 Task: Find connections with filter location Mājalgaon with filter topic #lawschoolwith filter profile language Potuguese with filter current company Industry Research Co with filter school FIITJEE with filter industry Retail Appliances, Electrical, and Electronic Equipment with filter service category Life Coaching with filter keywords title Fast Food Worker
Action: Mouse moved to (710, 94)
Screenshot: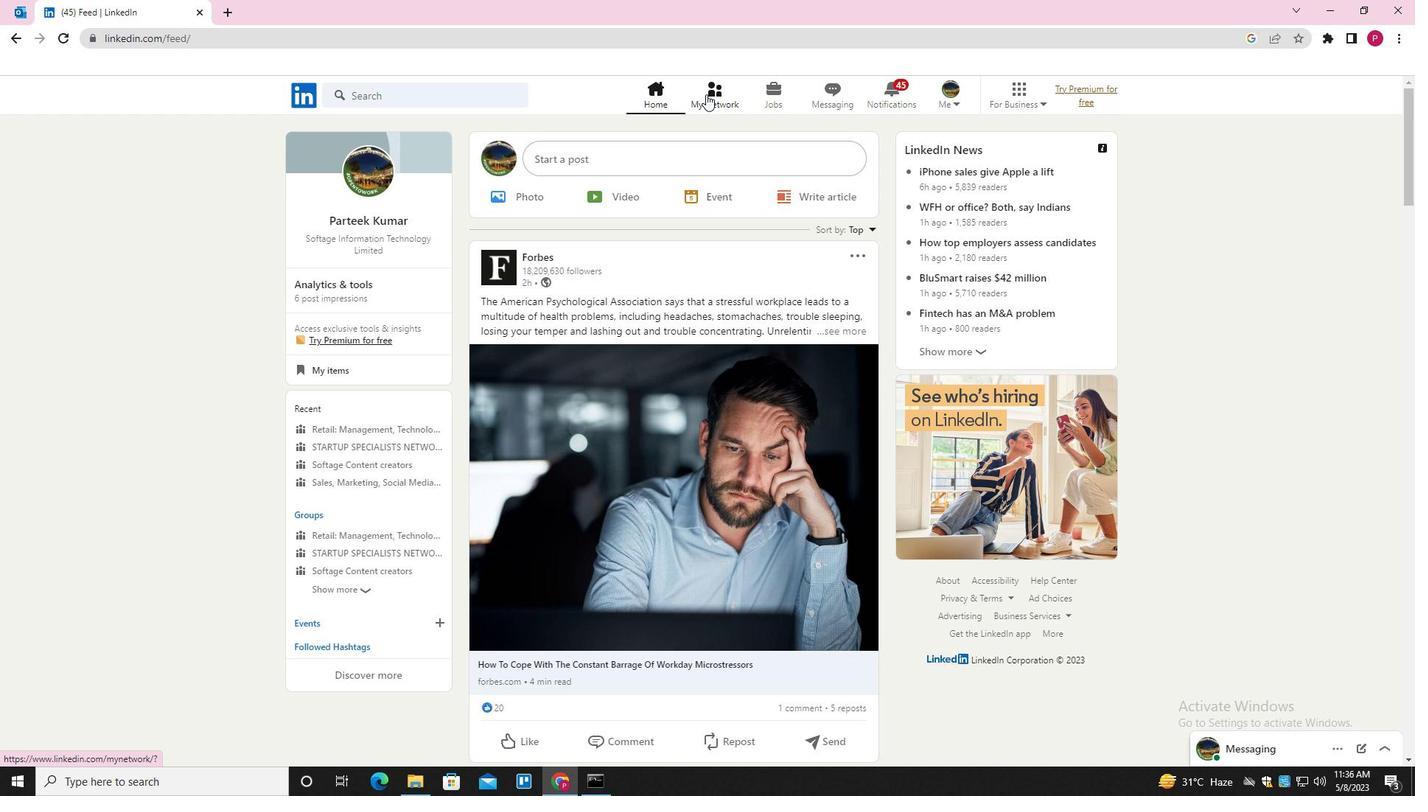 
Action: Mouse pressed left at (710, 94)
Screenshot: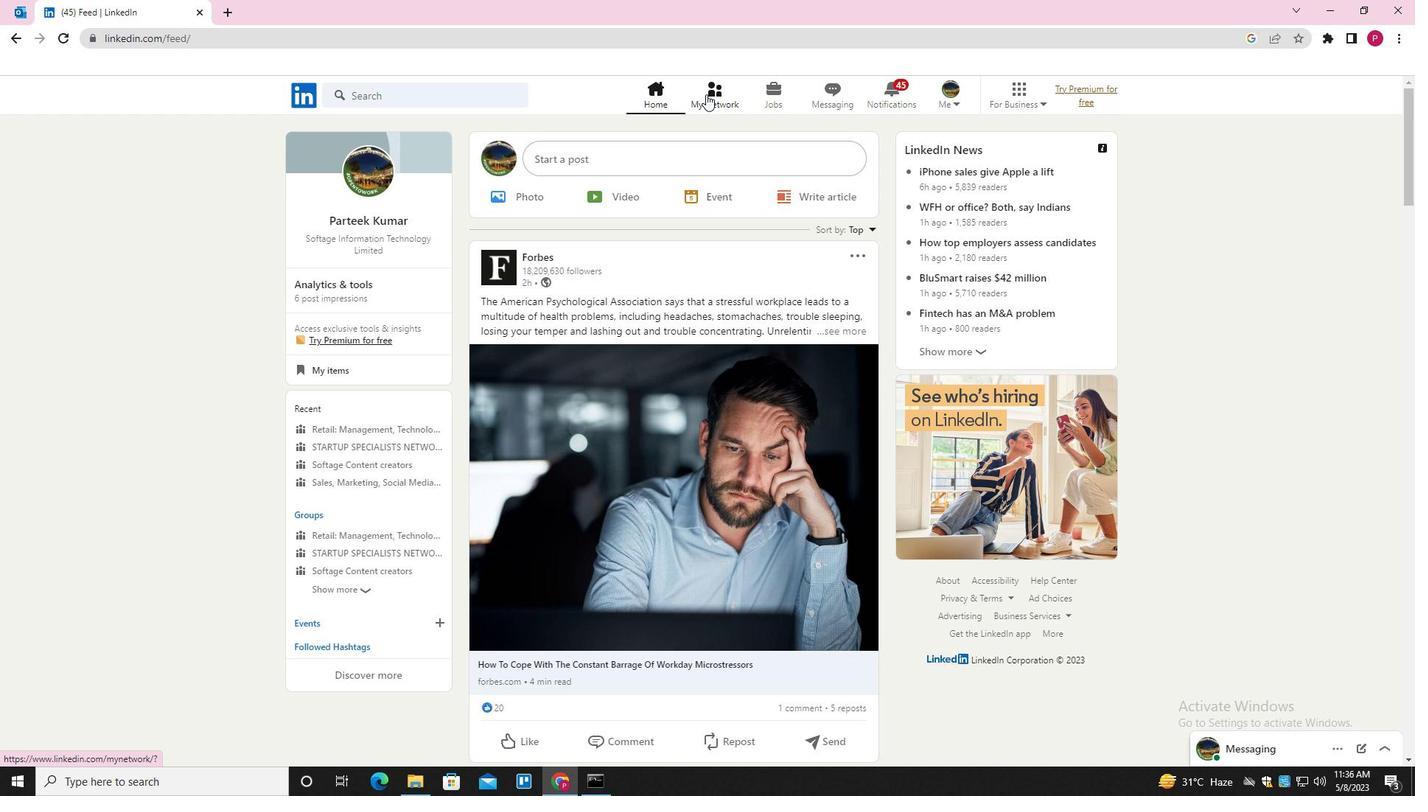 
Action: Mouse moved to (466, 176)
Screenshot: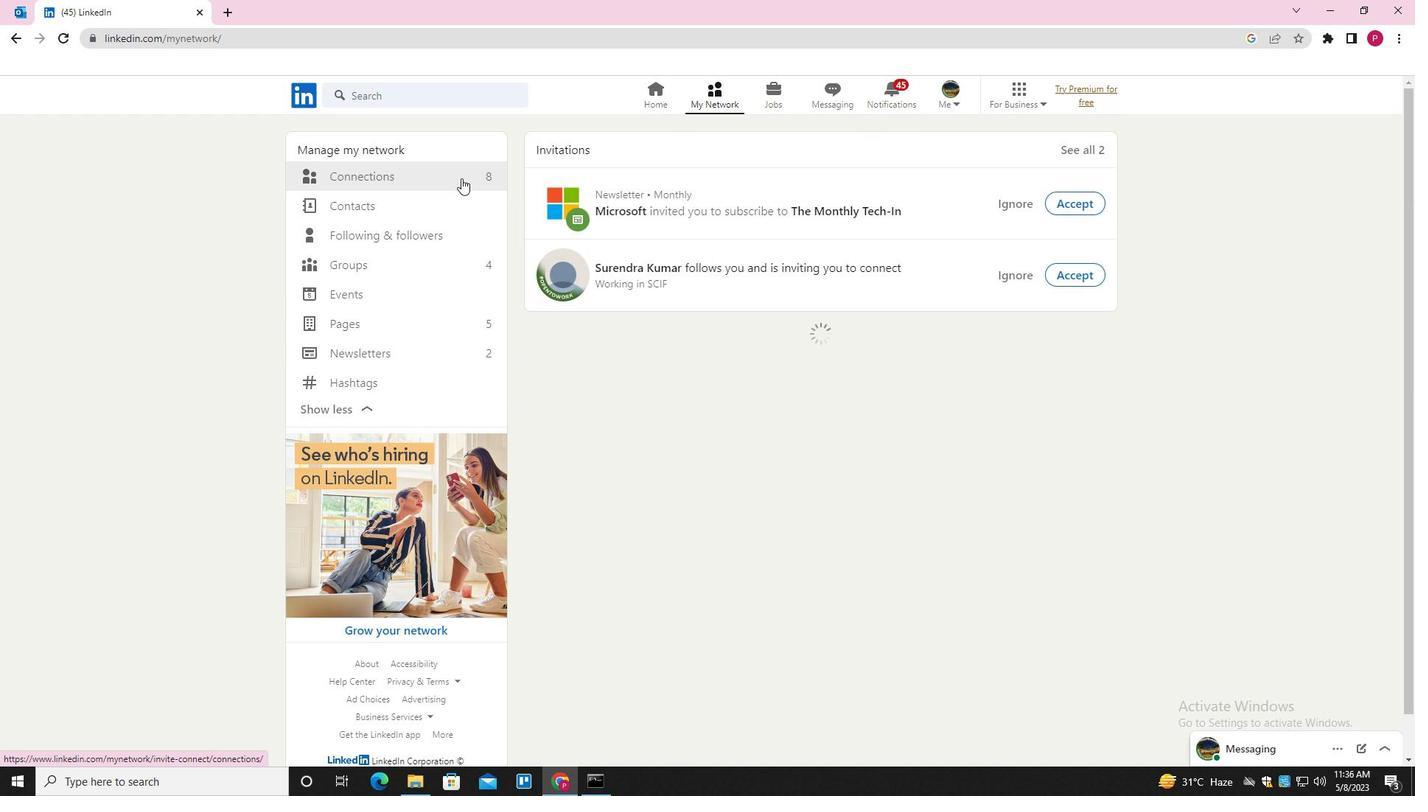 
Action: Mouse pressed left at (466, 176)
Screenshot: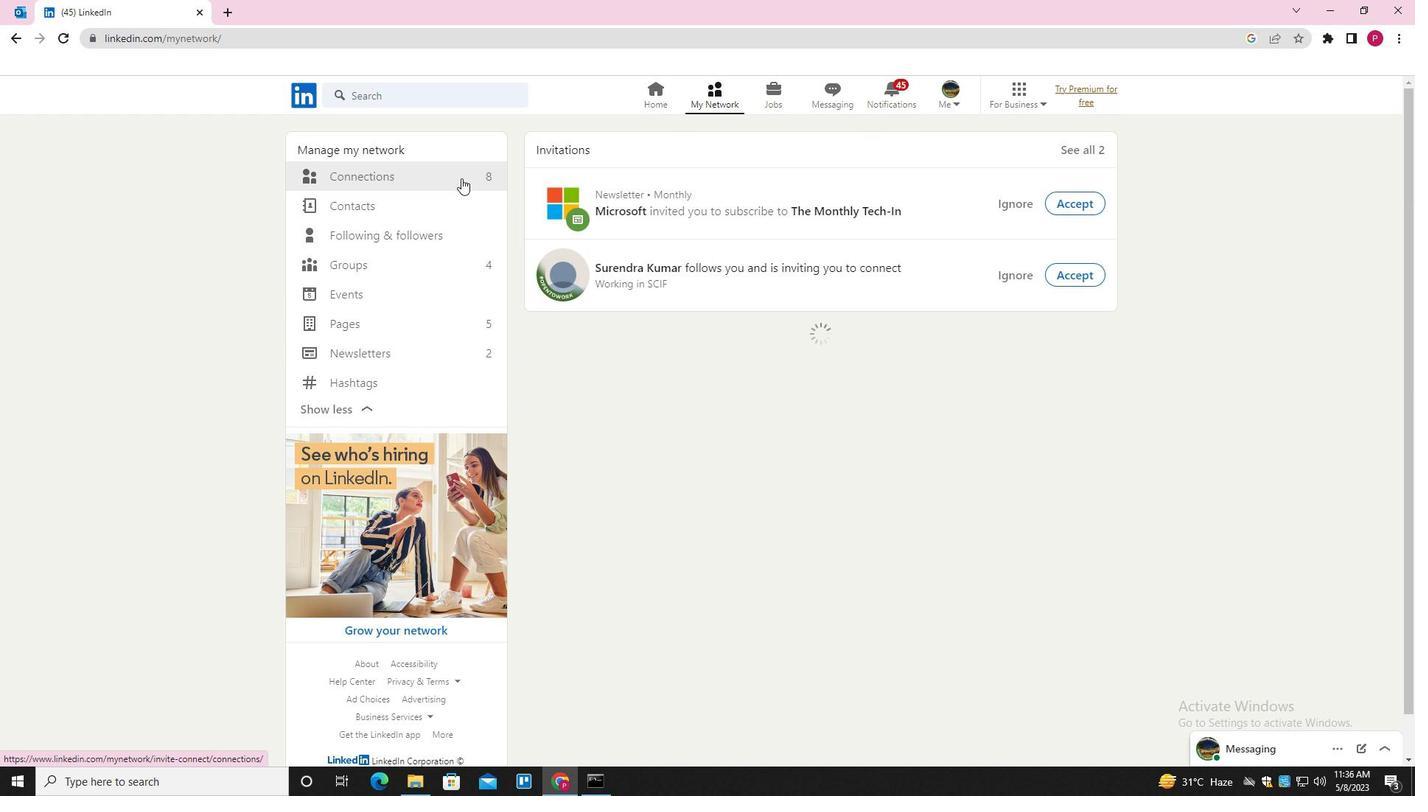 
Action: Mouse moved to (831, 176)
Screenshot: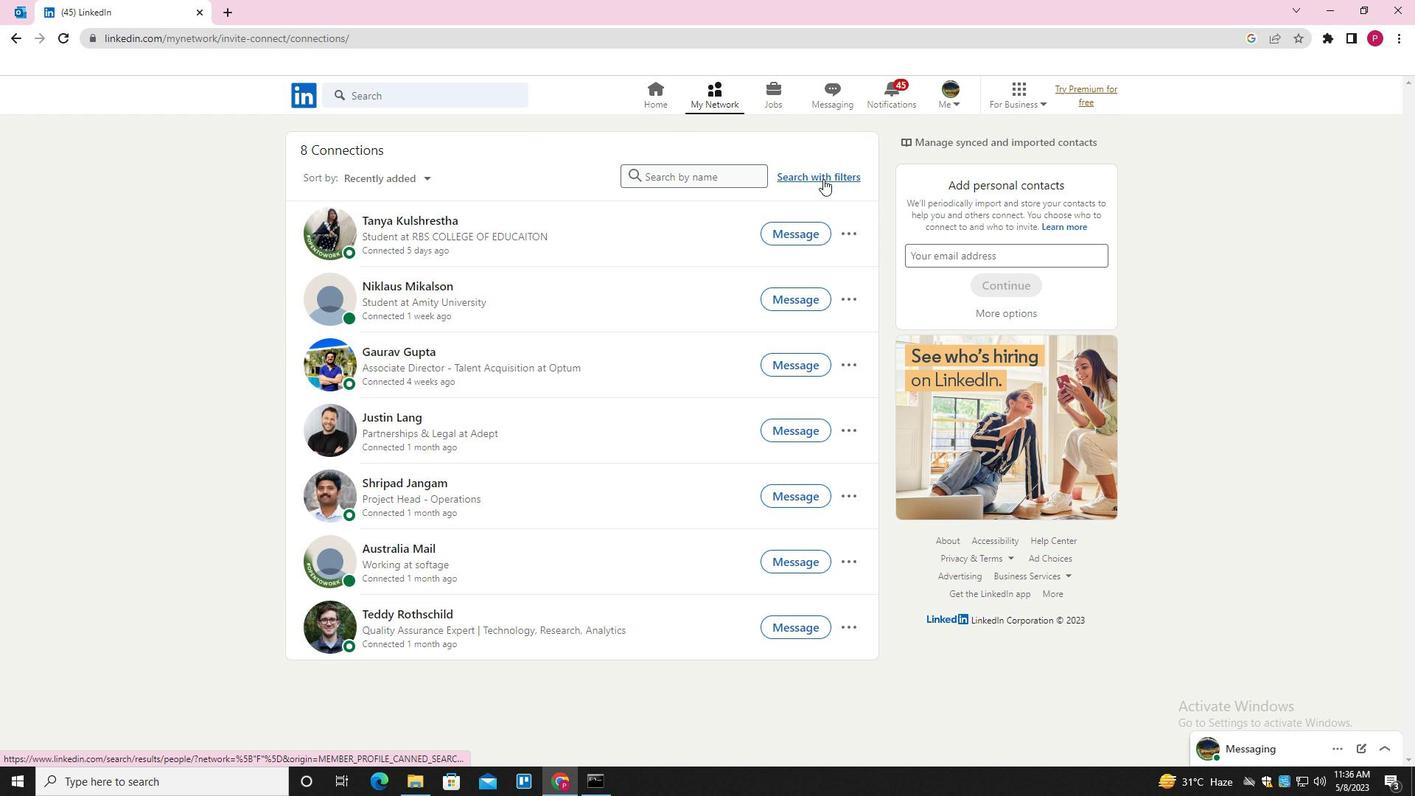 
Action: Mouse pressed left at (831, 176)
Screenshot: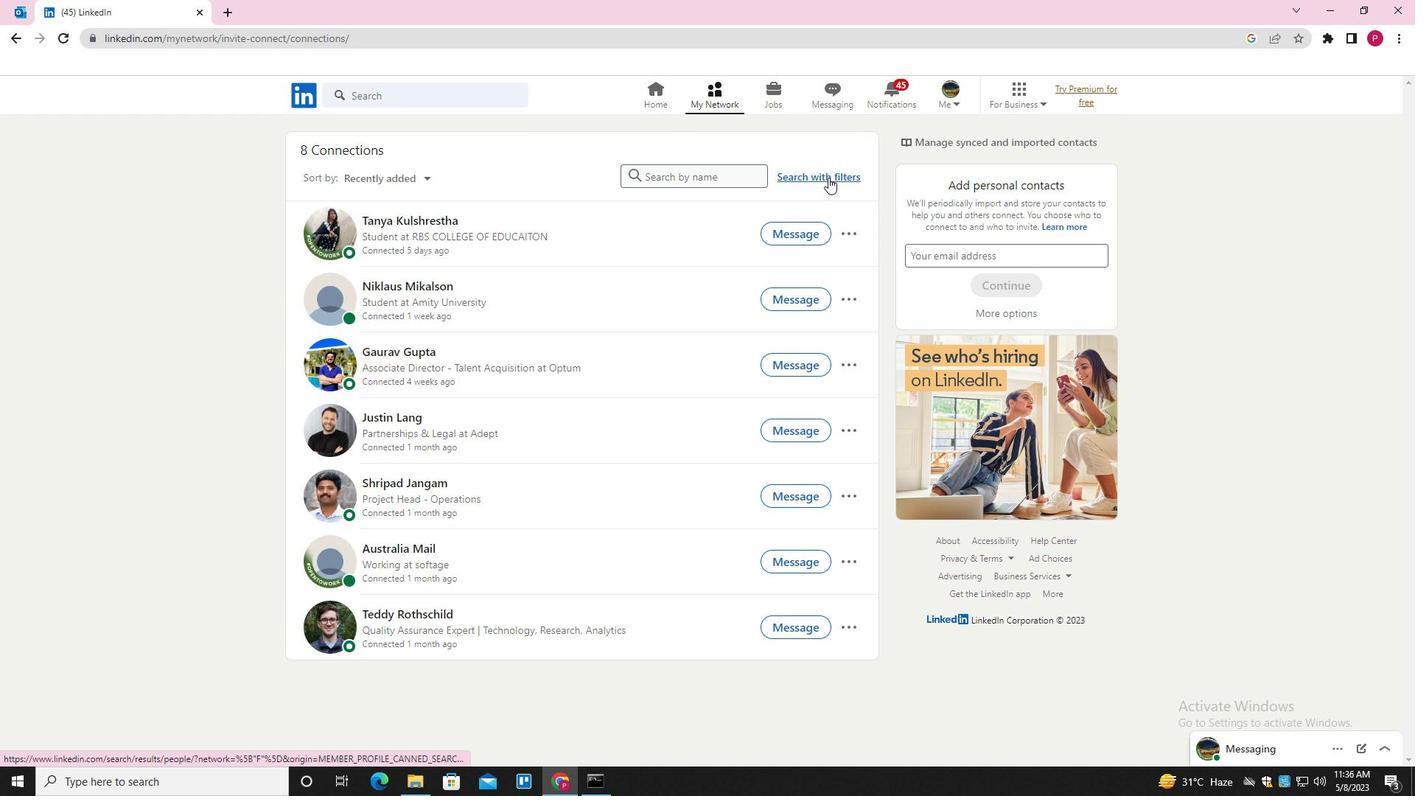 
Action: Mouse moved to (757, 136)
Screenshot: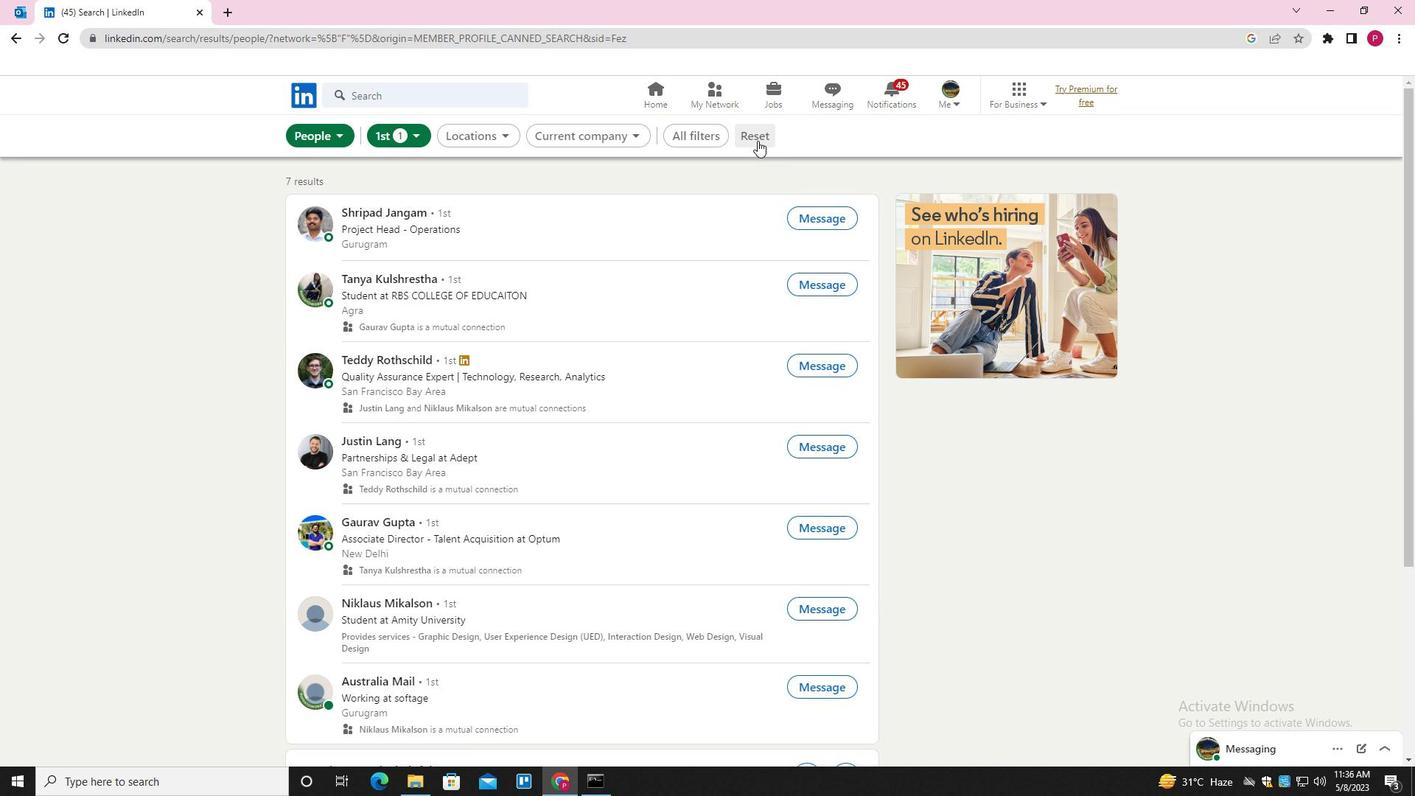 
Action: Mouse pressed left at (757, 136)
Screenshot: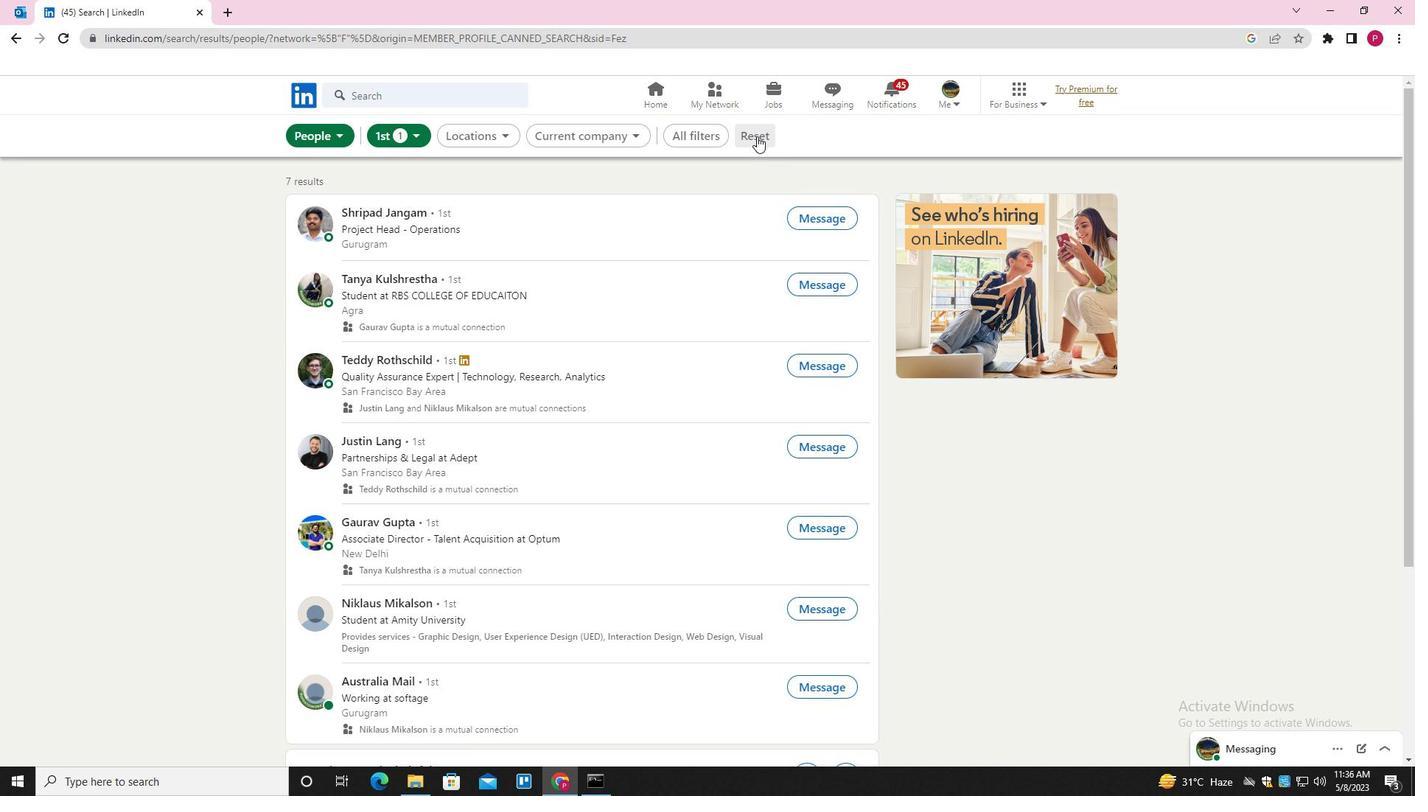 
Action: Mouse moved to (732, 137)
Screenshot: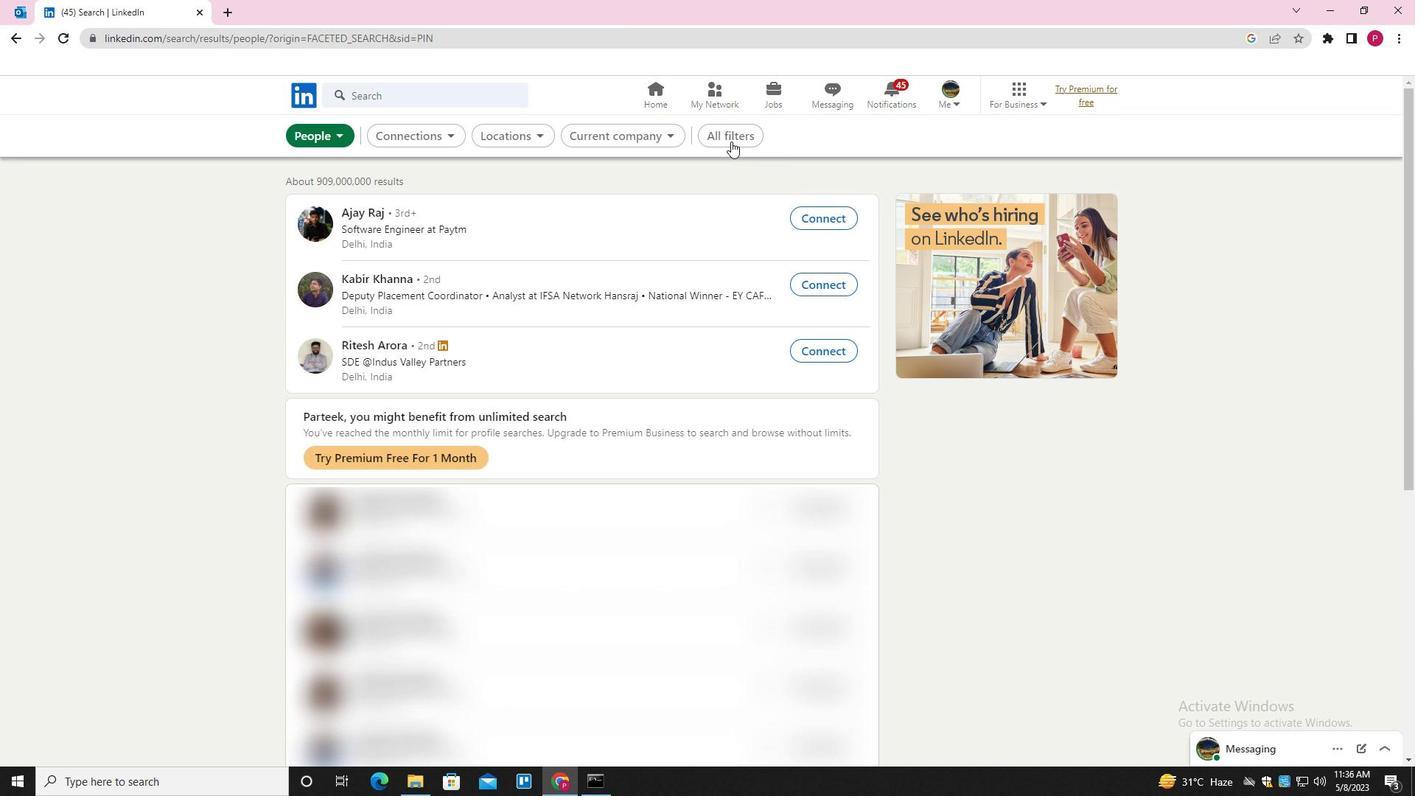 
Action: Mouse pressed left at (732, 137)
Screenshot: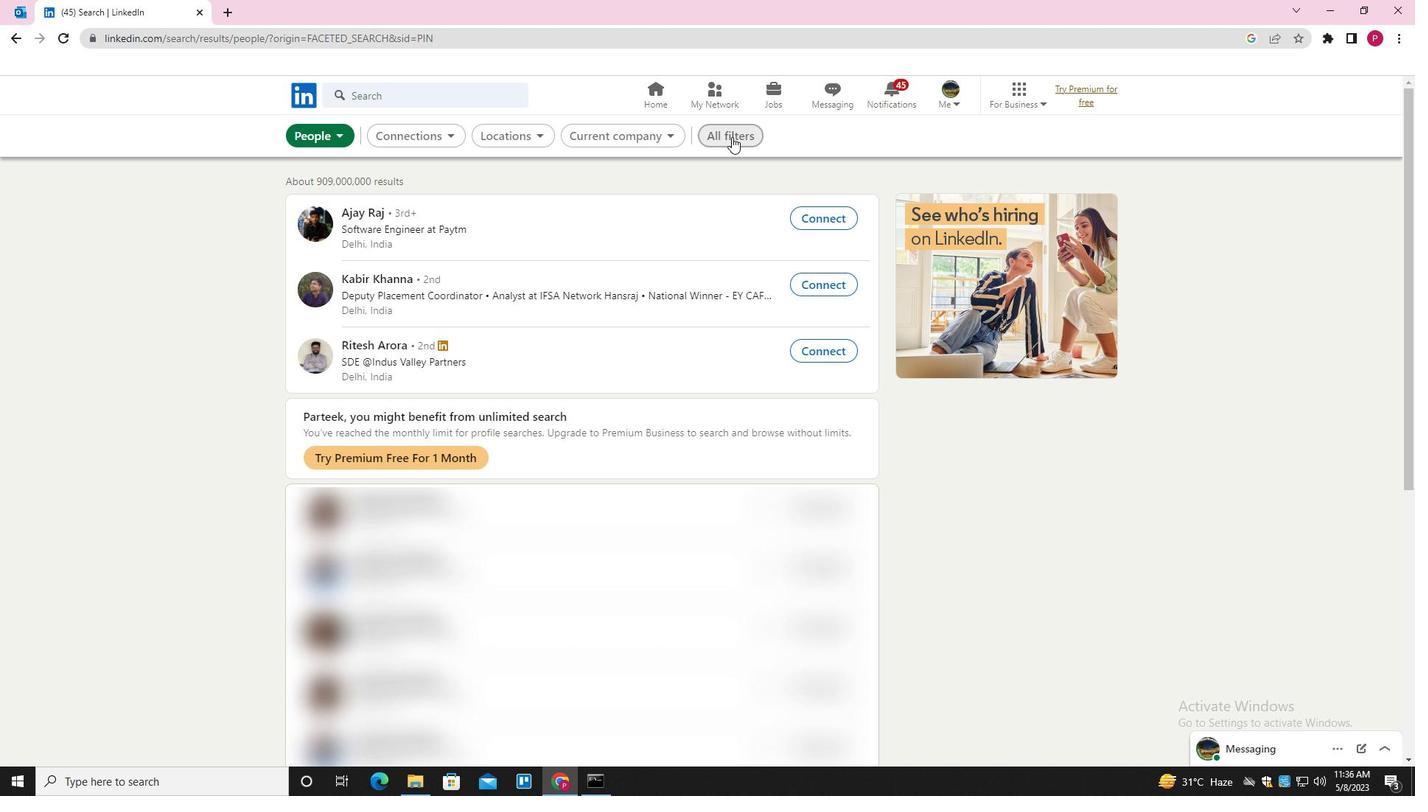 
Action: Mouse moved to (1127, 373)
Screenshot: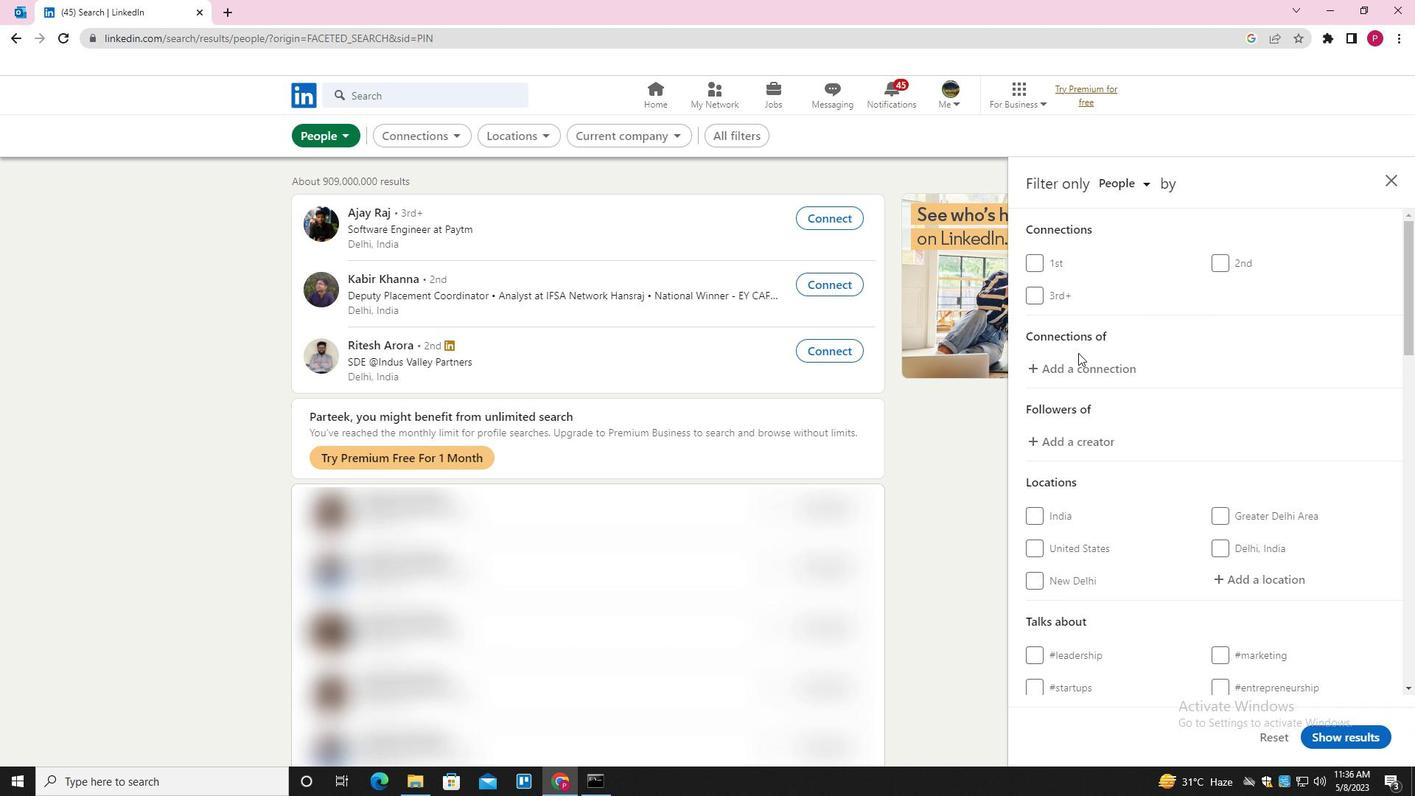 
Action: Mouse scrolled (1127, 373) with delta (0, 0)
Screenshot: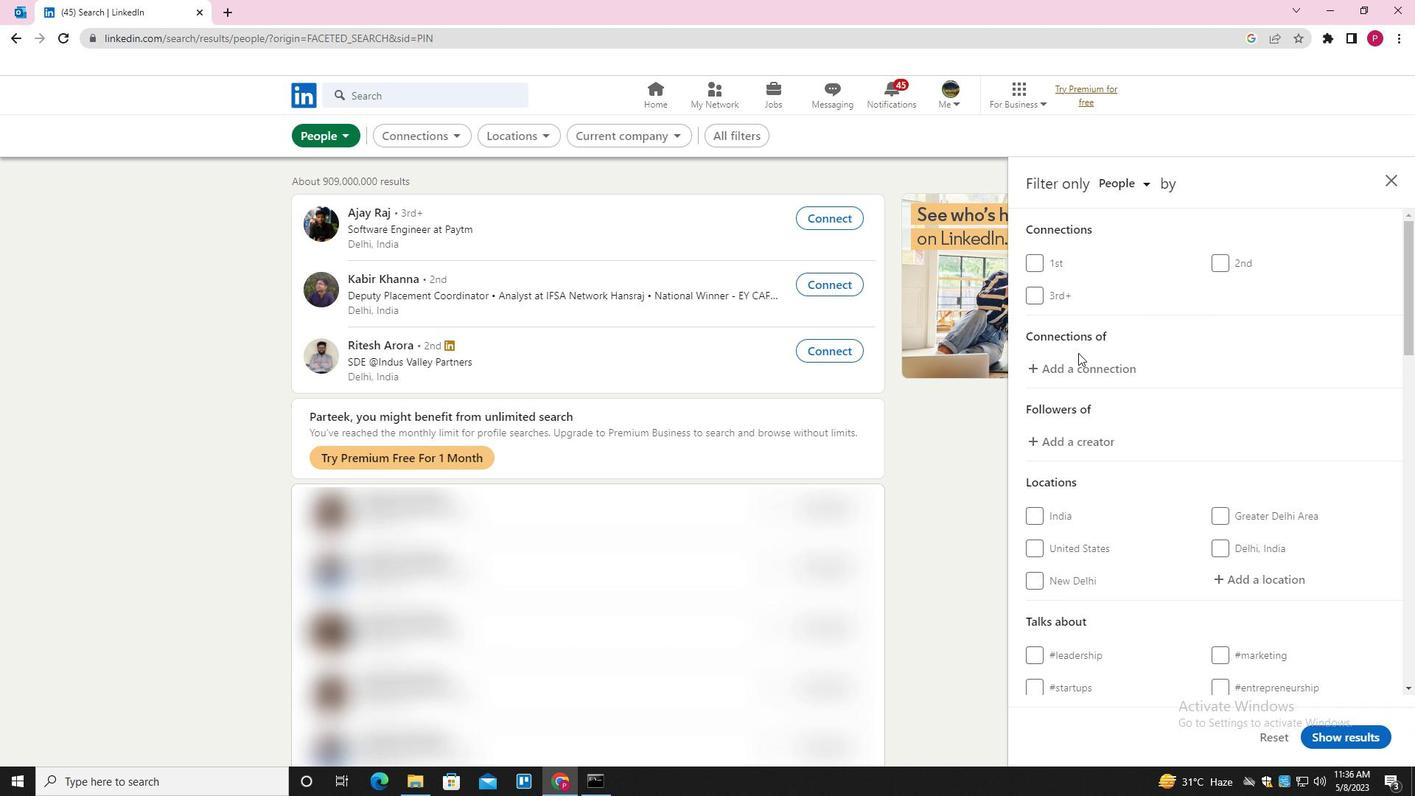 
Action: Mouse moved to (1130, 376)
Screenshot: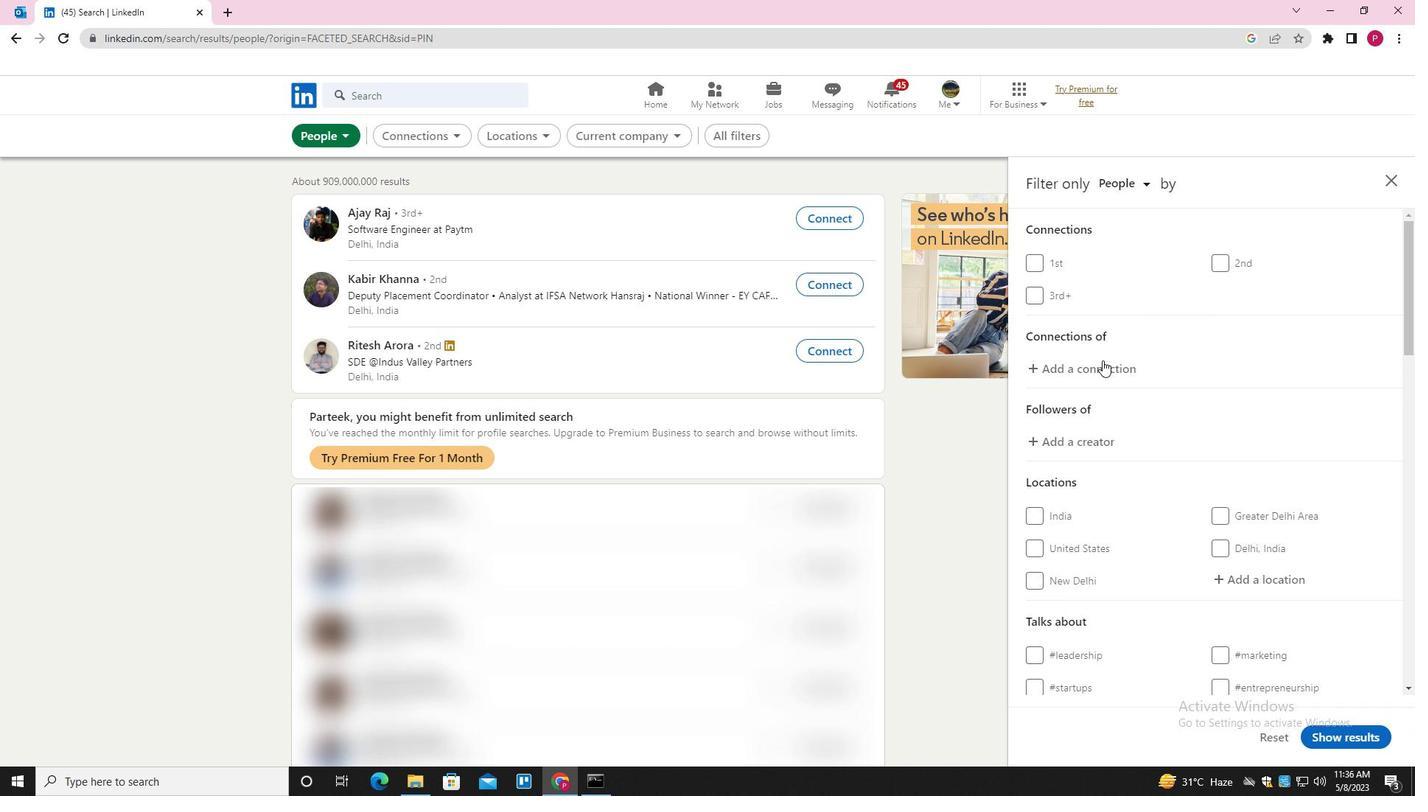 
Action: Mouse scrolled (1130, 375) with delta (0, 0)
Screenshot: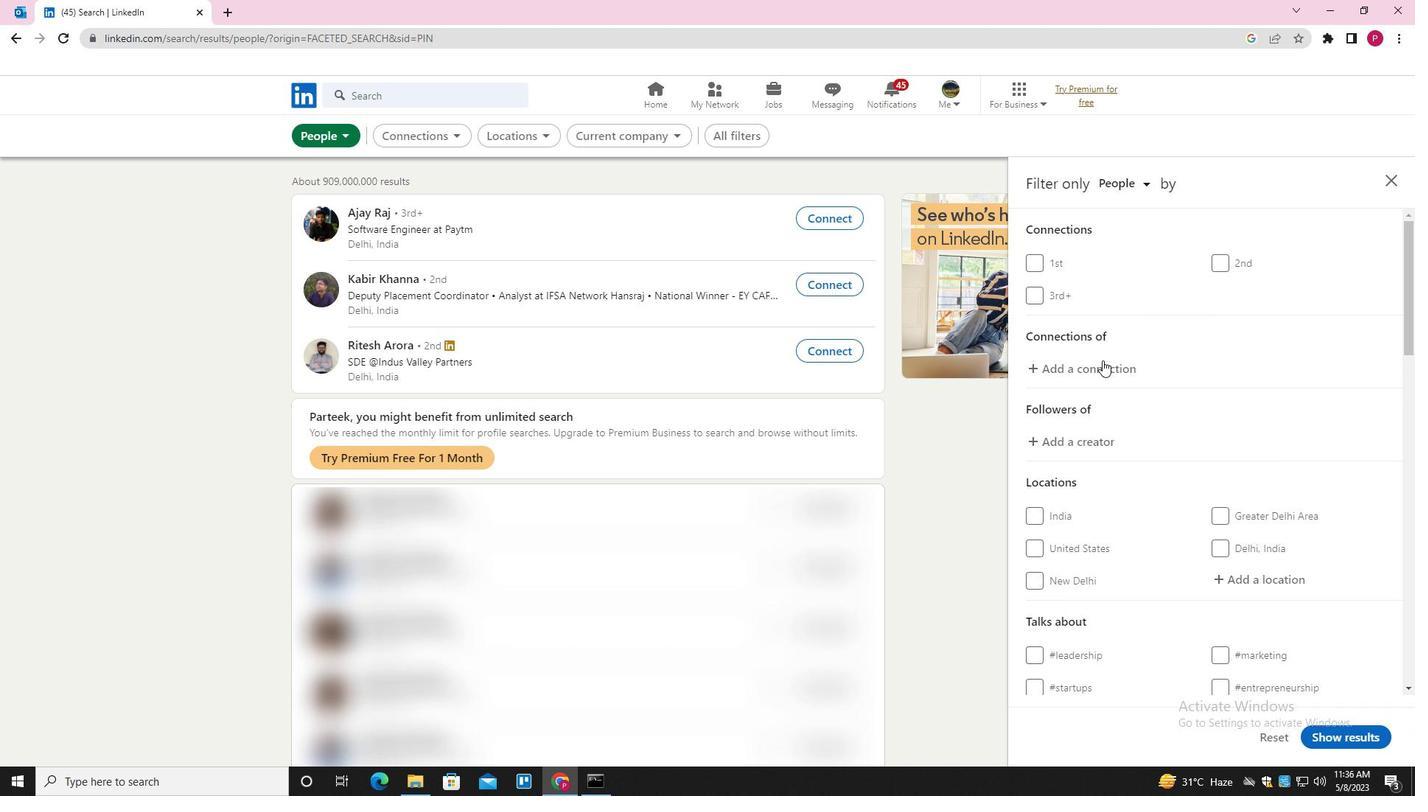 
Action: Mouse moved to (1135, 379)
Screenshot: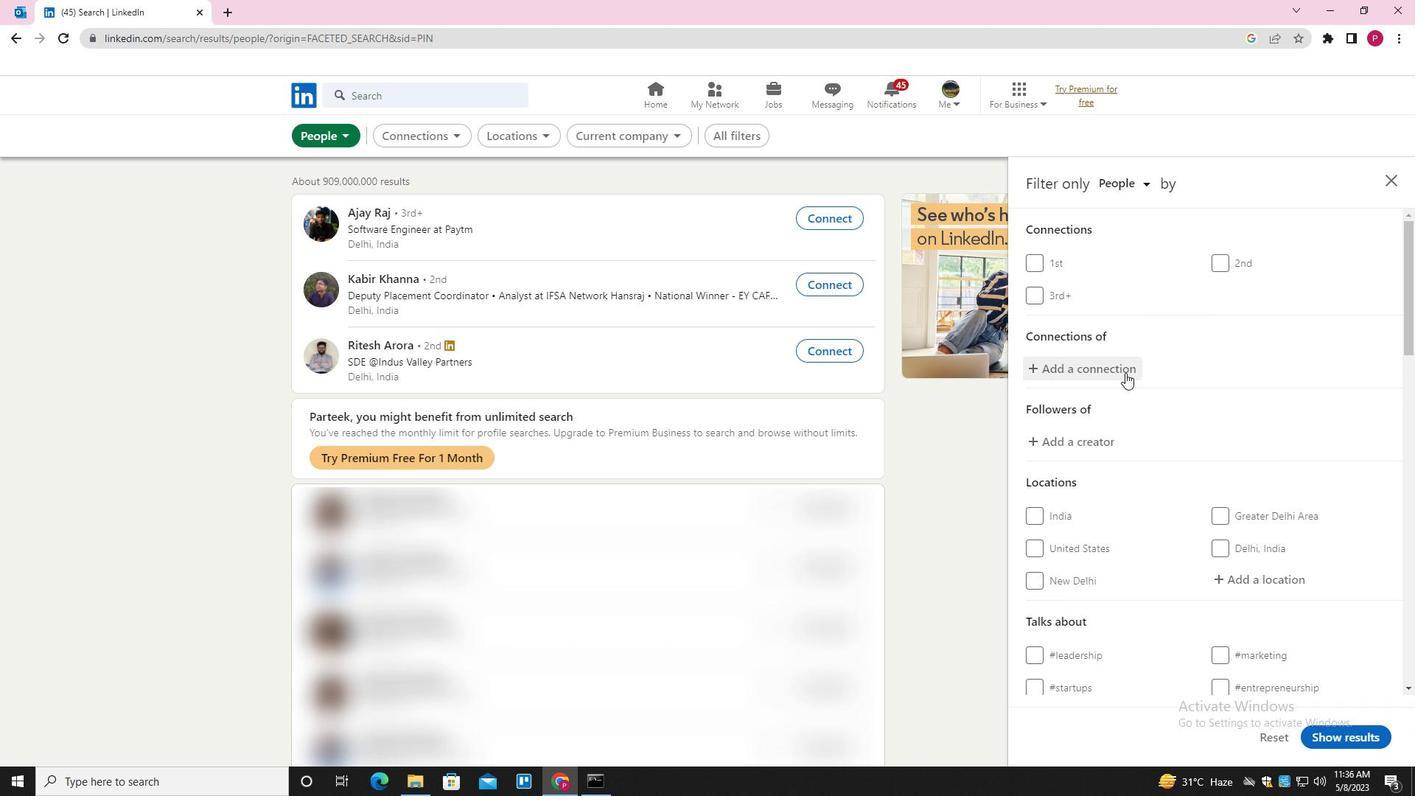 
Action: Mouse scrolled (1135, 378) with delta (0, 0)
Screenshot: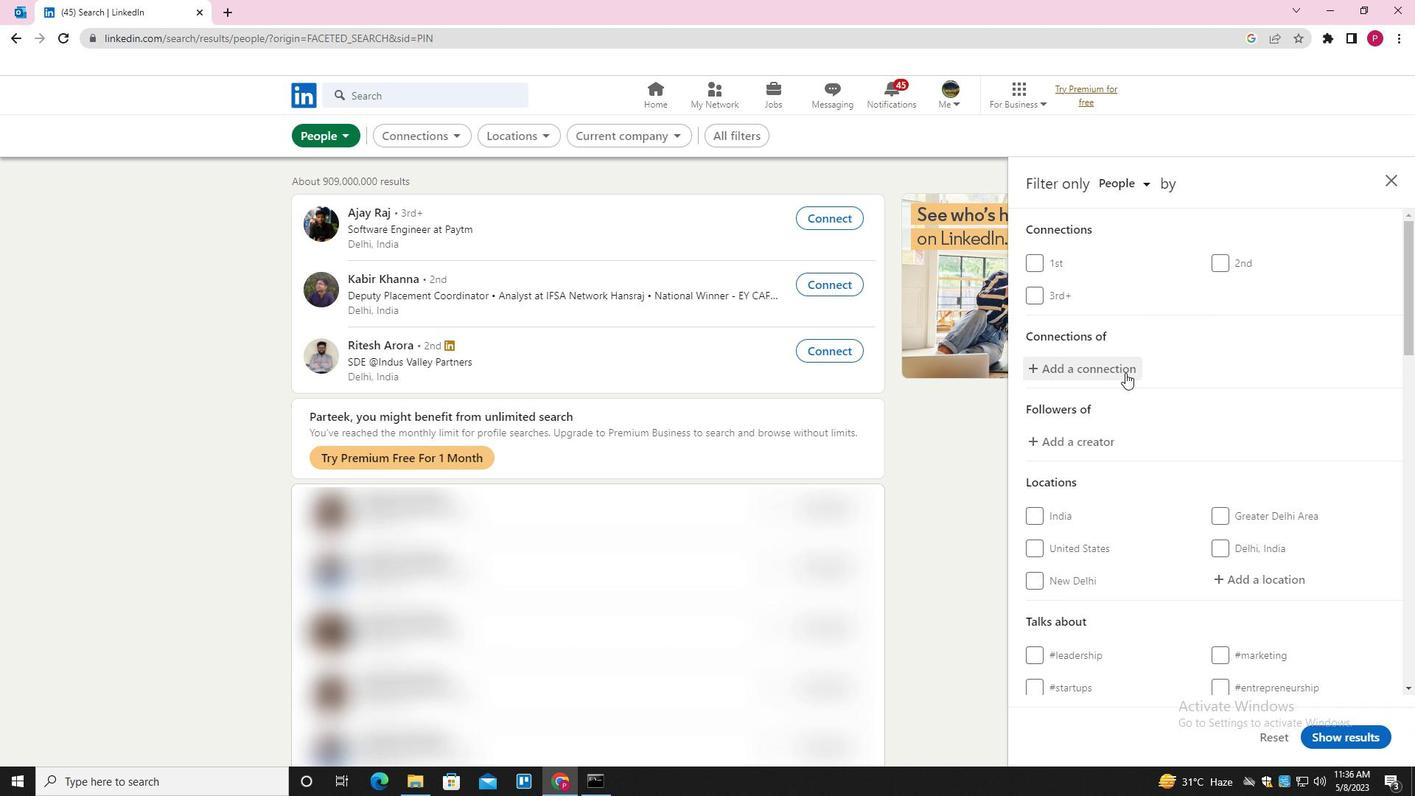 
Action: Mouse moved to (1271, 360)
Screenshot: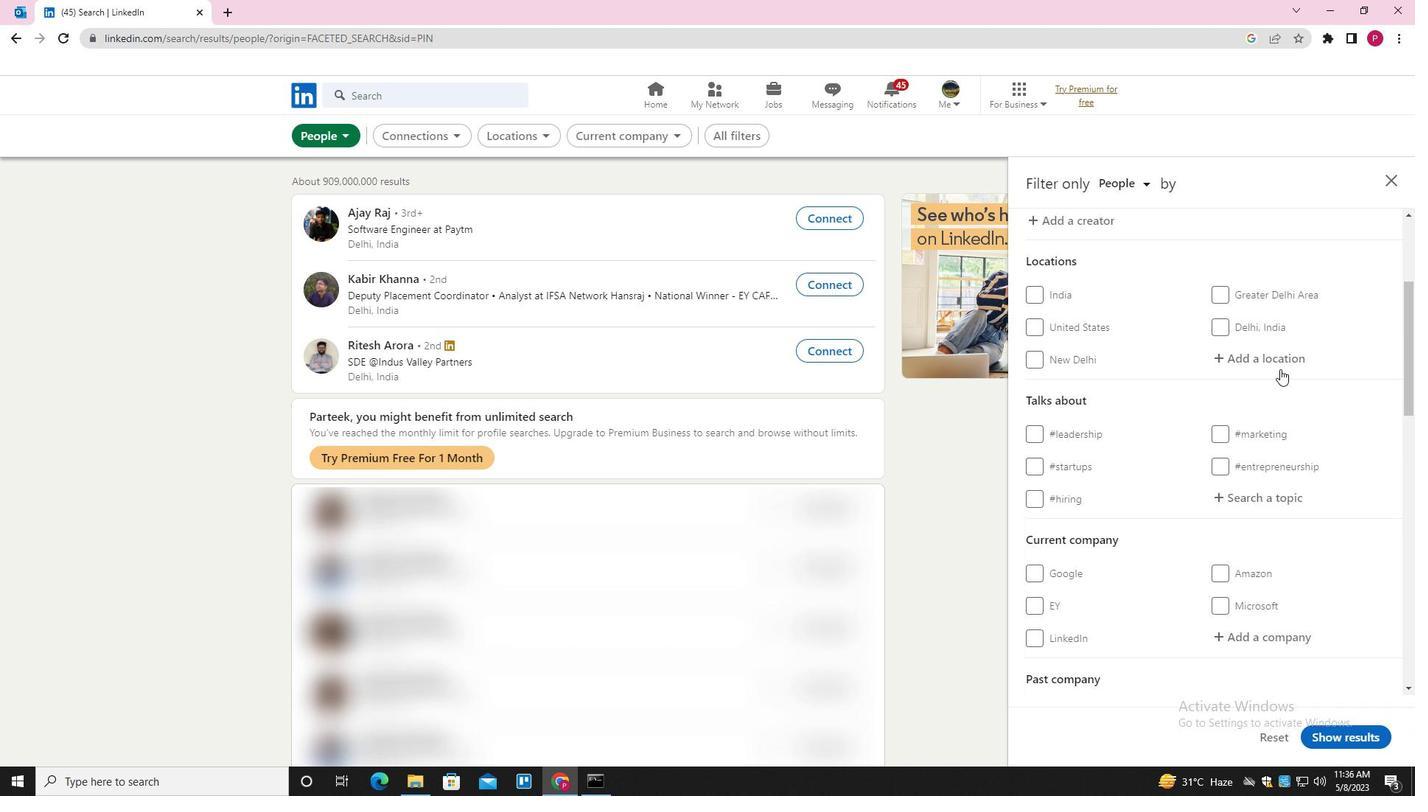 
Action: Mouse pressed left at (1271, 360)
Screenshot: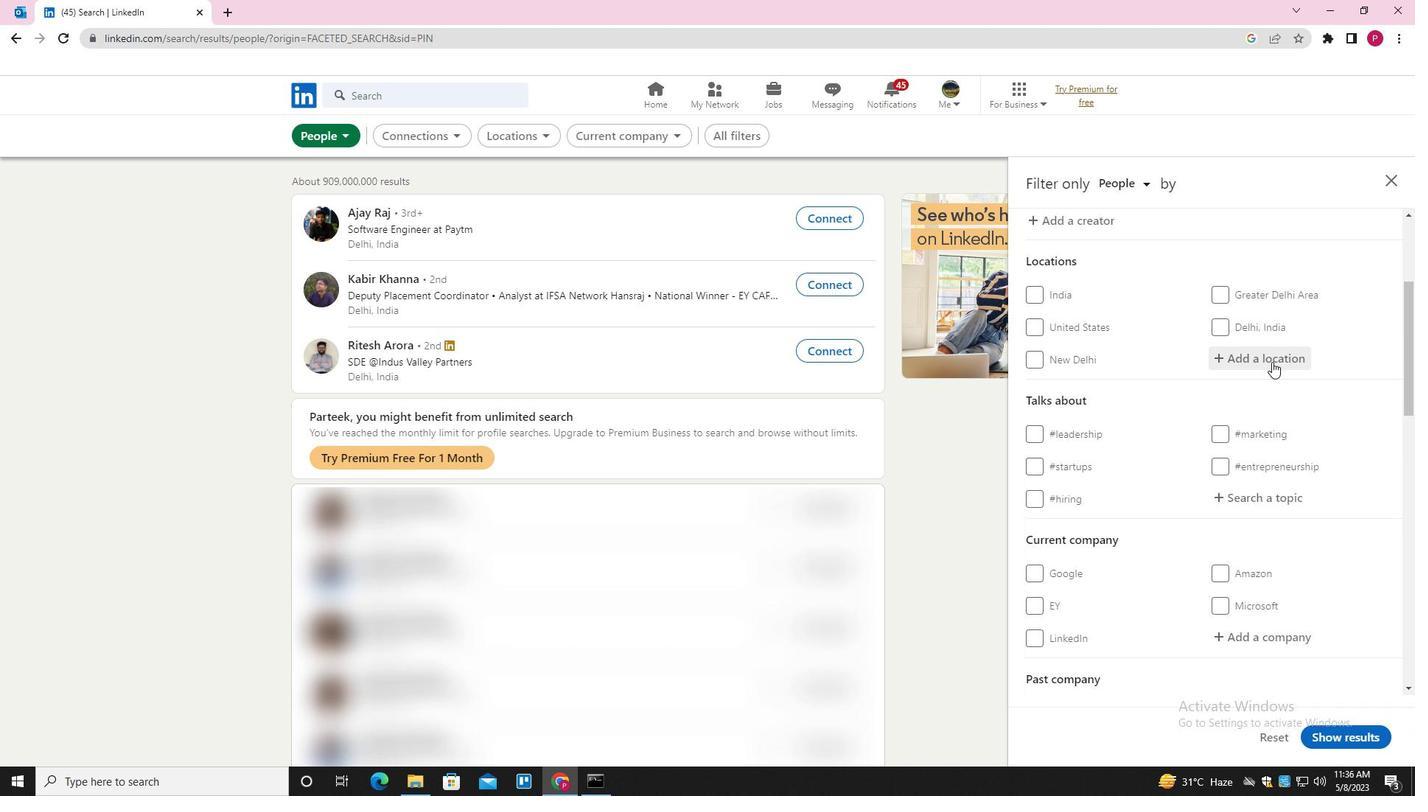 
Action: Key pressed <Key.shift>MAJA
Screenshot: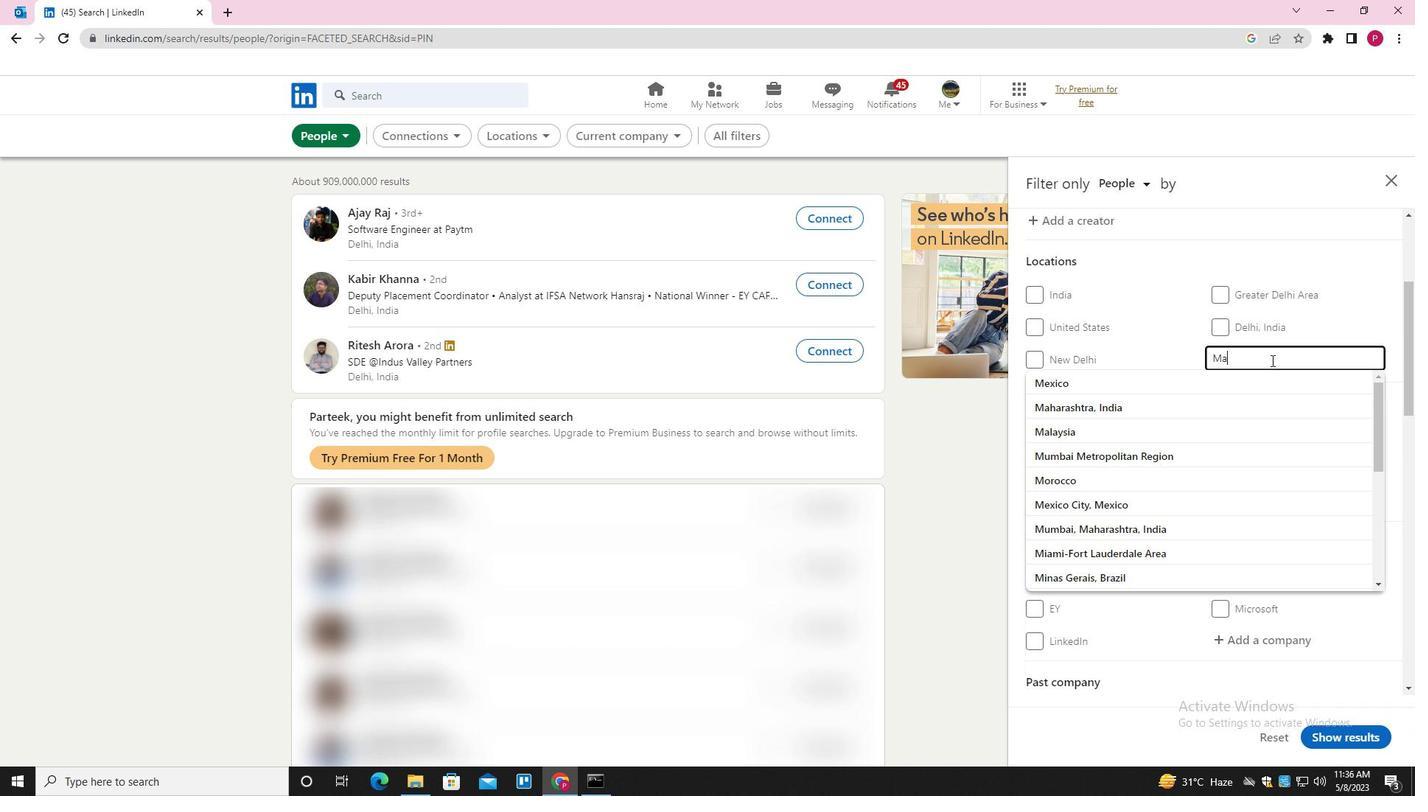 
Action: Mouse moved to (1271, 359)
Screenshot: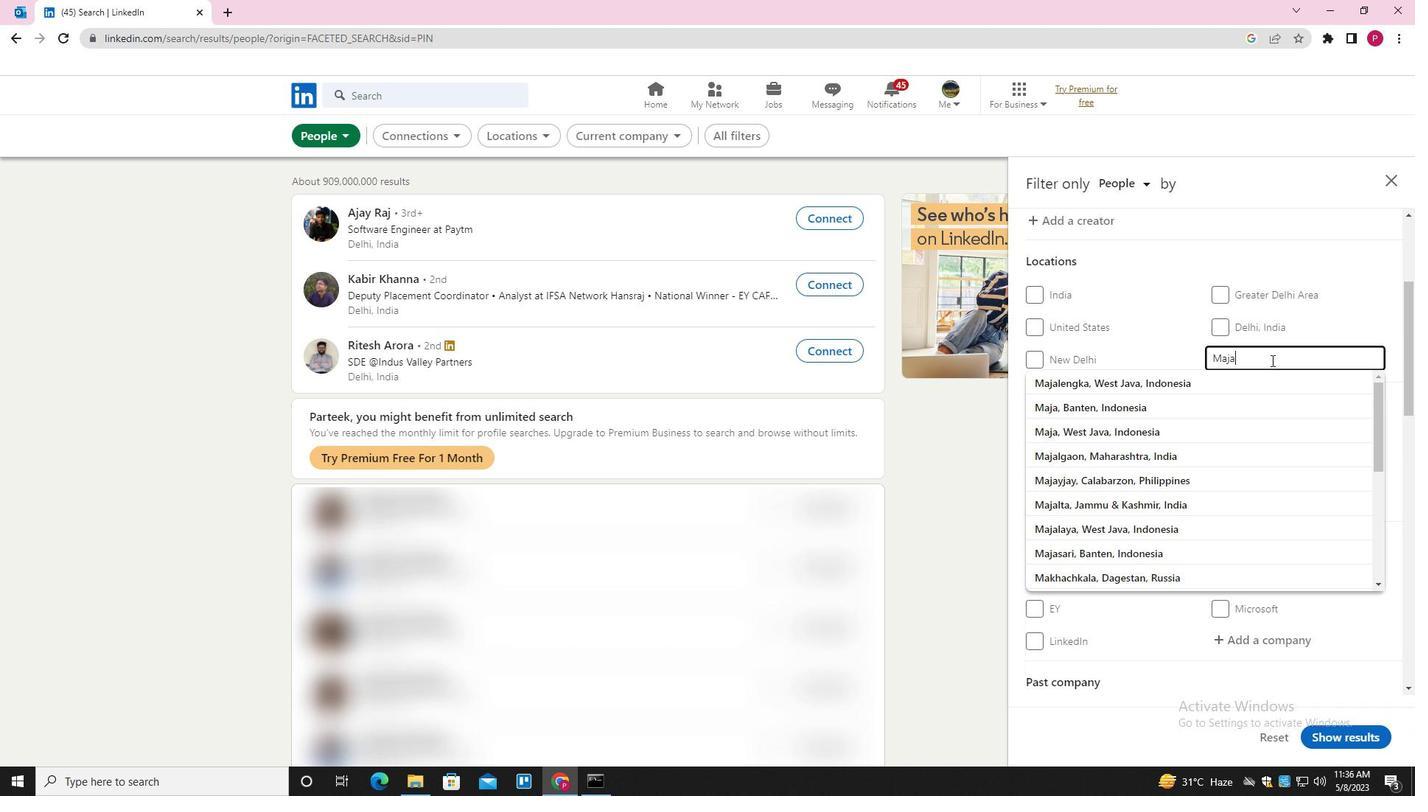 
Action: Key pressed LGAON<Key.down><Key.enter>
Screenshot: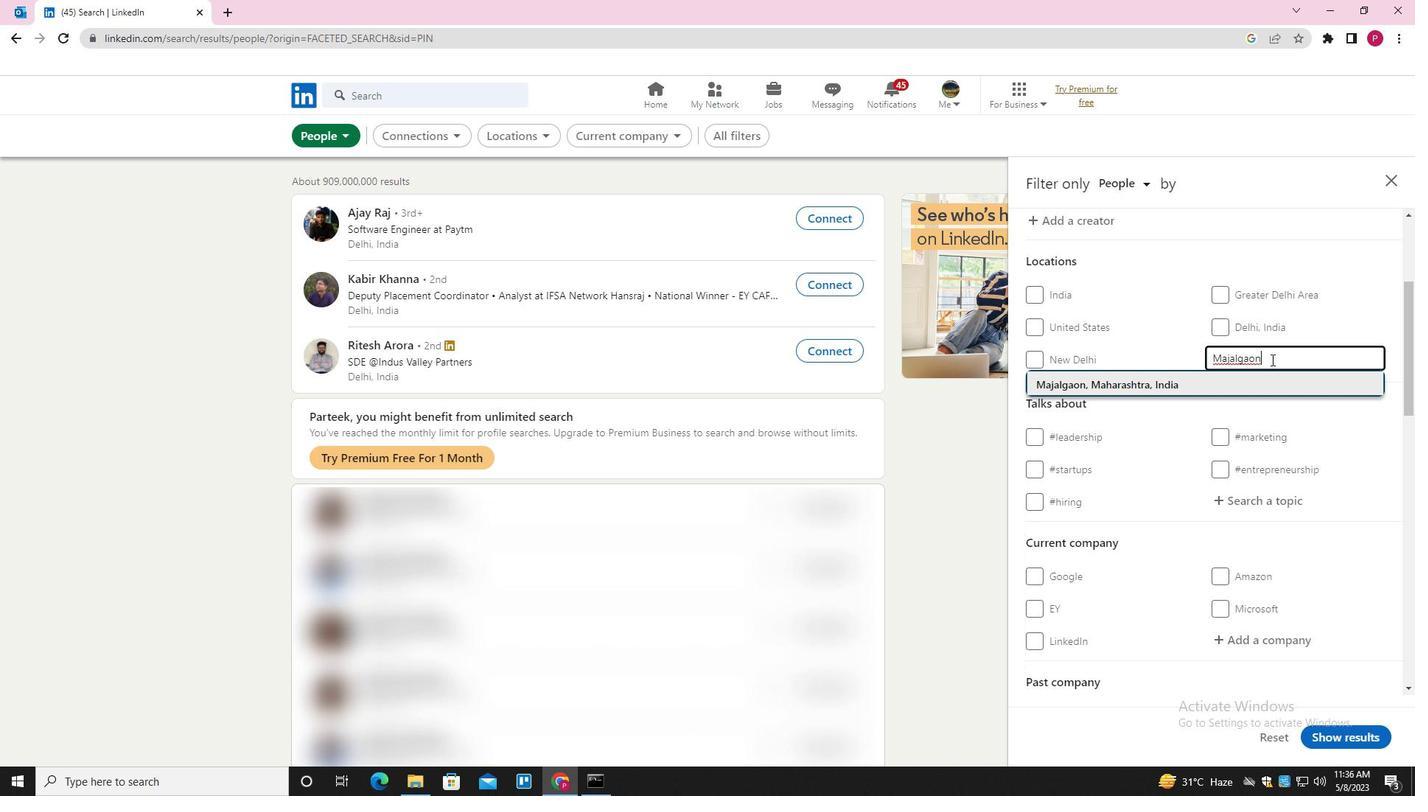 
Action: Mouse moved to (1188, 414)
Screenshot: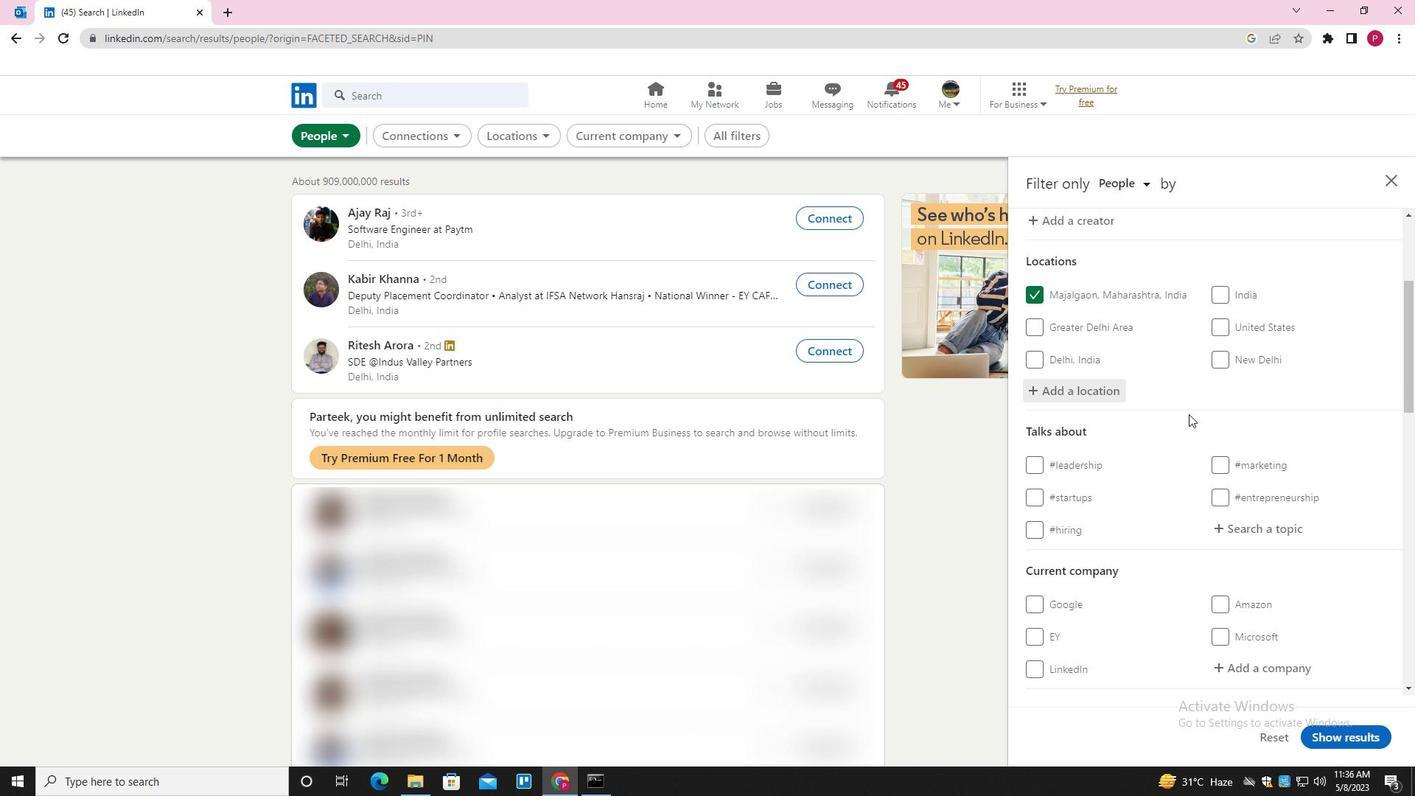 
Action: Mouse scrolled (1188, 413) with delta (0, 0)
Screenshot: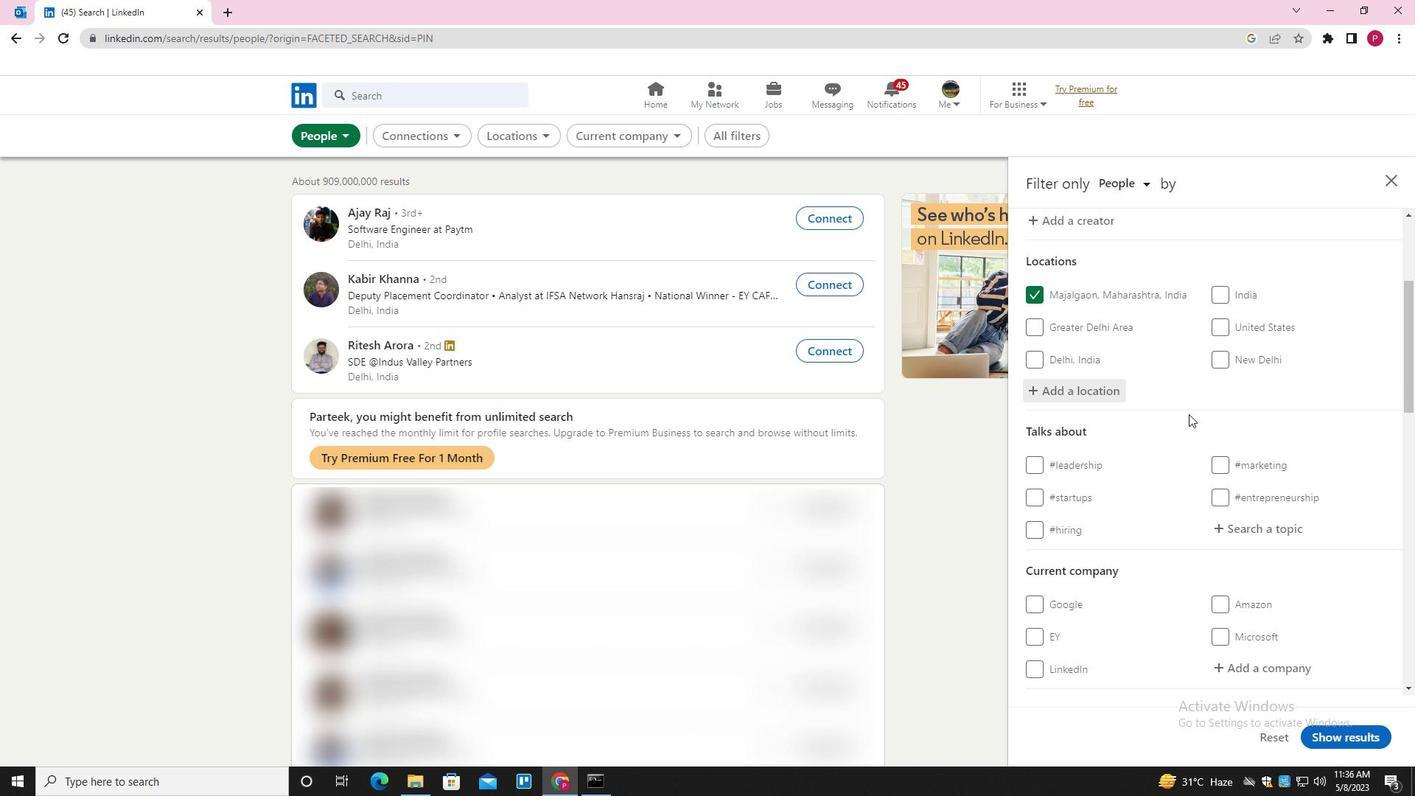 
Action: Mouse moved to (1188, 415)
Screenshot: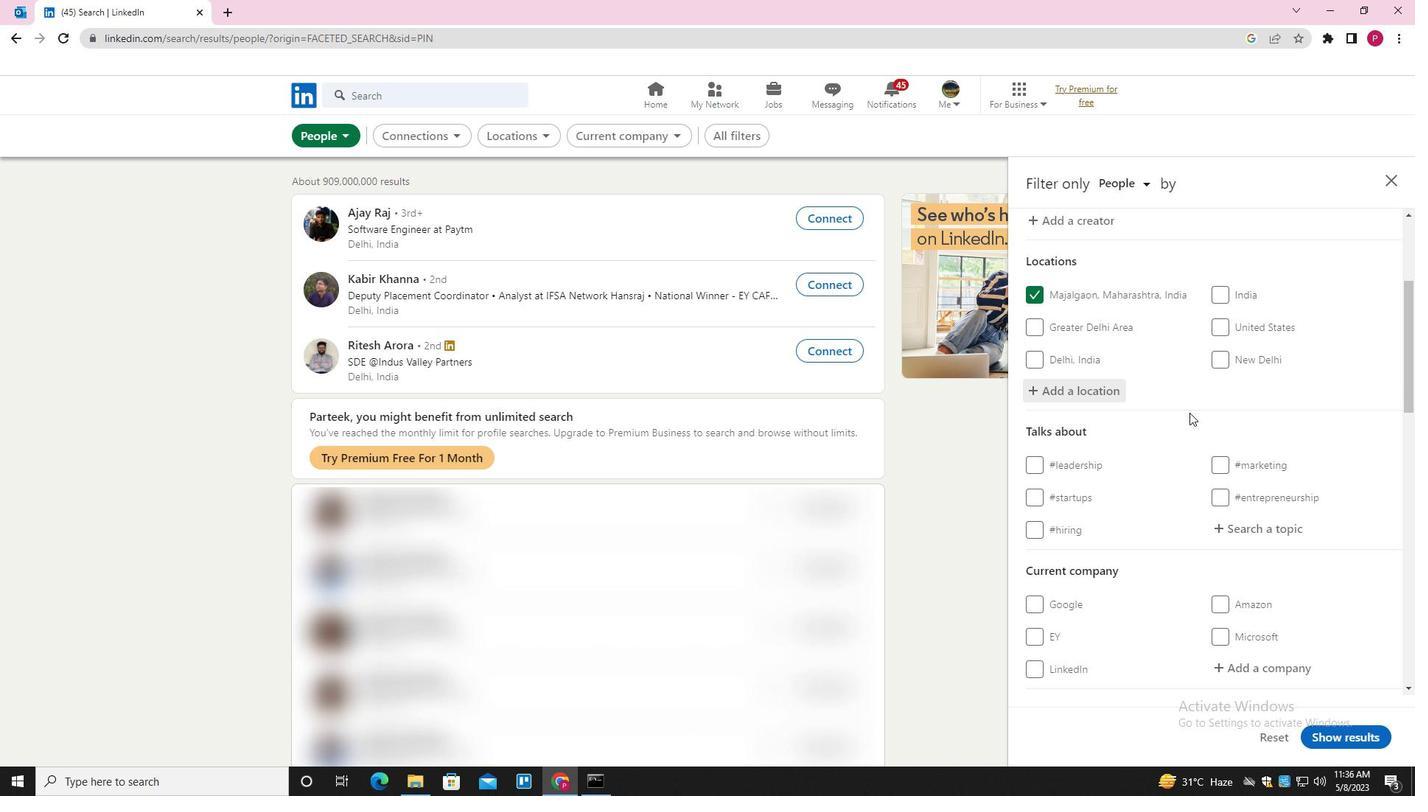 
Action: Mouse scrolled (1188, 414) with delta (0, 0)
Screenshot: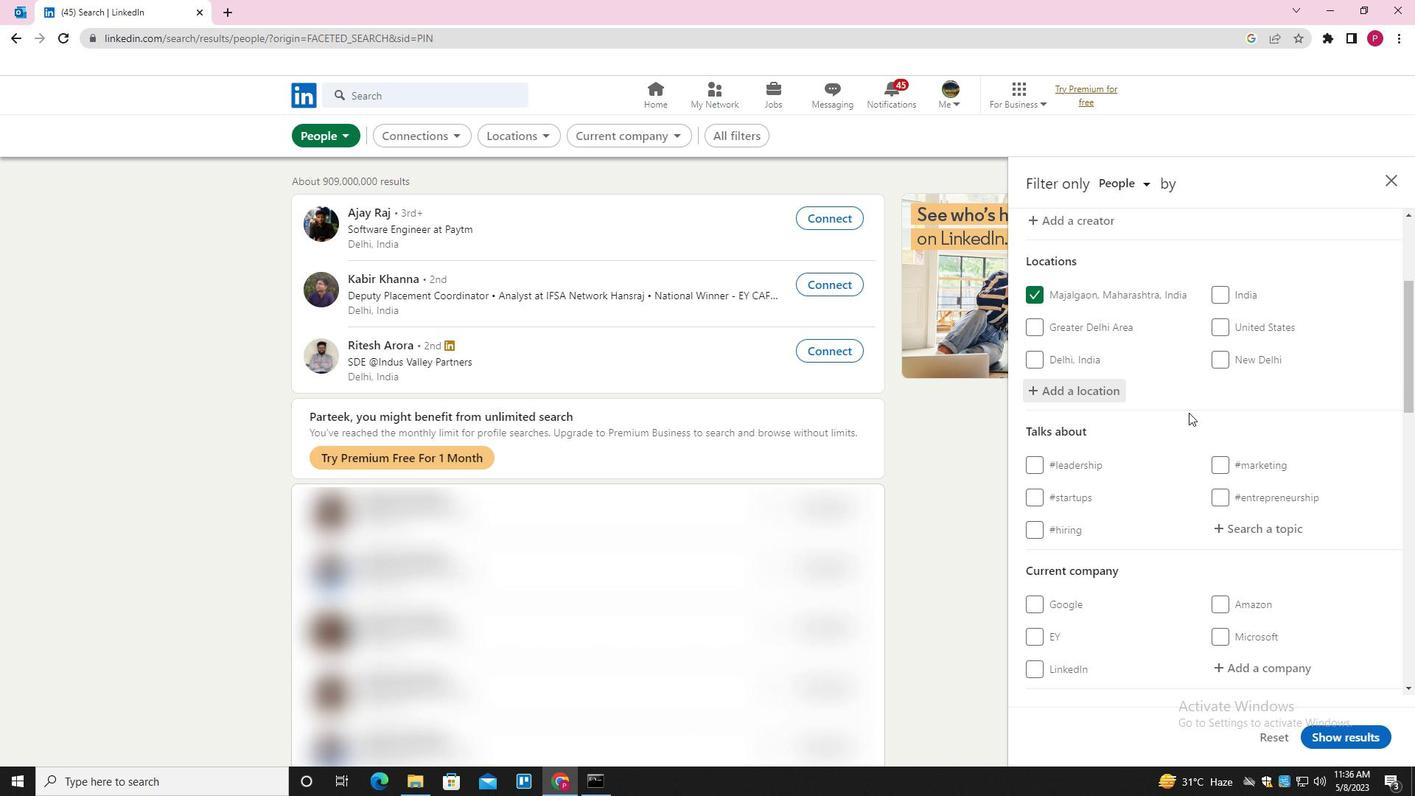 
Action: Mouse moved to (1188, 416)
Screenshot: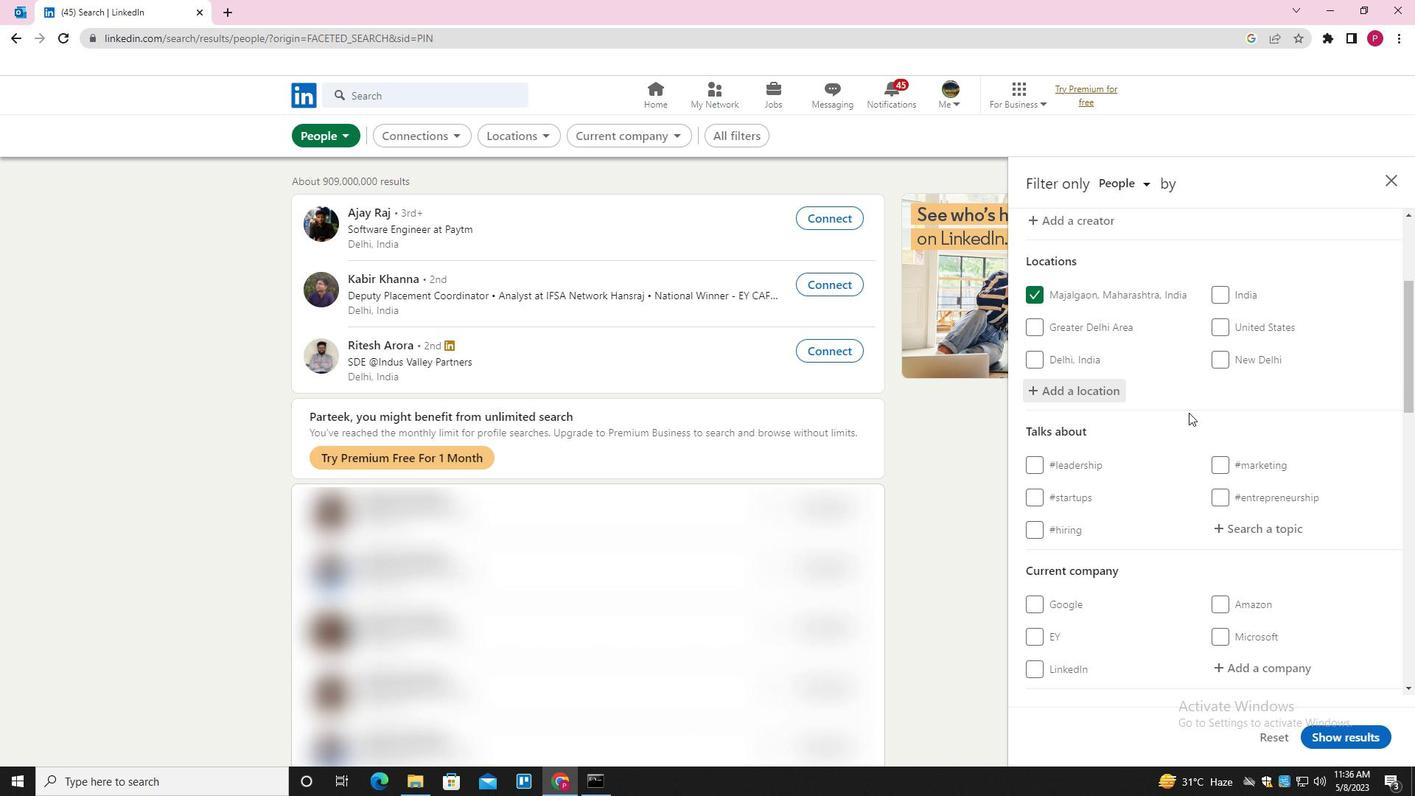 
Action: Mouse scrolled (1188, 415) with delta (0, 0)
Screenshot: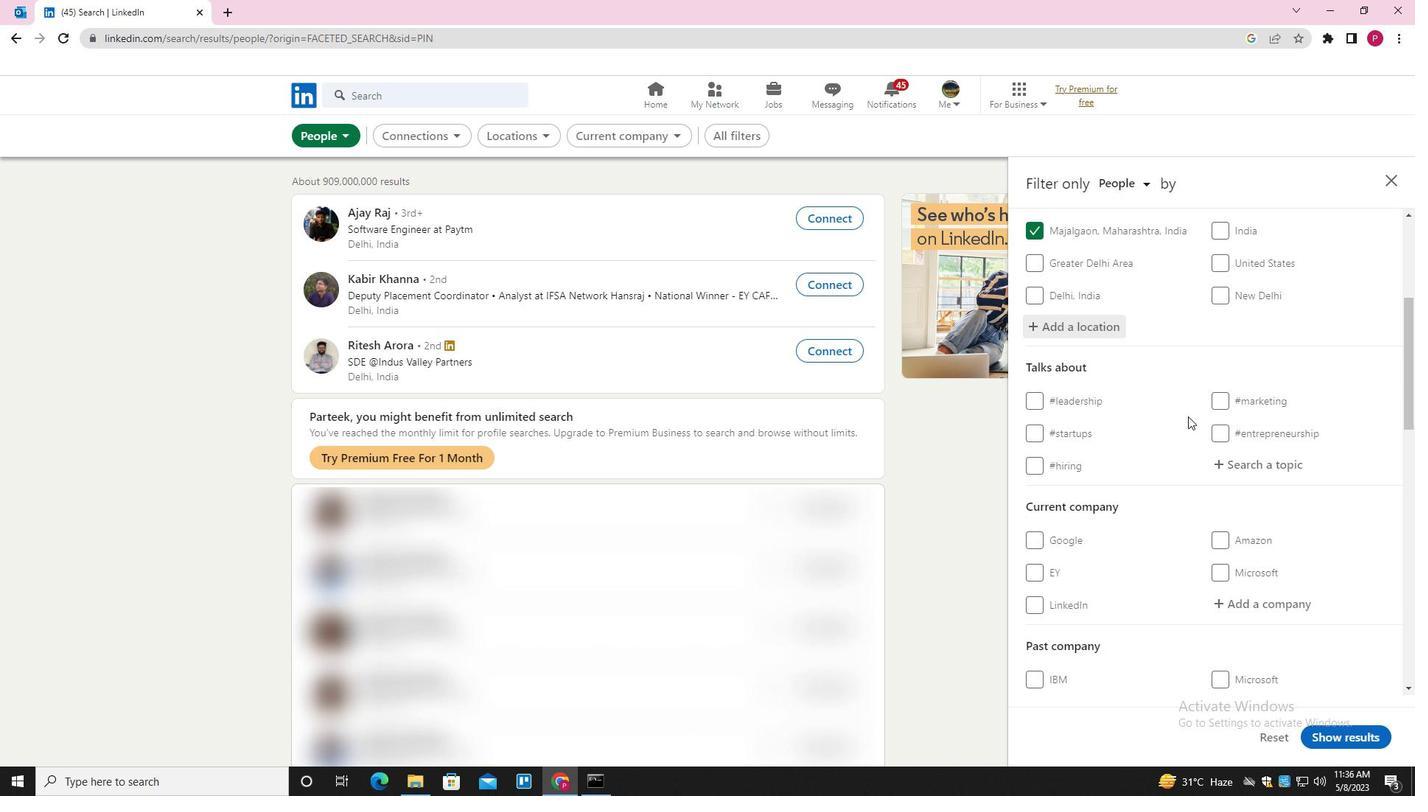 
Action: Mouse moved to (1252, 308)
Screenshot: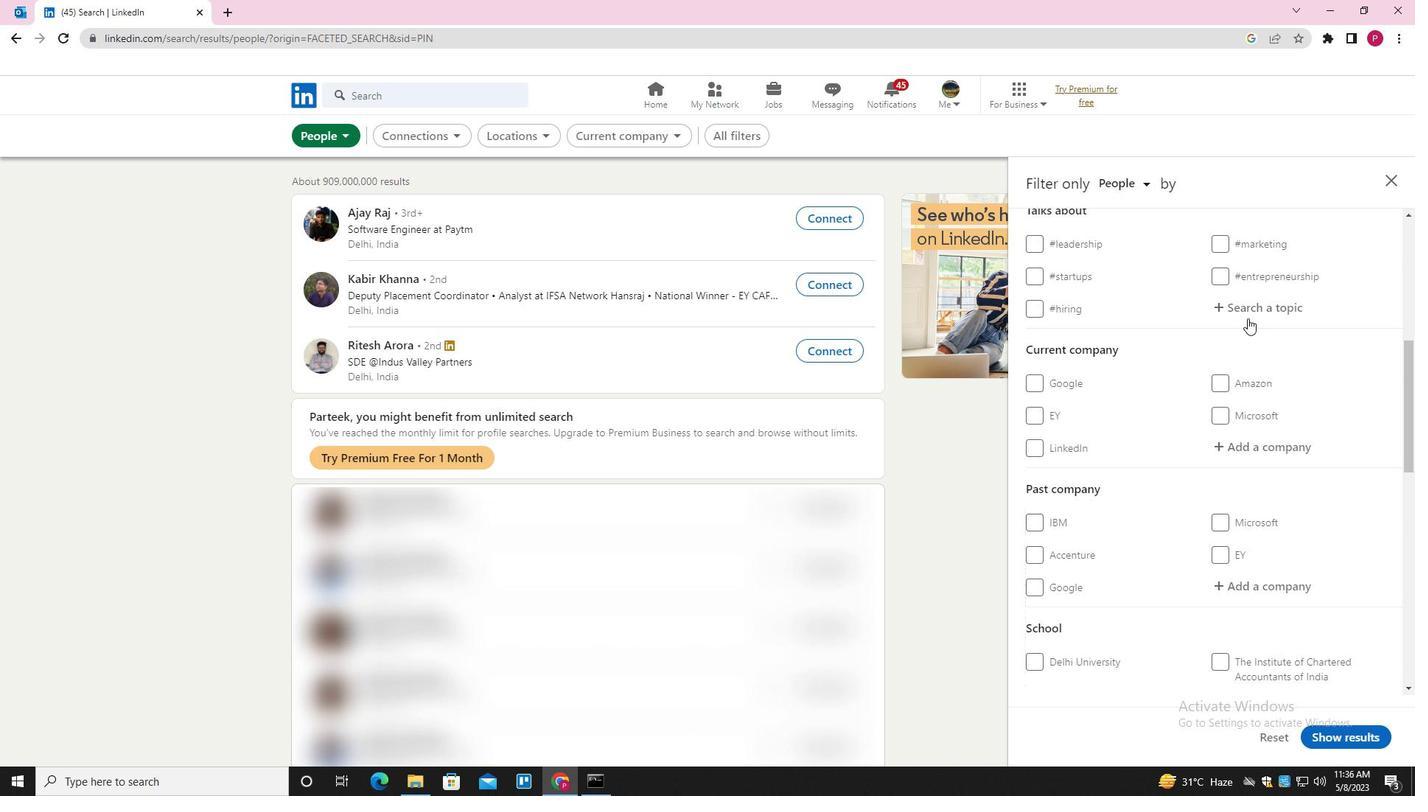
Action: Mouse pressed left at (1252, 308)
Screenshot: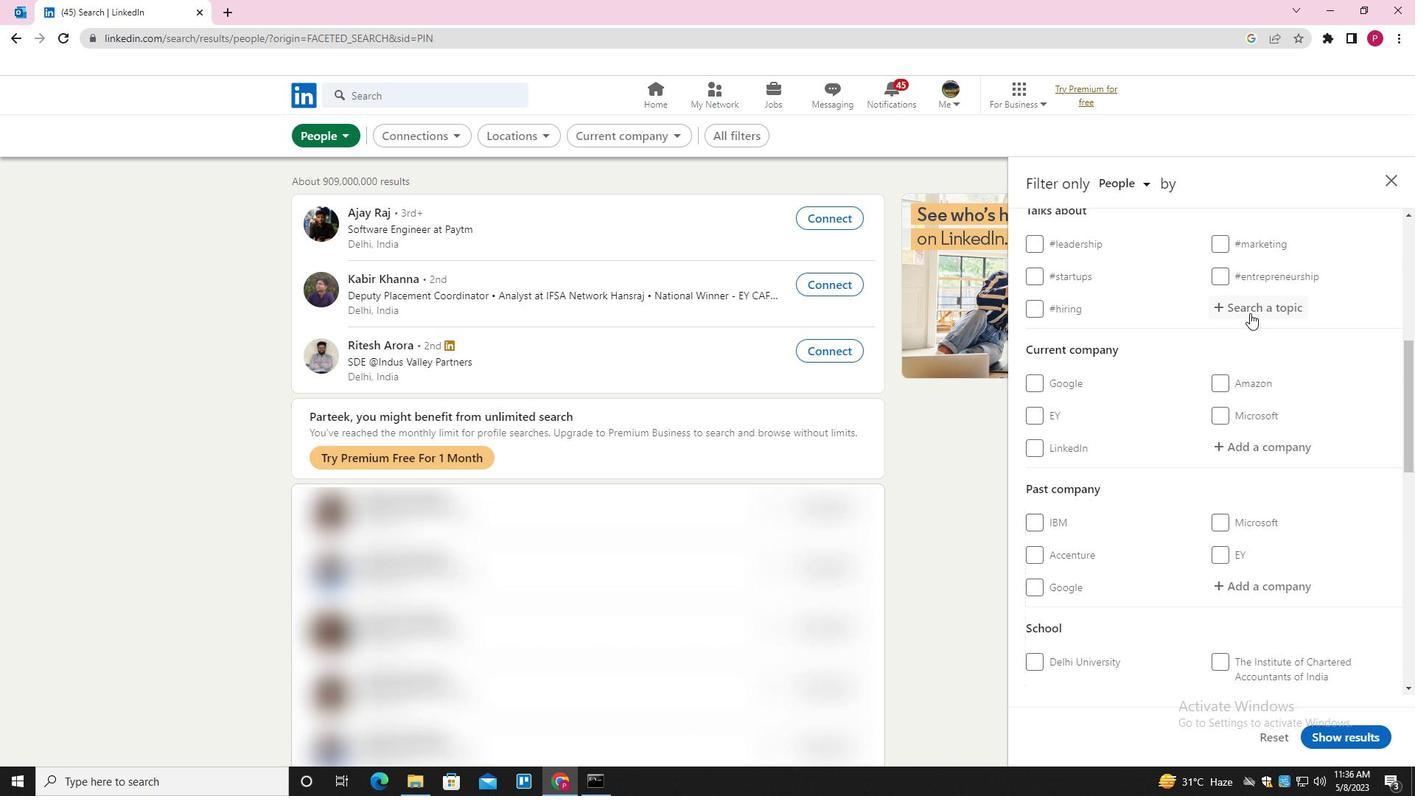 
Action: Mouse moved to (1252, 308)
Screenshot: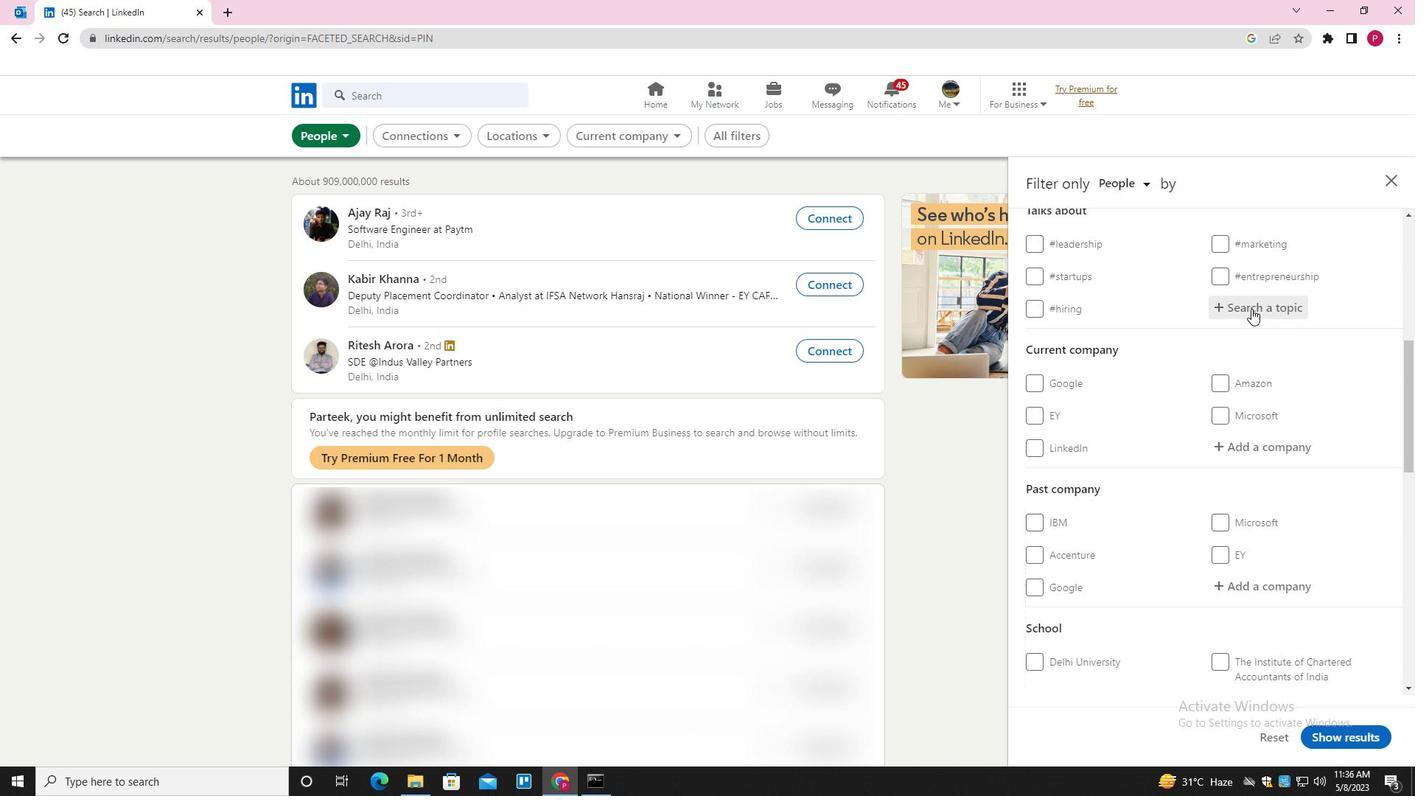 
Action: Key pressed LAWSCHOOL<Key.down><Key.enter>
Screenshot: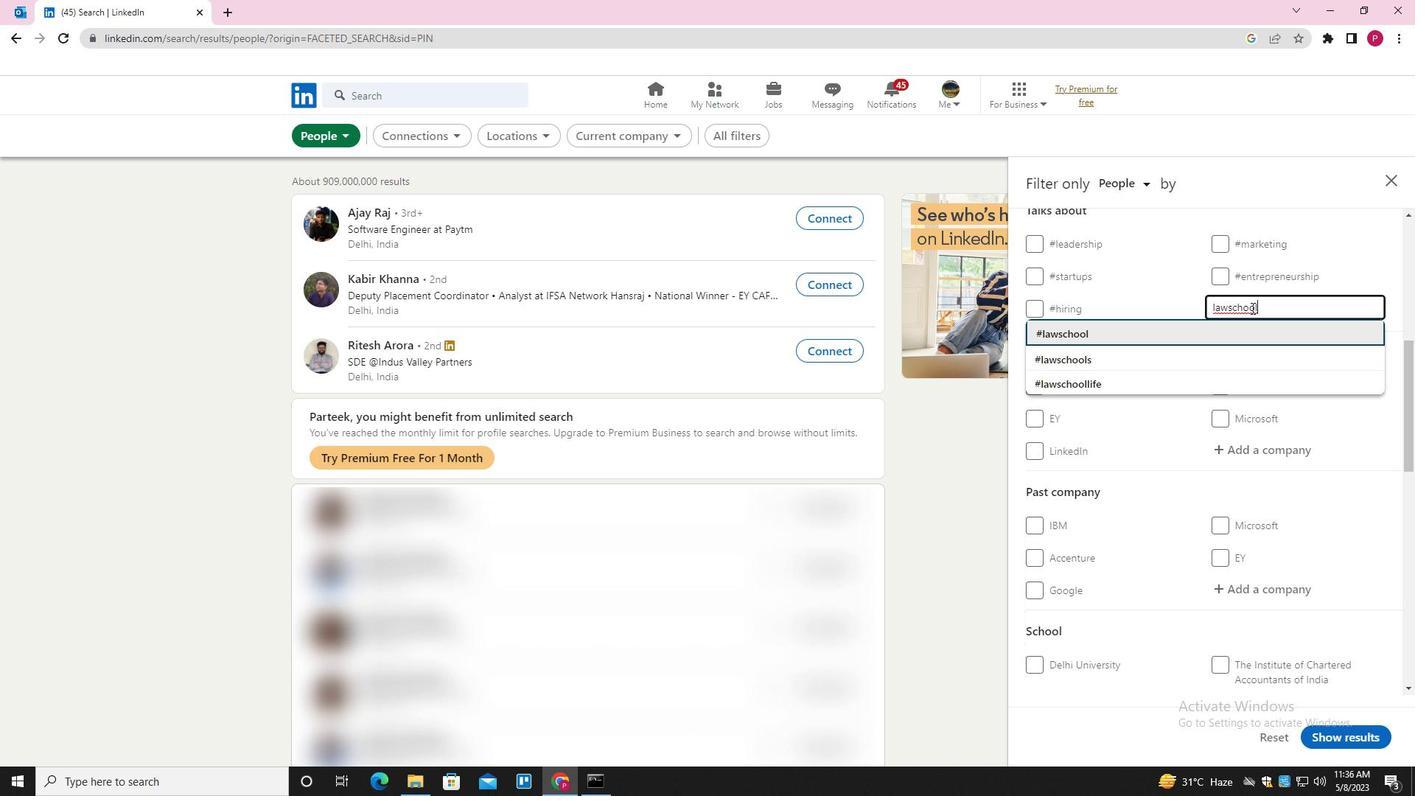 
Action: Mouse moved to (1097, 436)
Screenshot: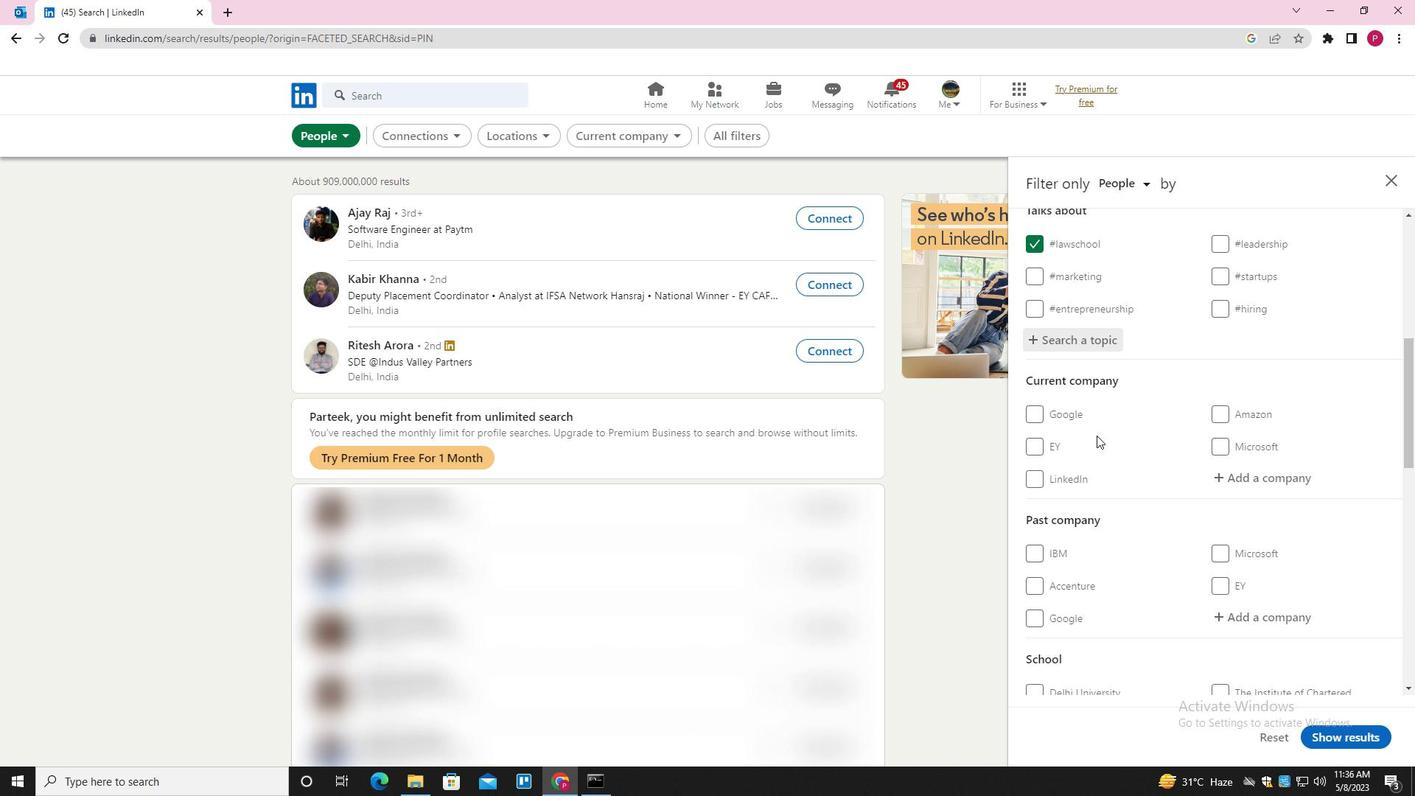 
Action: Mouse scrolled (1097, 435) with delta (0, 0)
Screenshot: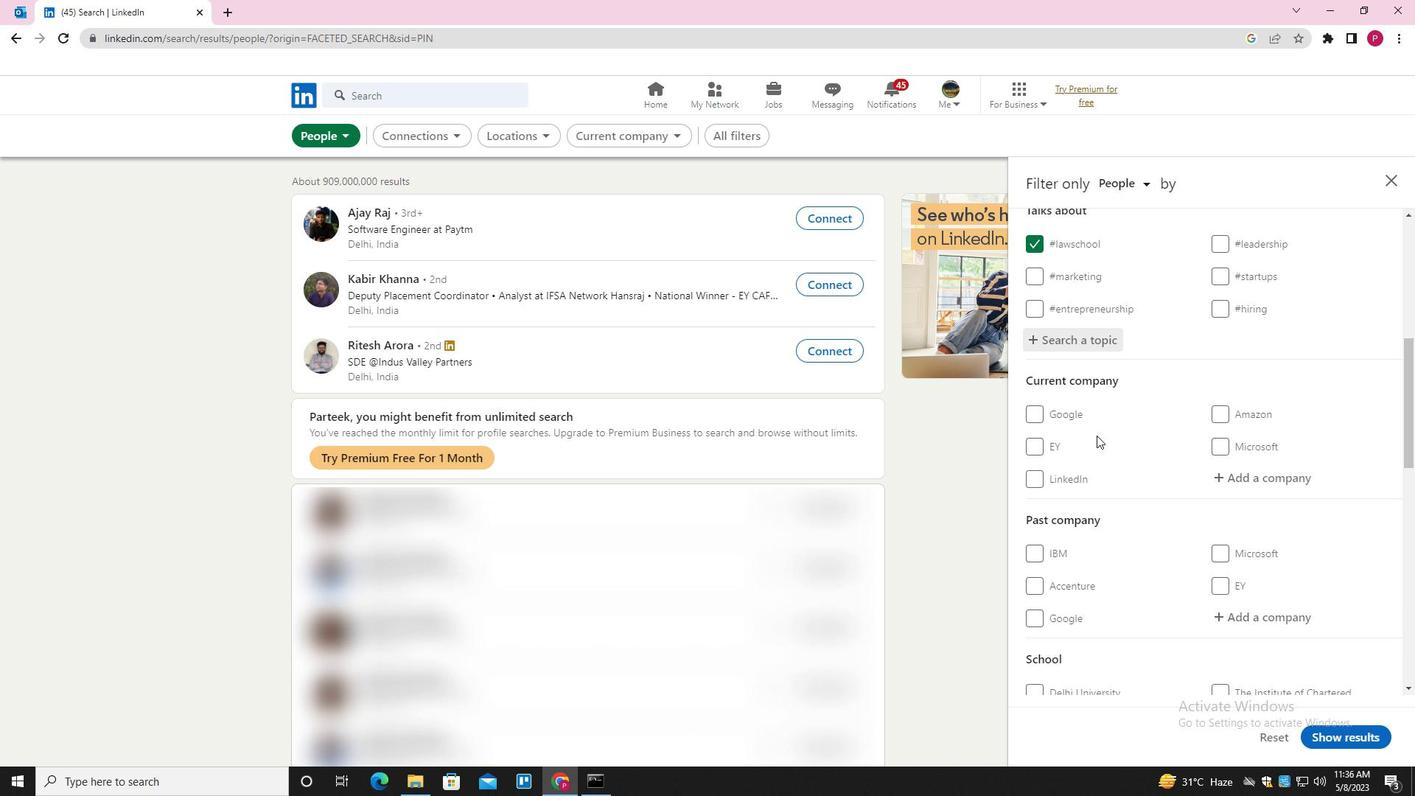 
Action: Mouse scrolled (1097, 435) with delta (0, 0)
Screenshot: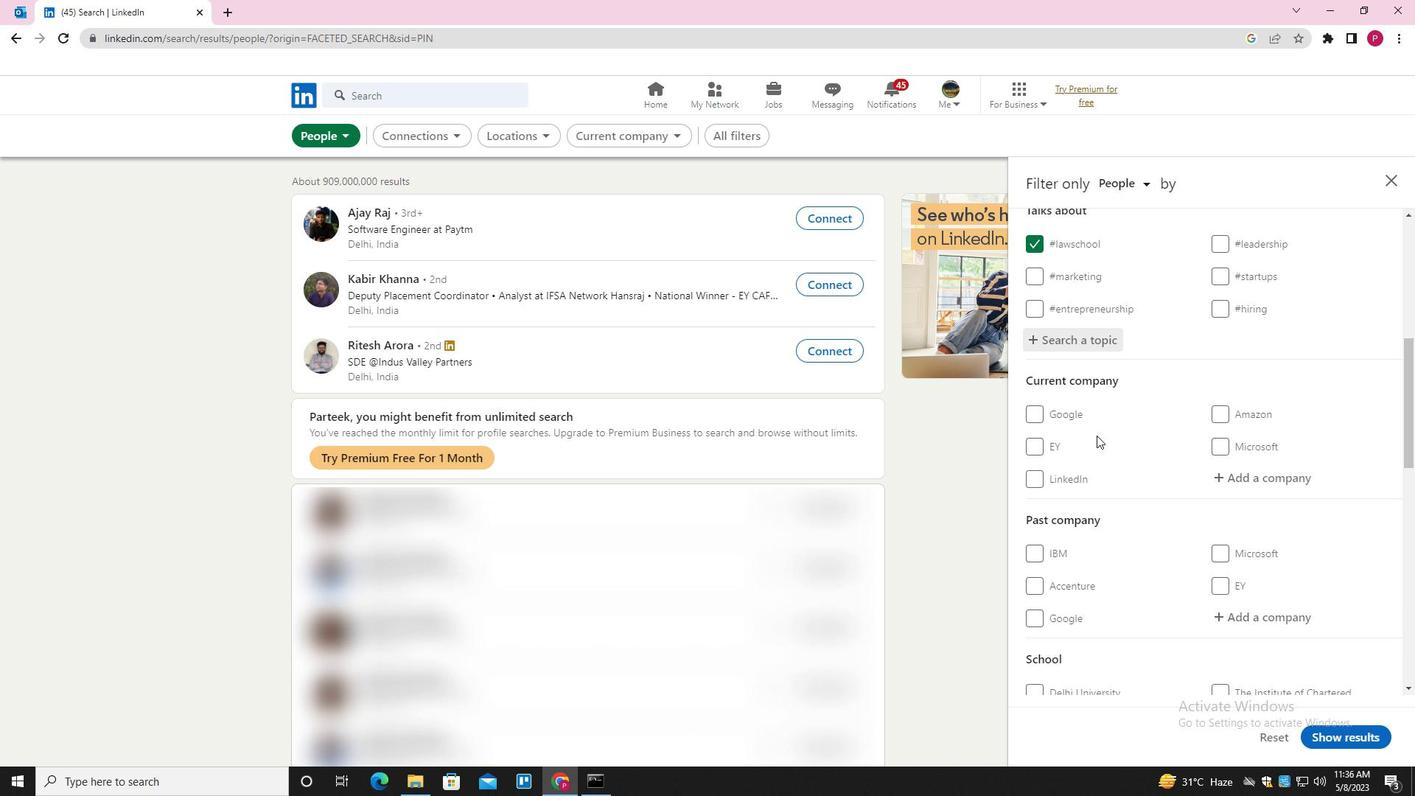 
Action: Mouse scrolled (1097, 435) with delta (0, 0)
Screenshot: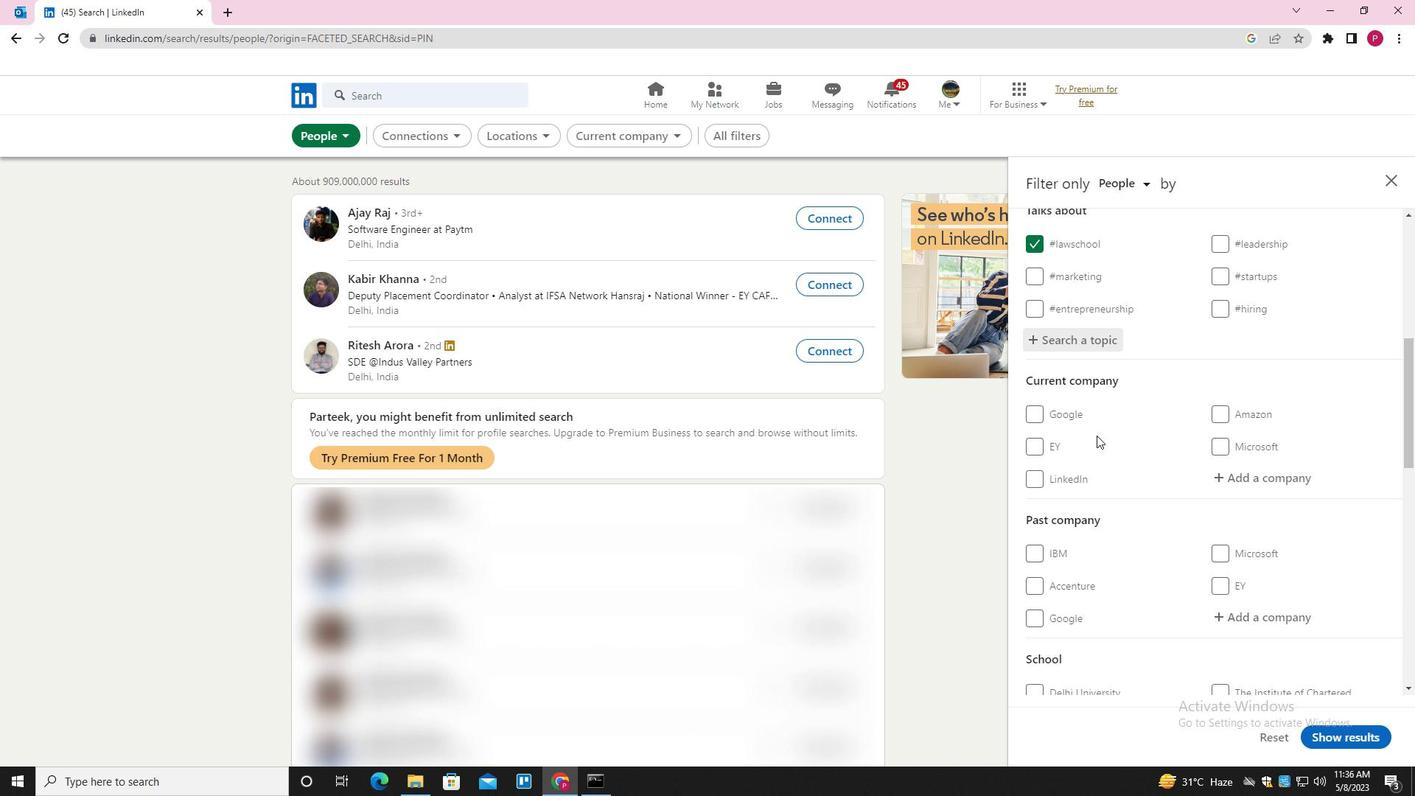 
Action: Mouse moved to (1097, 437)
Screenshot: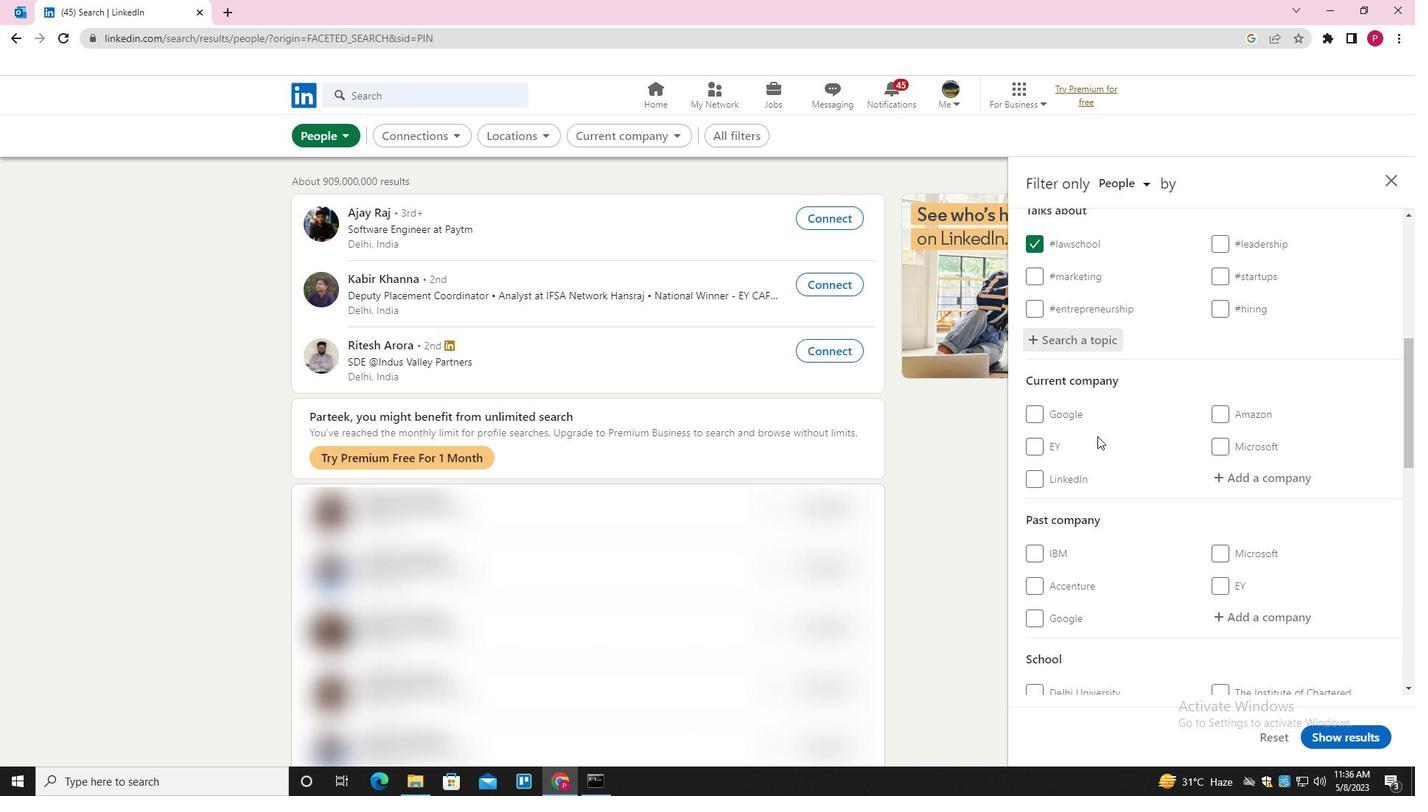 
Action: Mouse scrolled (1097, 436) with delta (0, 0)
Screenshot: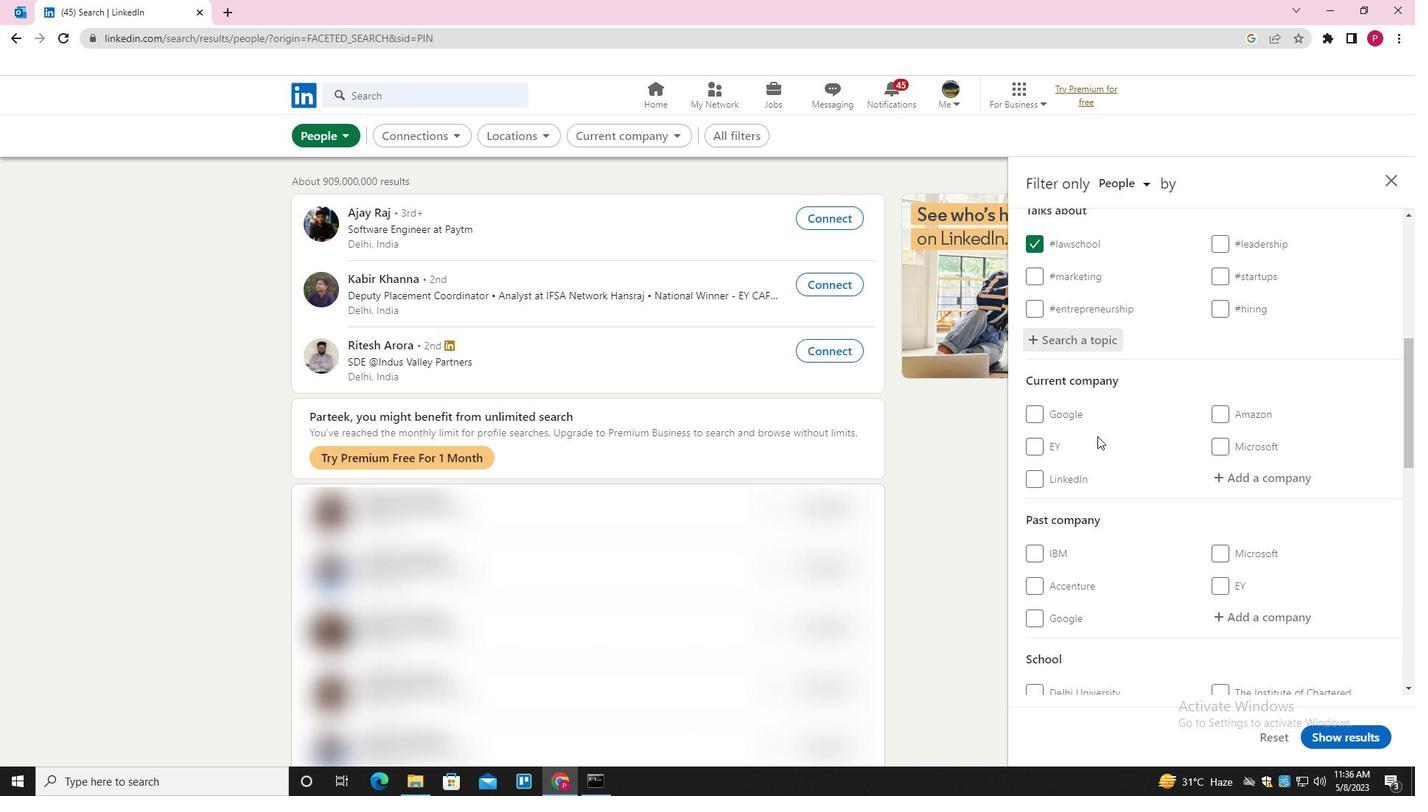 
Action: Mouse scrolled (1097, 436) with delta (0, 0)
Screenshot: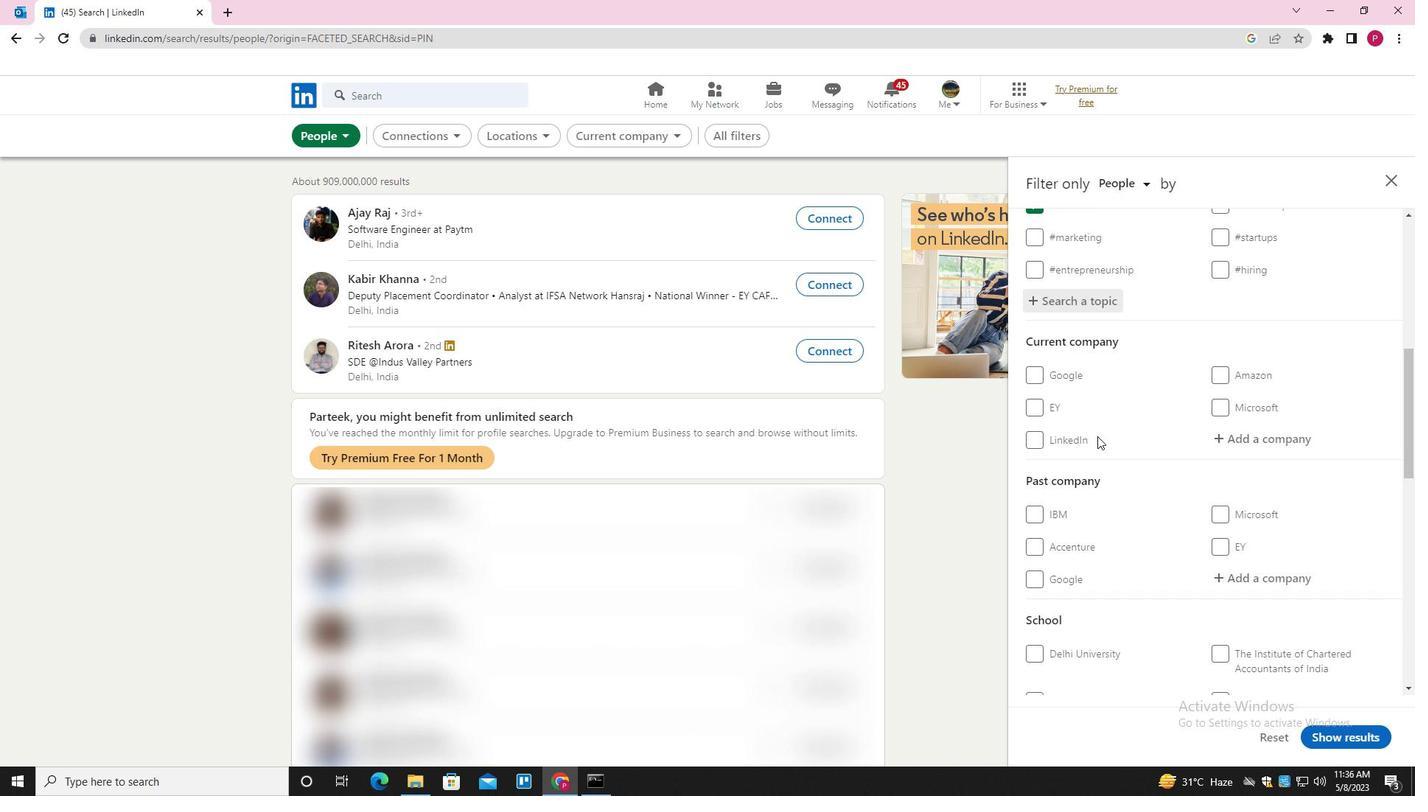
Action: Mouse moved to (1123, 444)
Screenshot: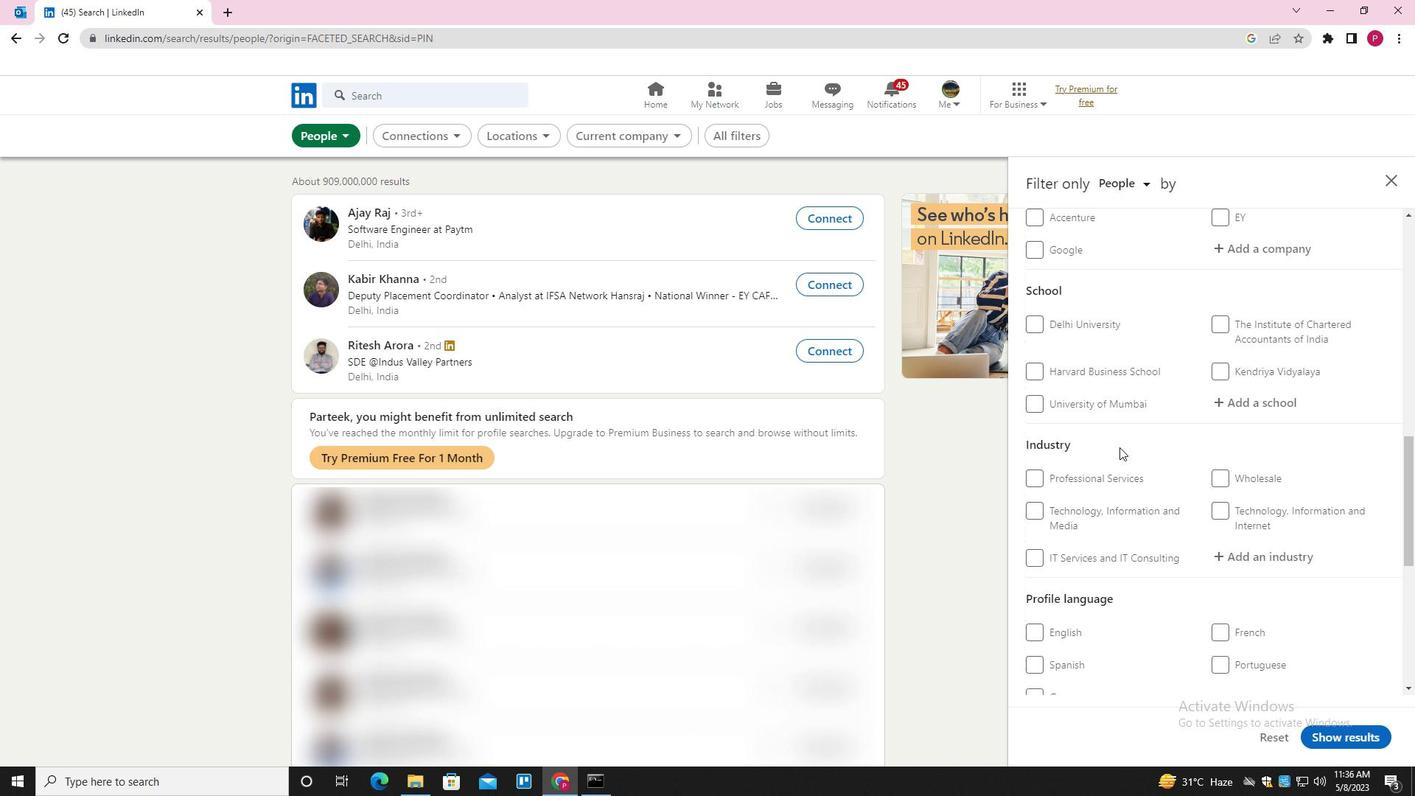 
Action: Mouse scrolled (1123, 443) with delta (0, 0)
Screenshot: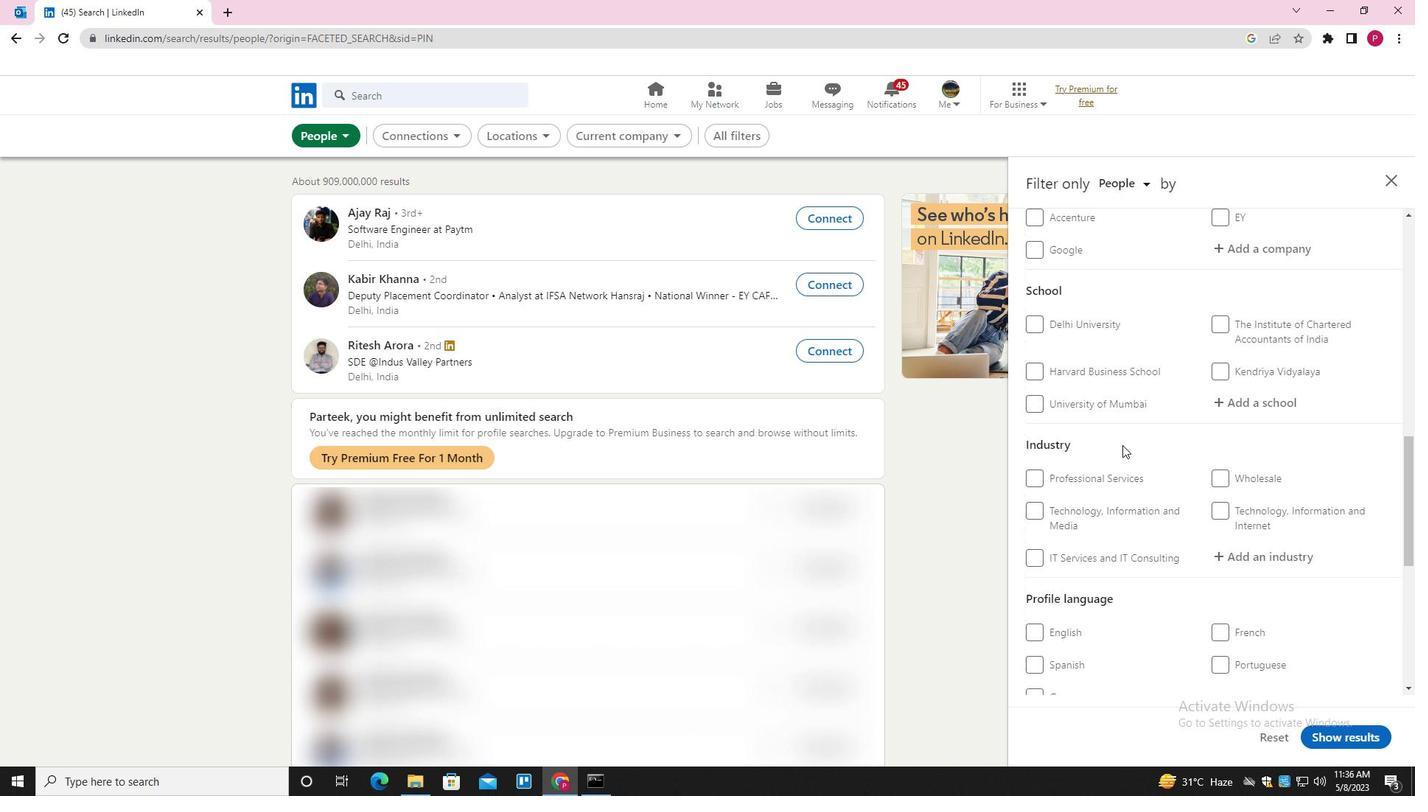 
Action: Mouse scrolled (1123, 443) with delta (0, 0)
Screenshot: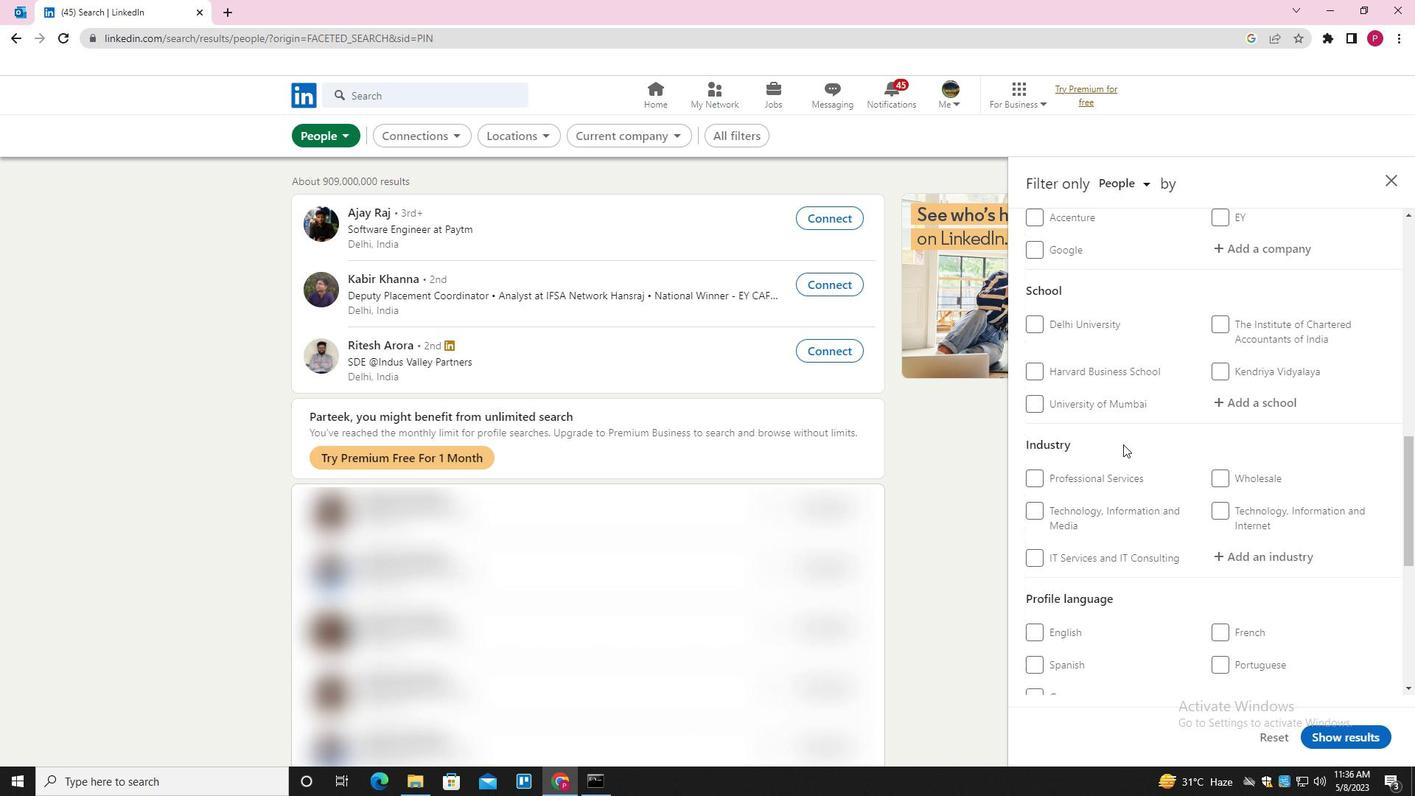 
Action: Mouse scrolled (1123, 443) with delta (0, 0)
Screenshot: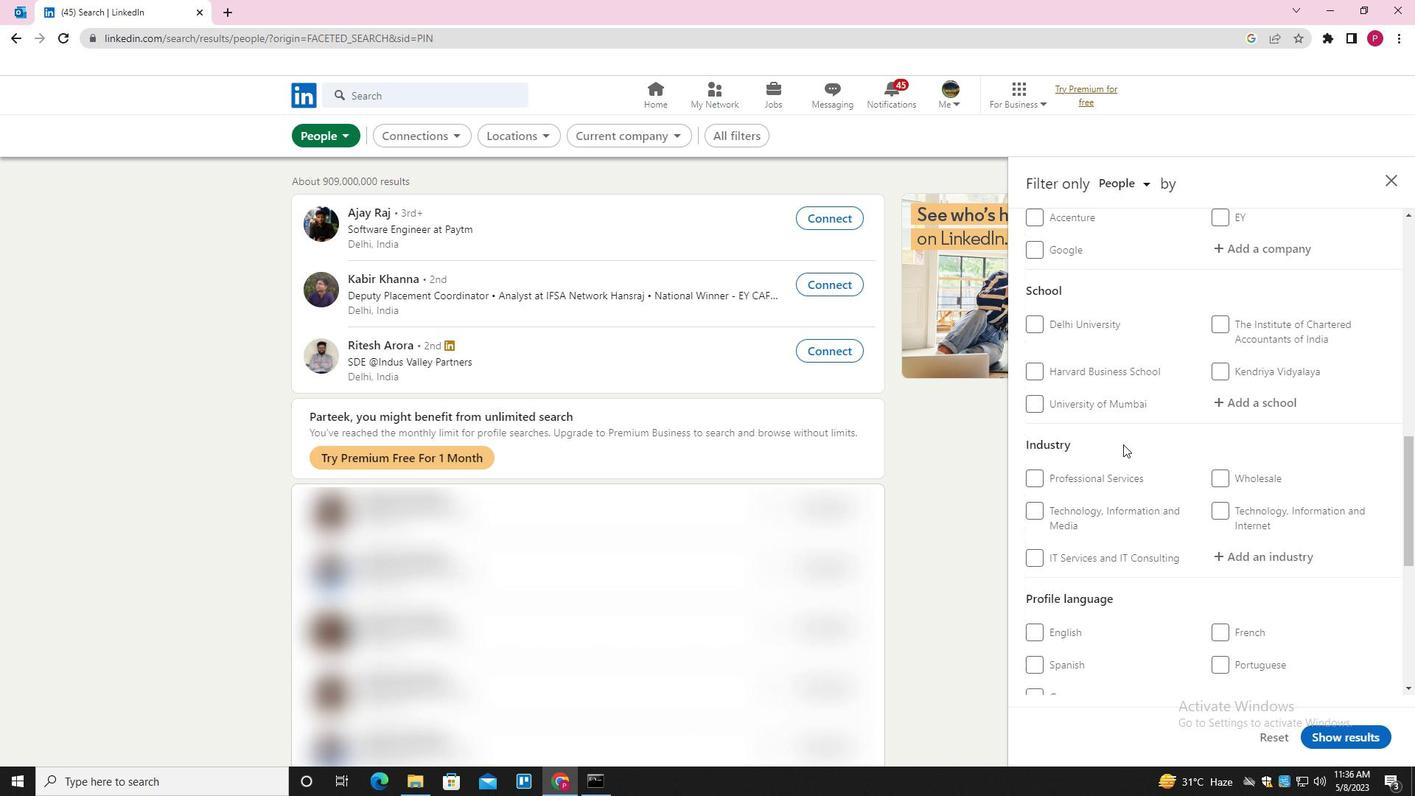 
Action: Mouse moved to (1221, 440)
Screenshot: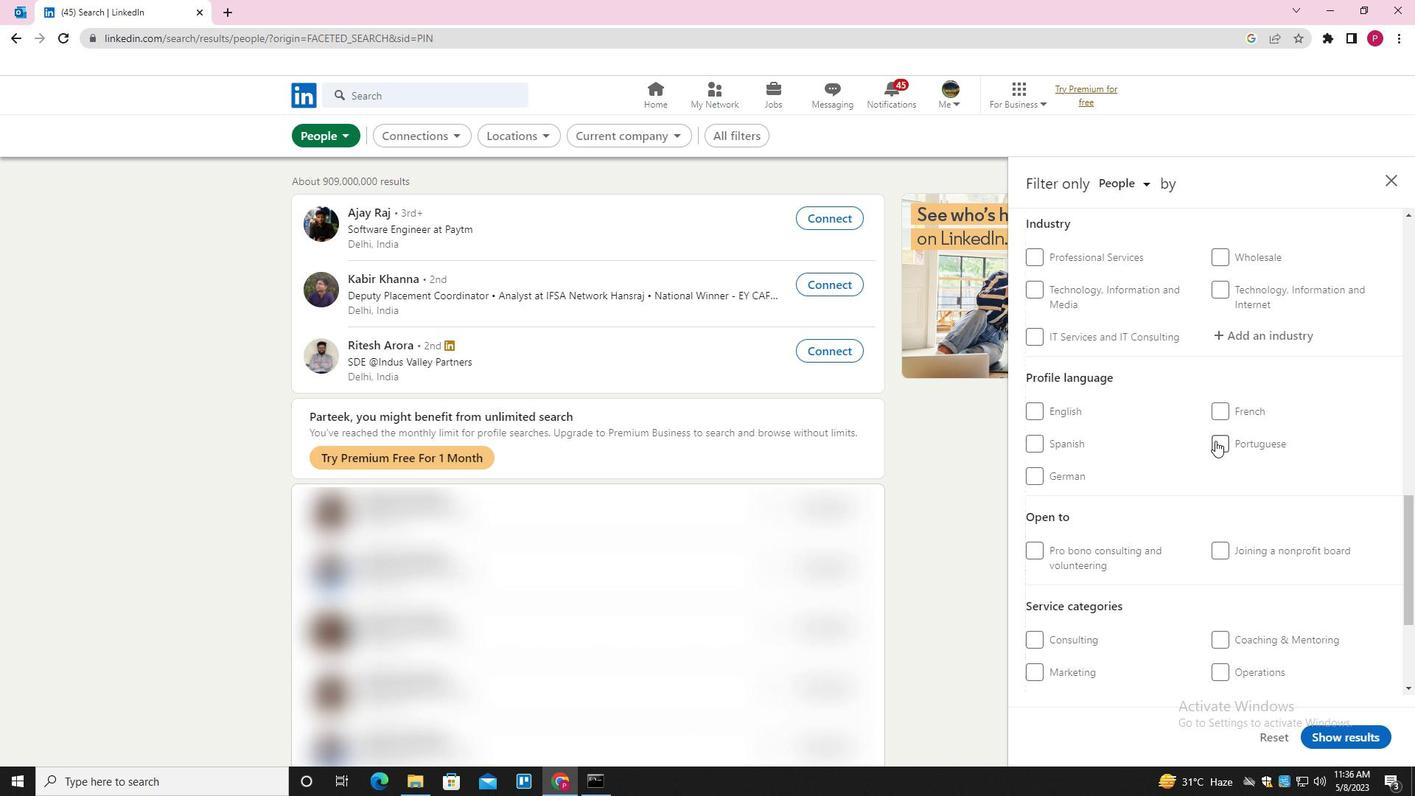 
Action: Mouse pressed left at (1221, 440)
Screenshot: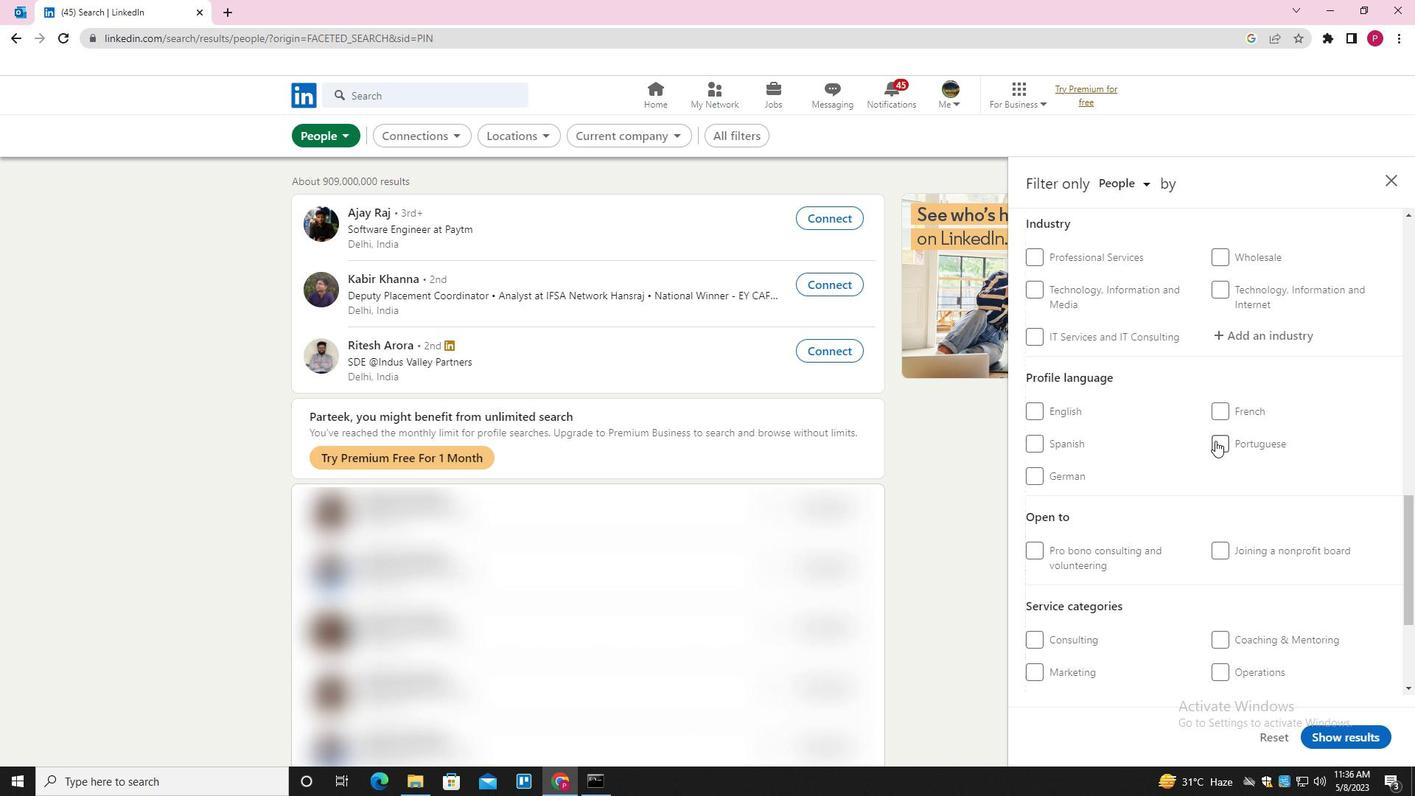 
Action: Mouse moved to (1111, 500)
Screenshot: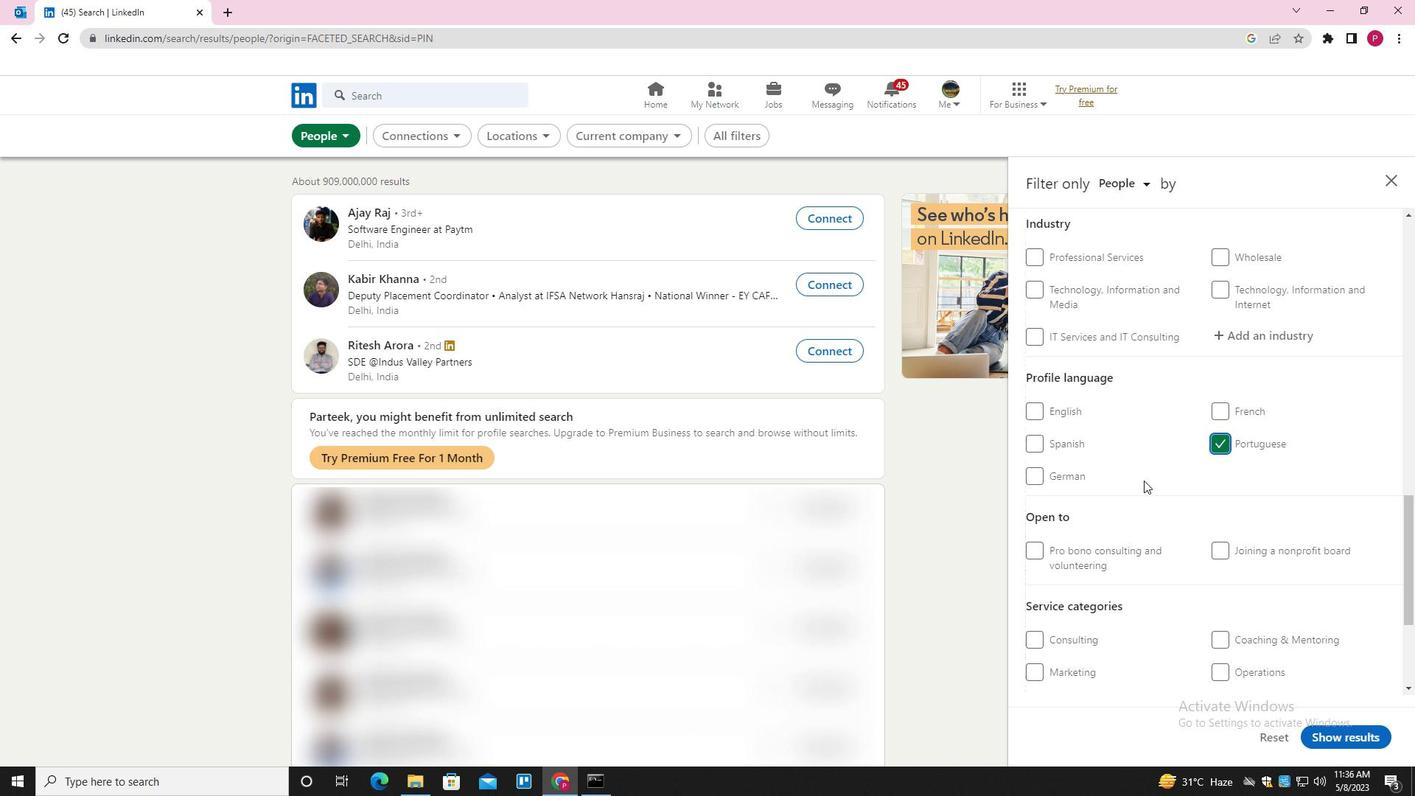 
Action: Mouse scrolled (1111, 501) with delta (0, 0)
Screenshot: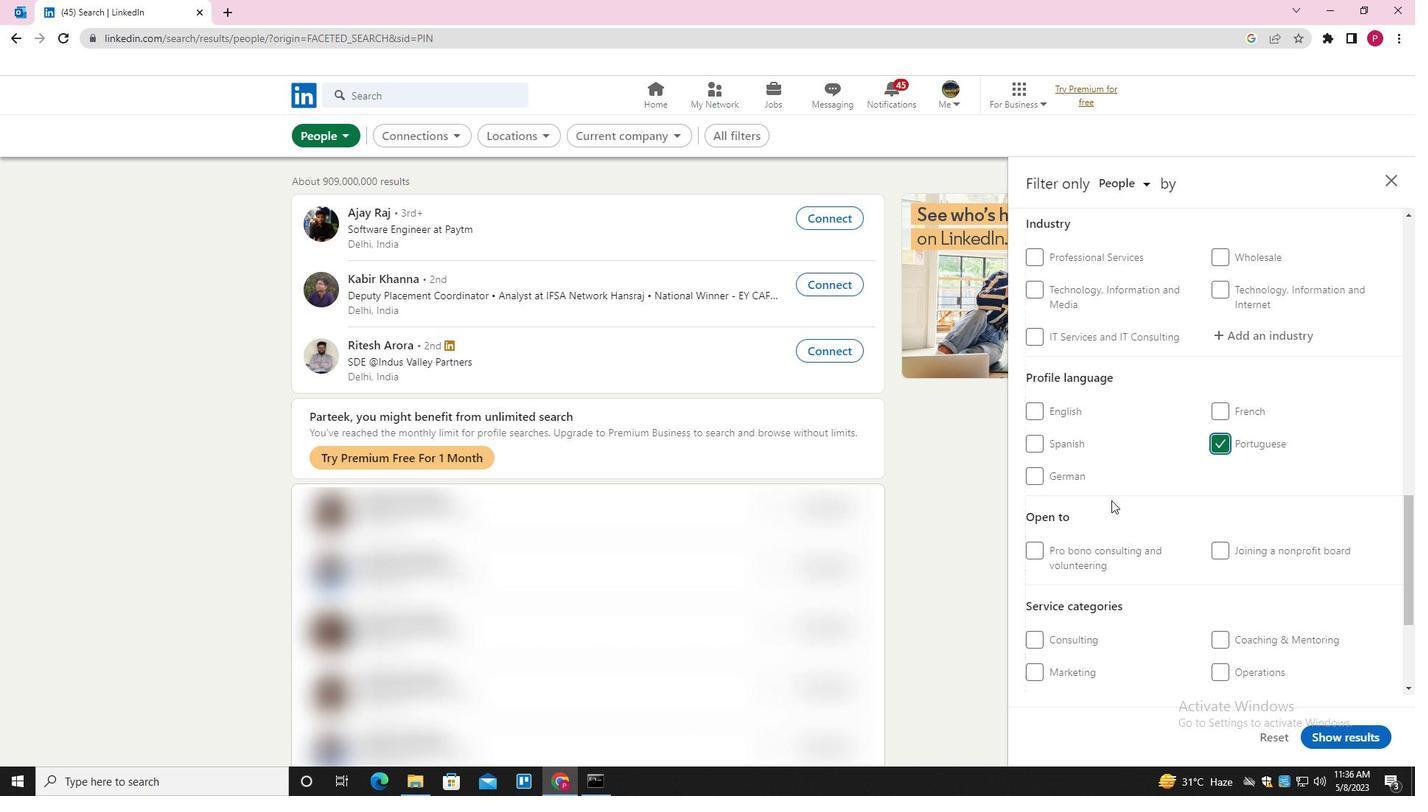 
Action: Mouse scrolled (1111, 501) with delta (0, 0)
Screenshot: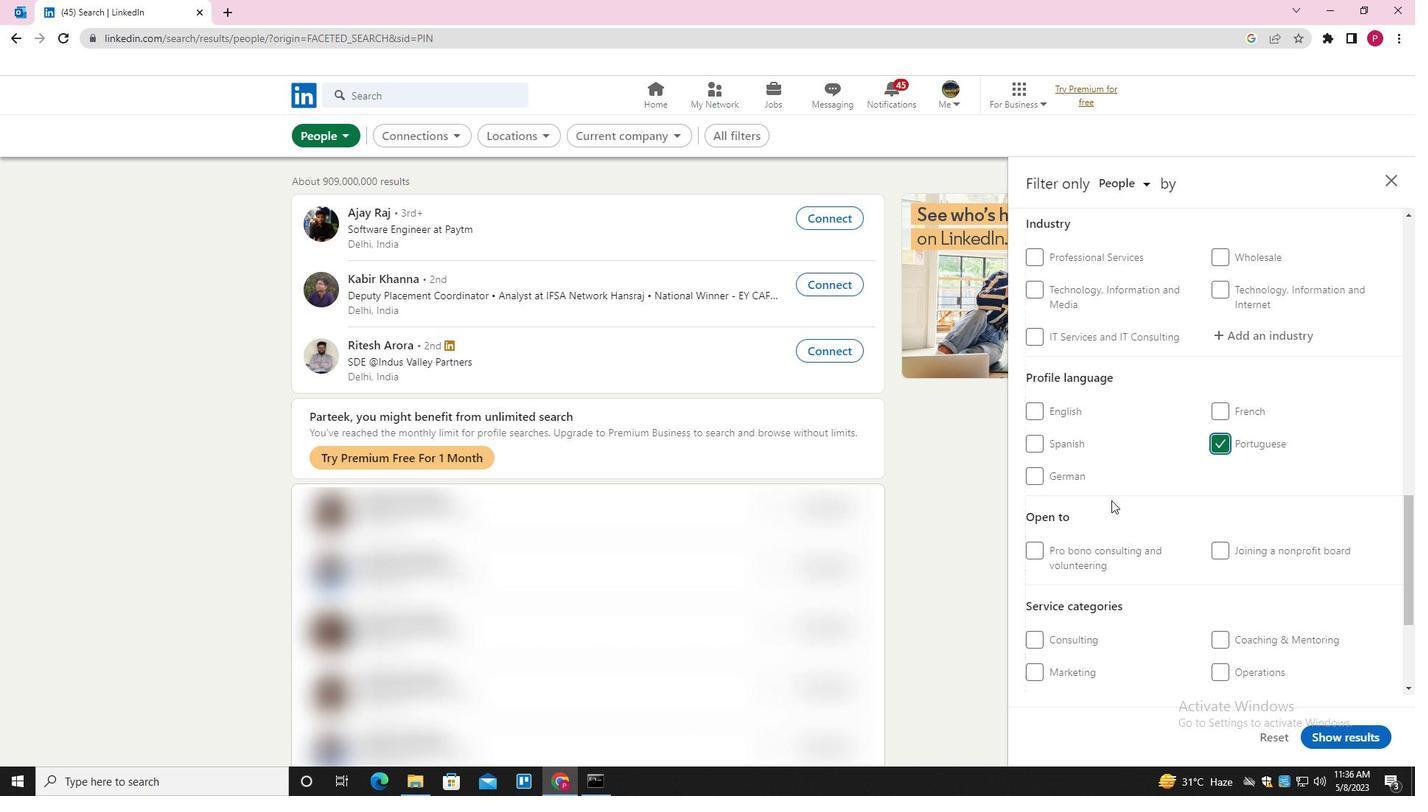 
Action: Mouse scrolled (1111, 501) with delta (0, 0)
Screenshot: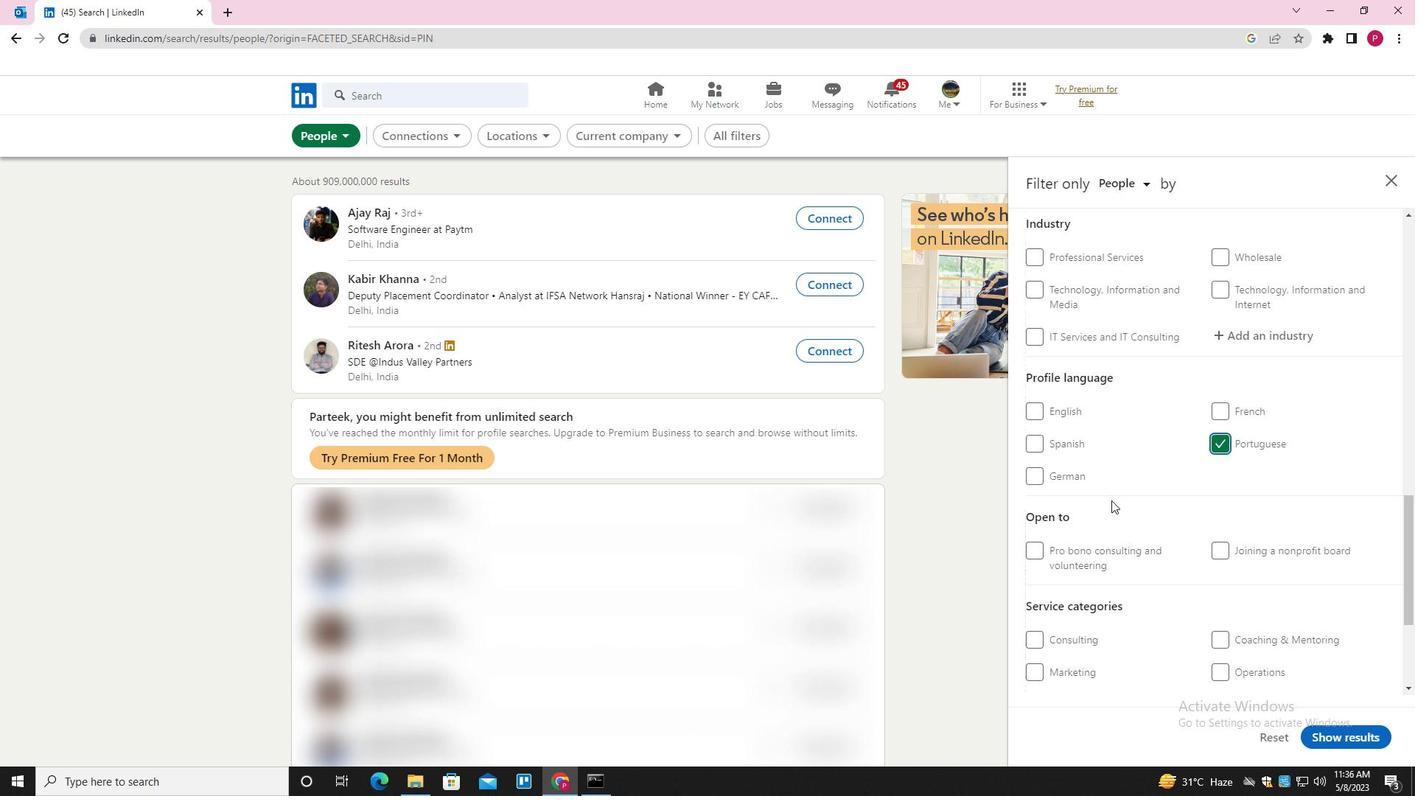 
Action: Mouse scrolled (1111, 501) with delta (0, 0)
Screenshot: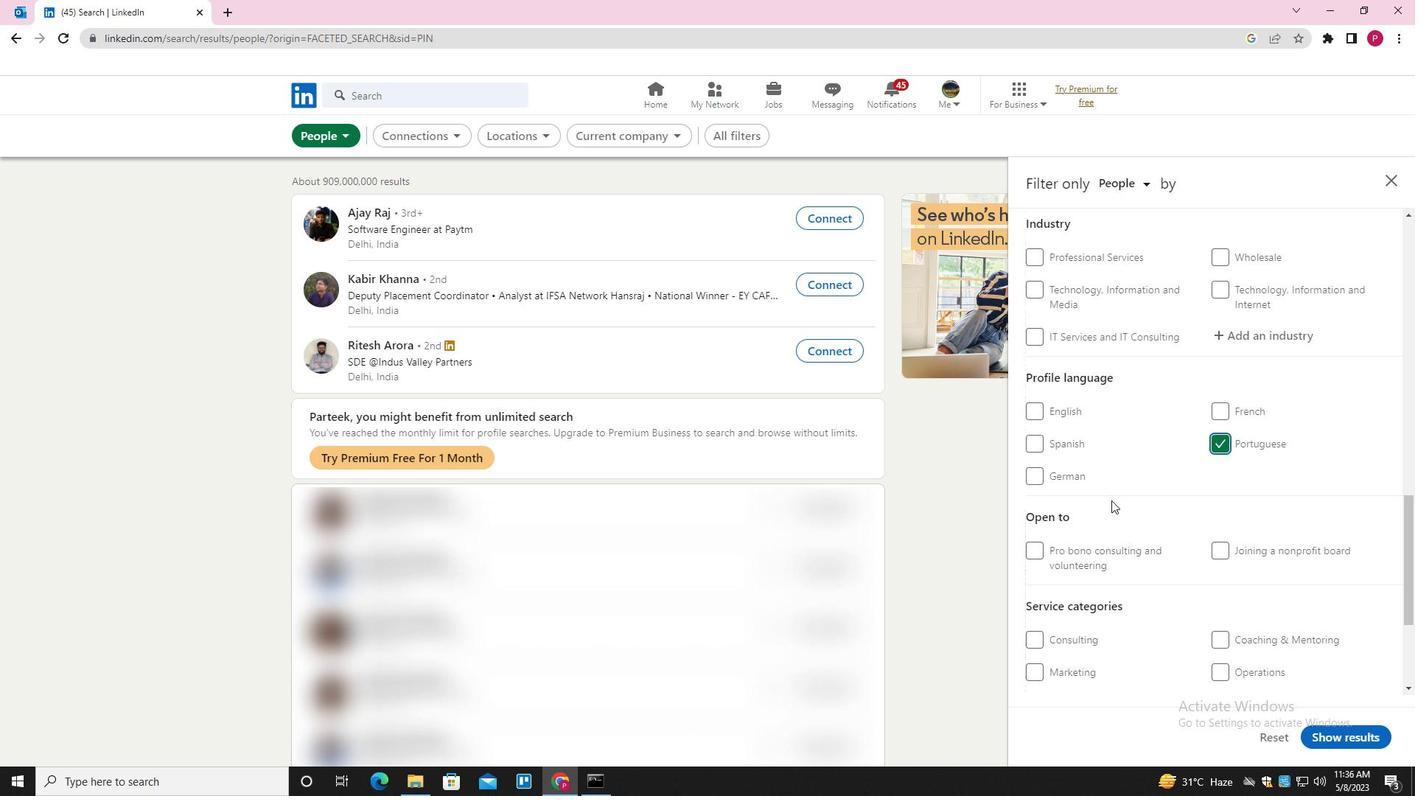 
Action: Mouse moved to (1109, 502)
Screenshot: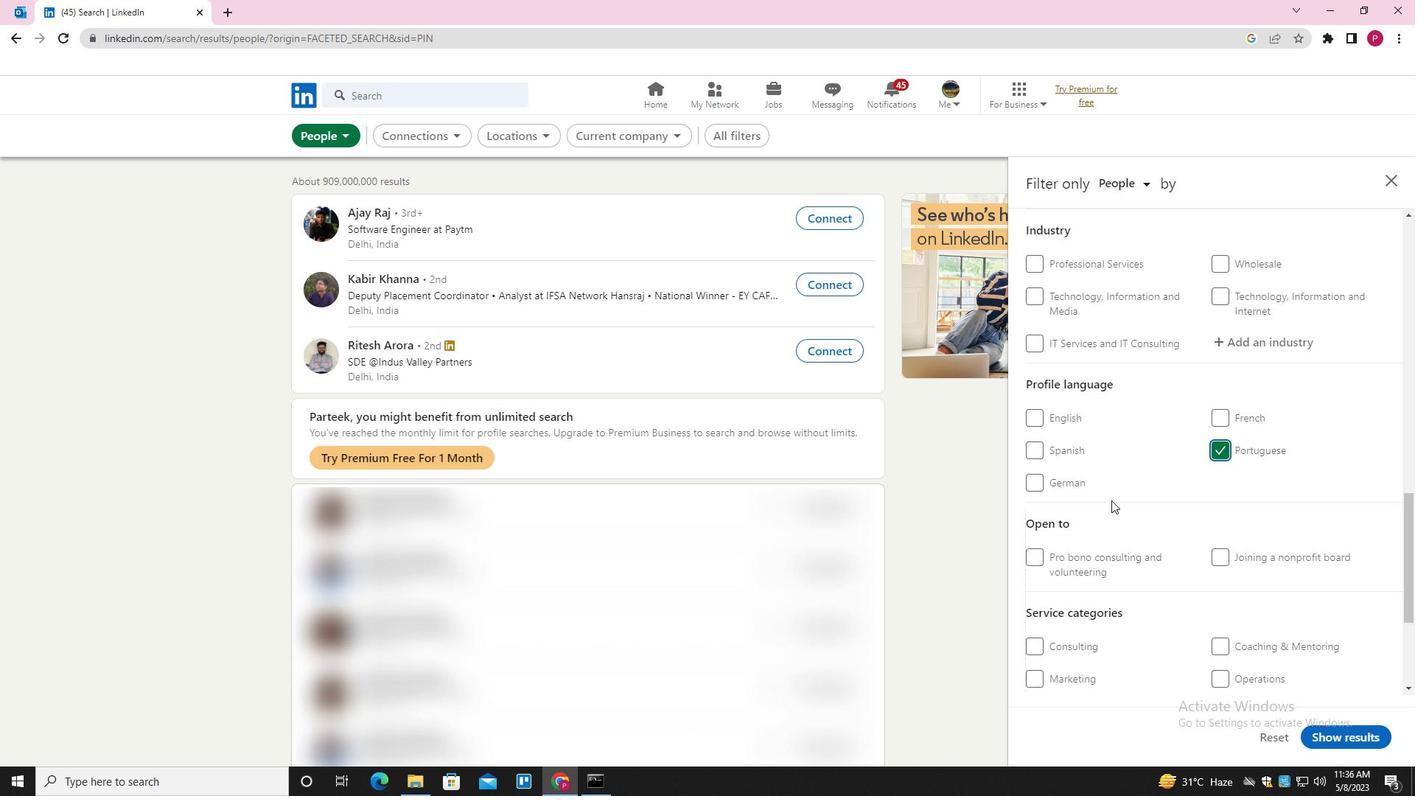 
Action: Mouse scrolled (1109, 502) with delta (0, 0)
Screenshot: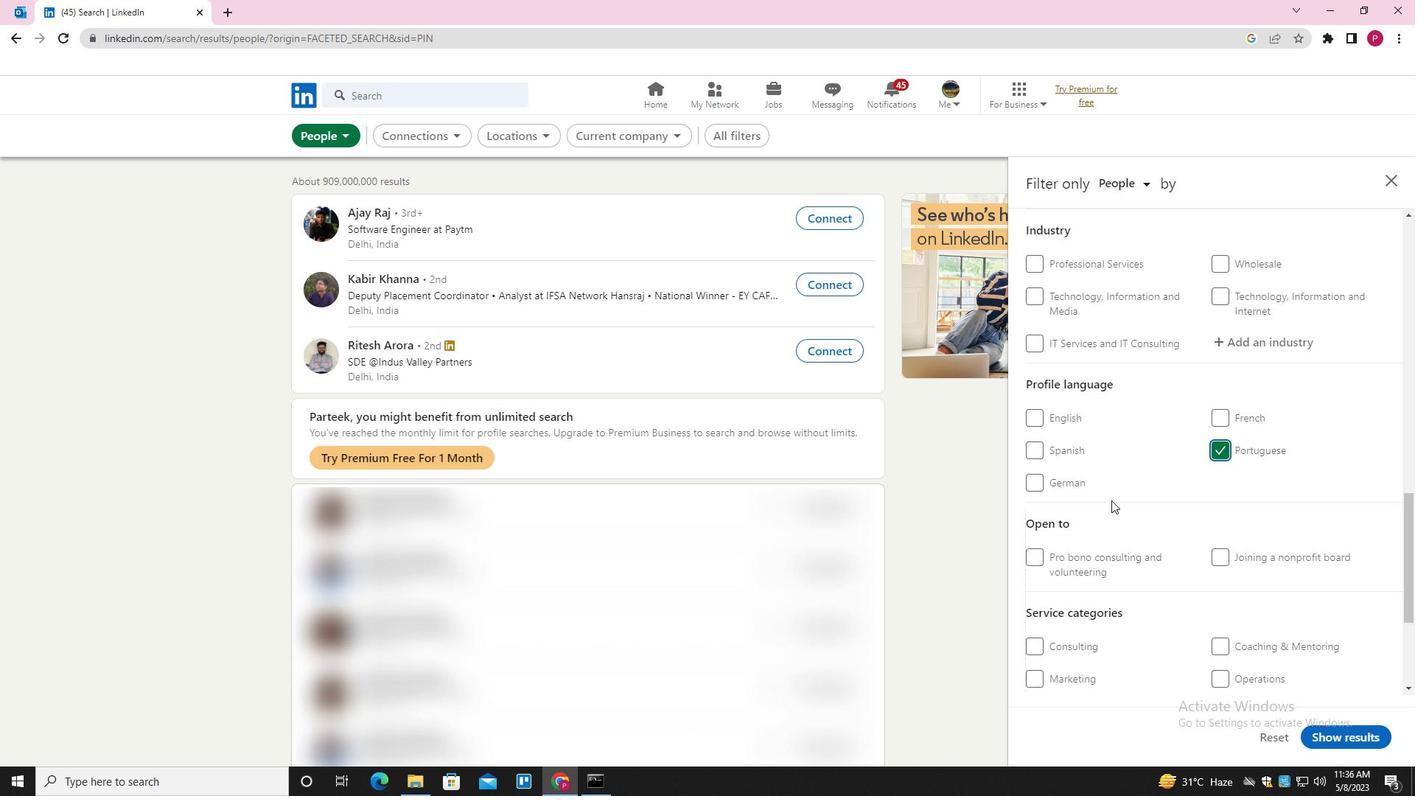 
Action: Mouse moved to (1160, 469)
Screenshot: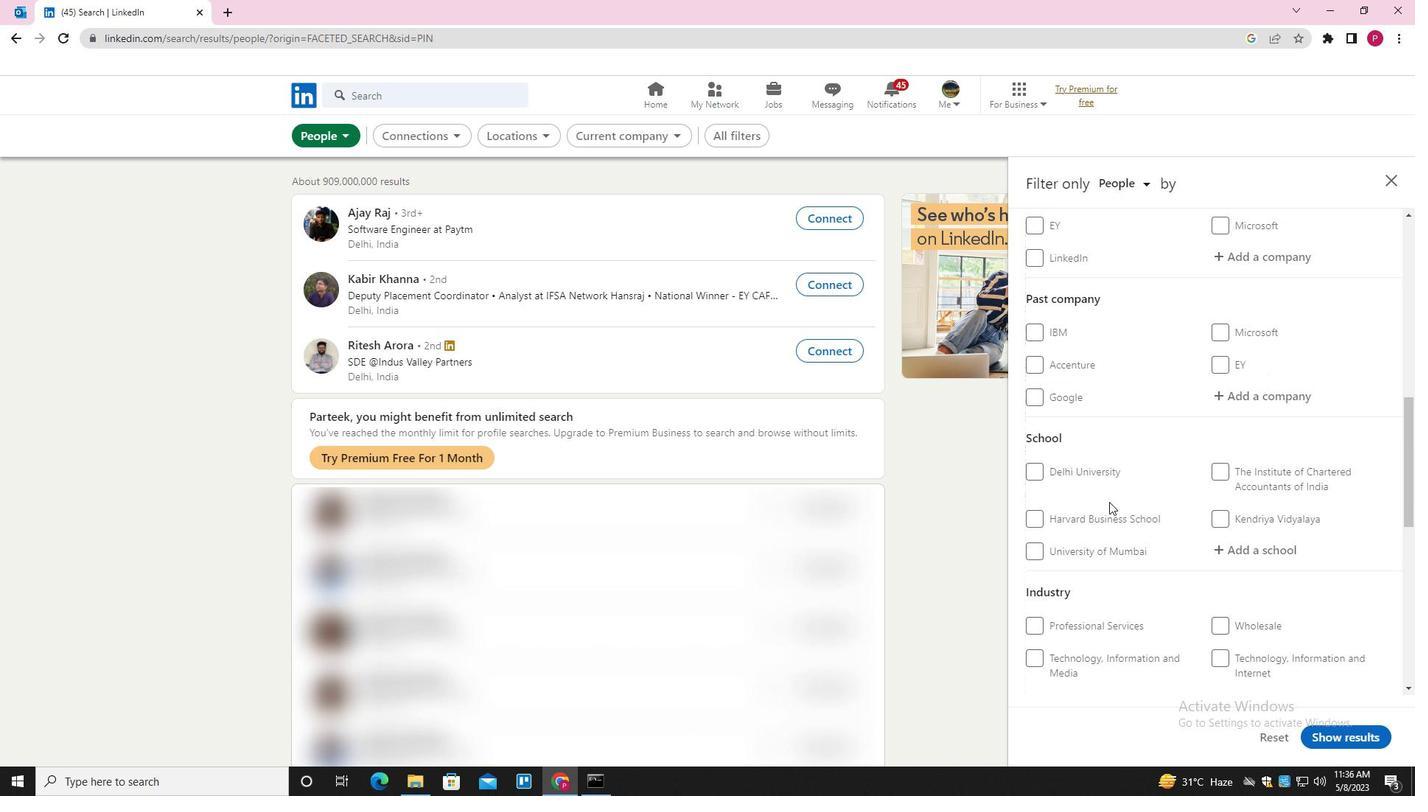 
Action: Mouse scrolled (1160, 470) with delta (0, 0)
Screenshot: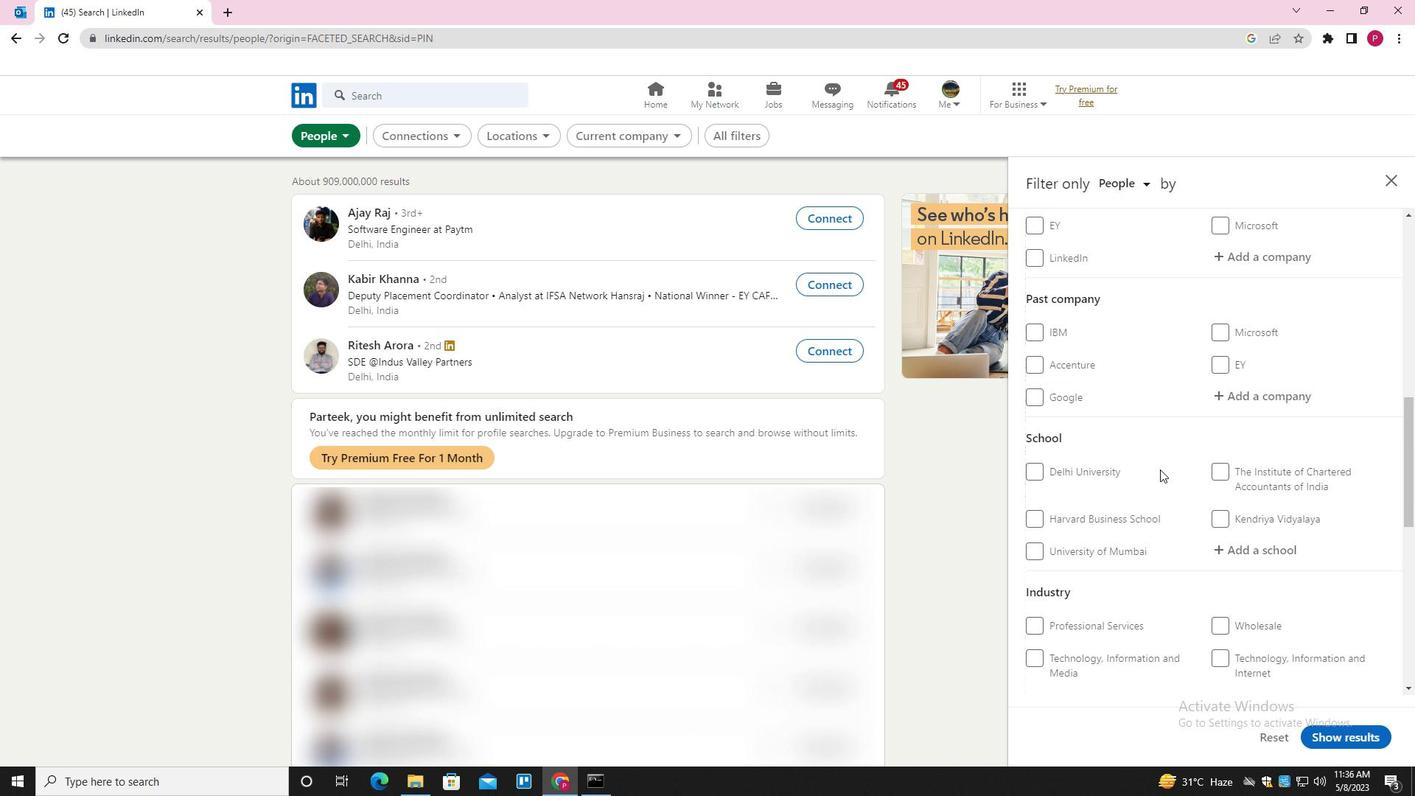
Action: Mouse scrolled (1160, 470) with delta (0, 0)
Screenshot: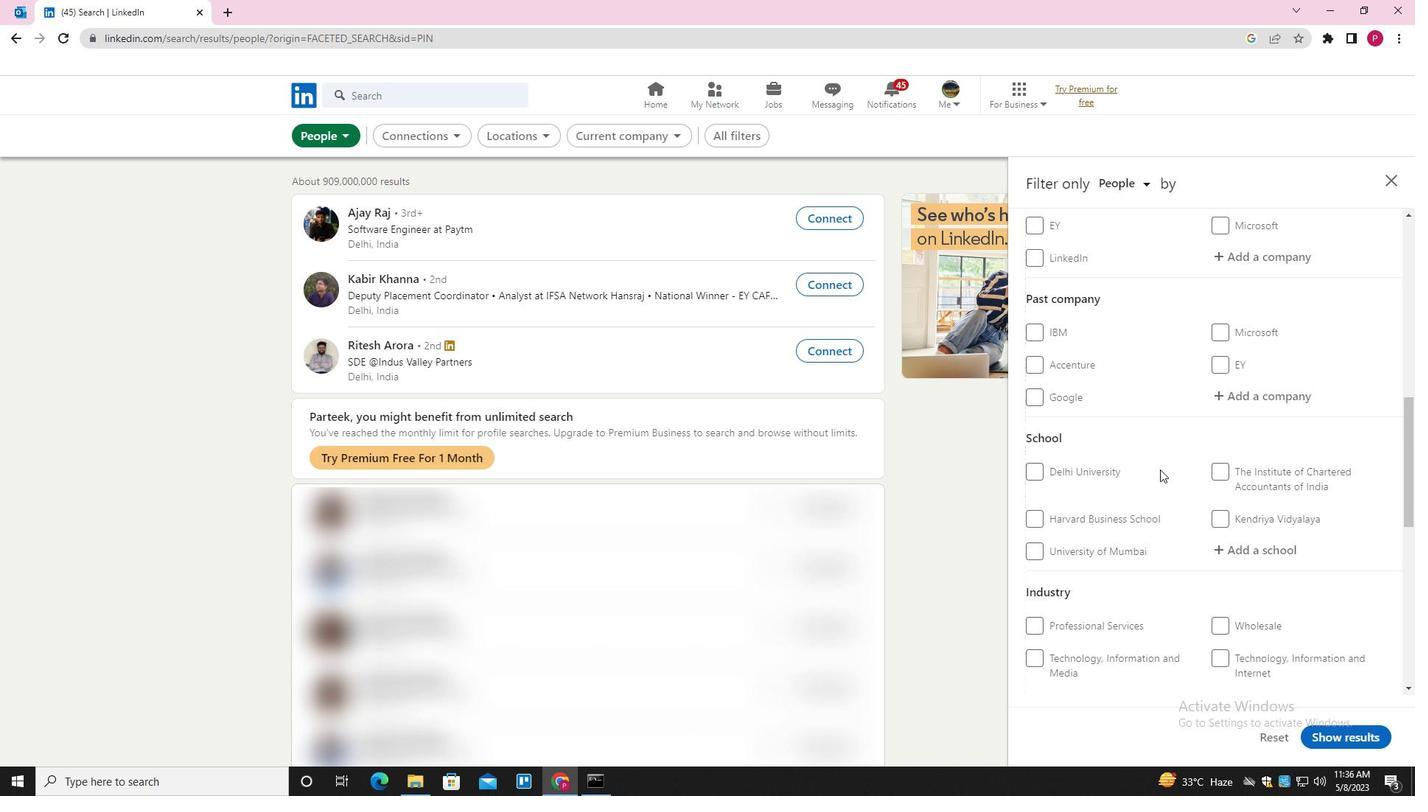 
Action: Mouse moved to (1244, 399)
Screenshot: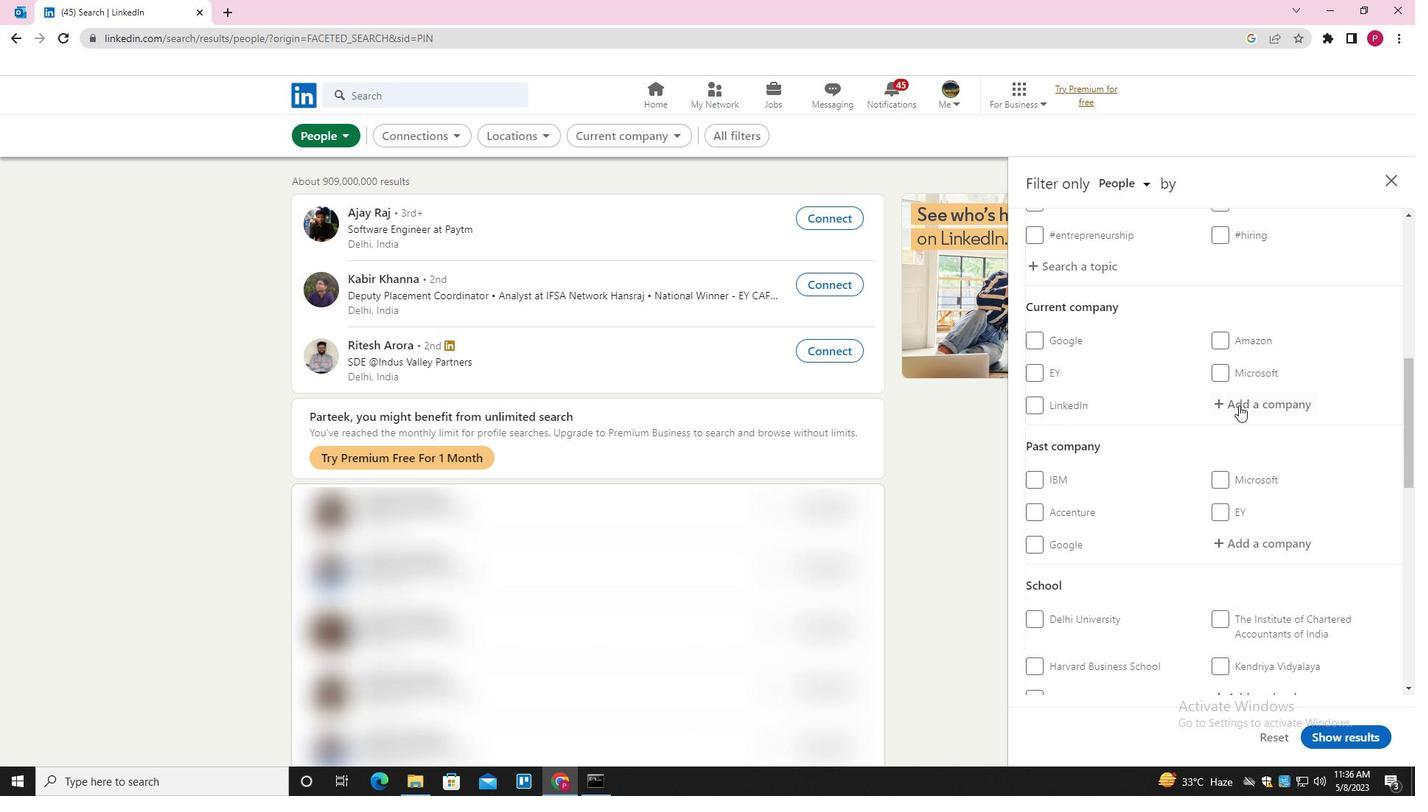 
Action: Mouse pressed left at (1244, 399)
Screenshot: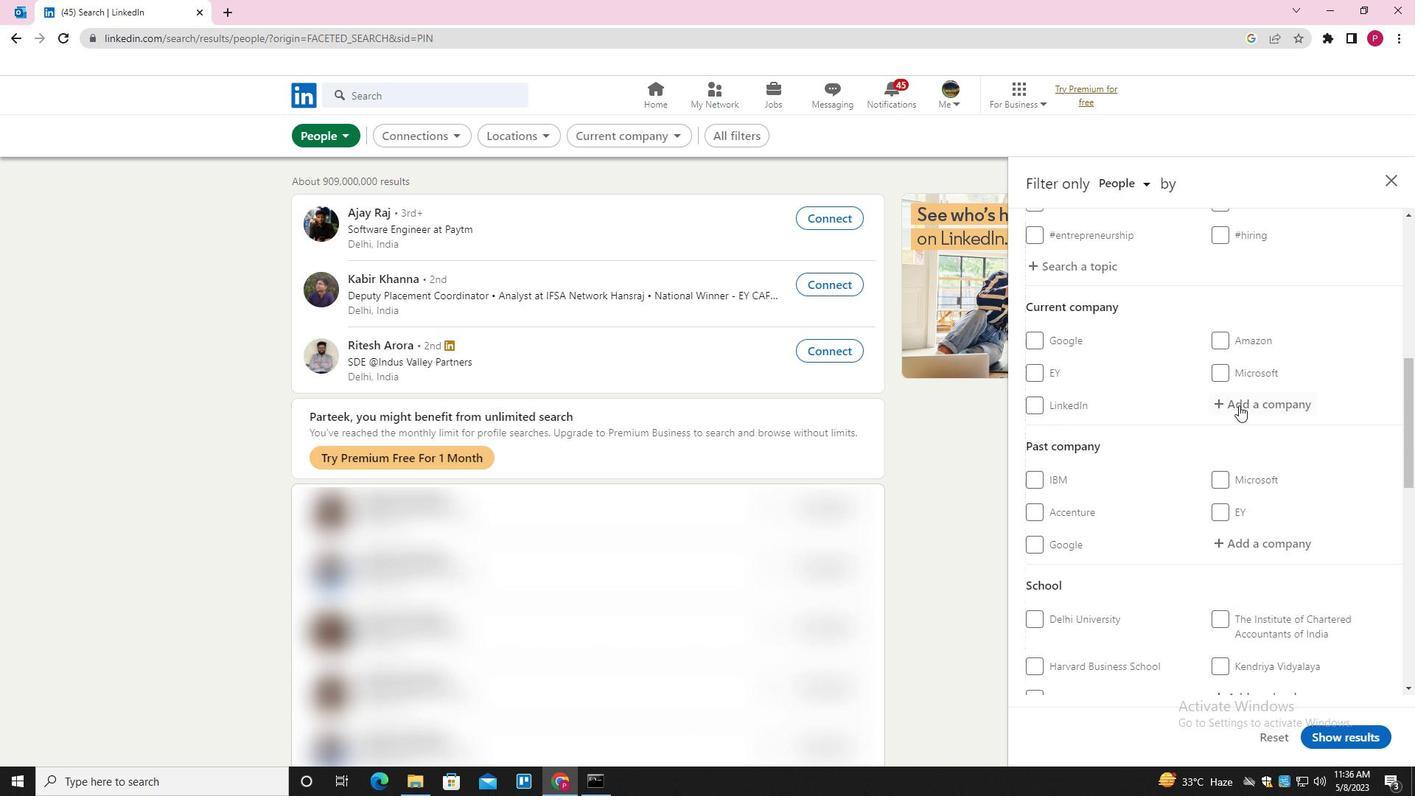 
Action: Key pressed <Key.shift>RESEARCH<Key.space><Key.shift><Key.shift><Key.shift><Key.shift><Key.shift><Key.shift><Key.shift><Key.shift><Key.shift><Key.shift><Key.shift><Key.shift><Key.shift><Key.shift><Key.shift>CO<Key.backspace><Key.backspace><Key.backspace><Key.backspace><Key.backspace><Key.backspace><Key.backspace><Key.backspace><Key.backspace><Key.backspace><Key.backspace><Key.backspace><Key.backspace><Key.backspace><Key.backspace><Key.shift>INDUSTRY<Key.space><Key.shift><Key.shift><Key.shift><Key.shift><Key.shift><Key.shift>RESEARCH<Key.space><Key.shift>CO<Key.down><Key.enter>
Screenshot: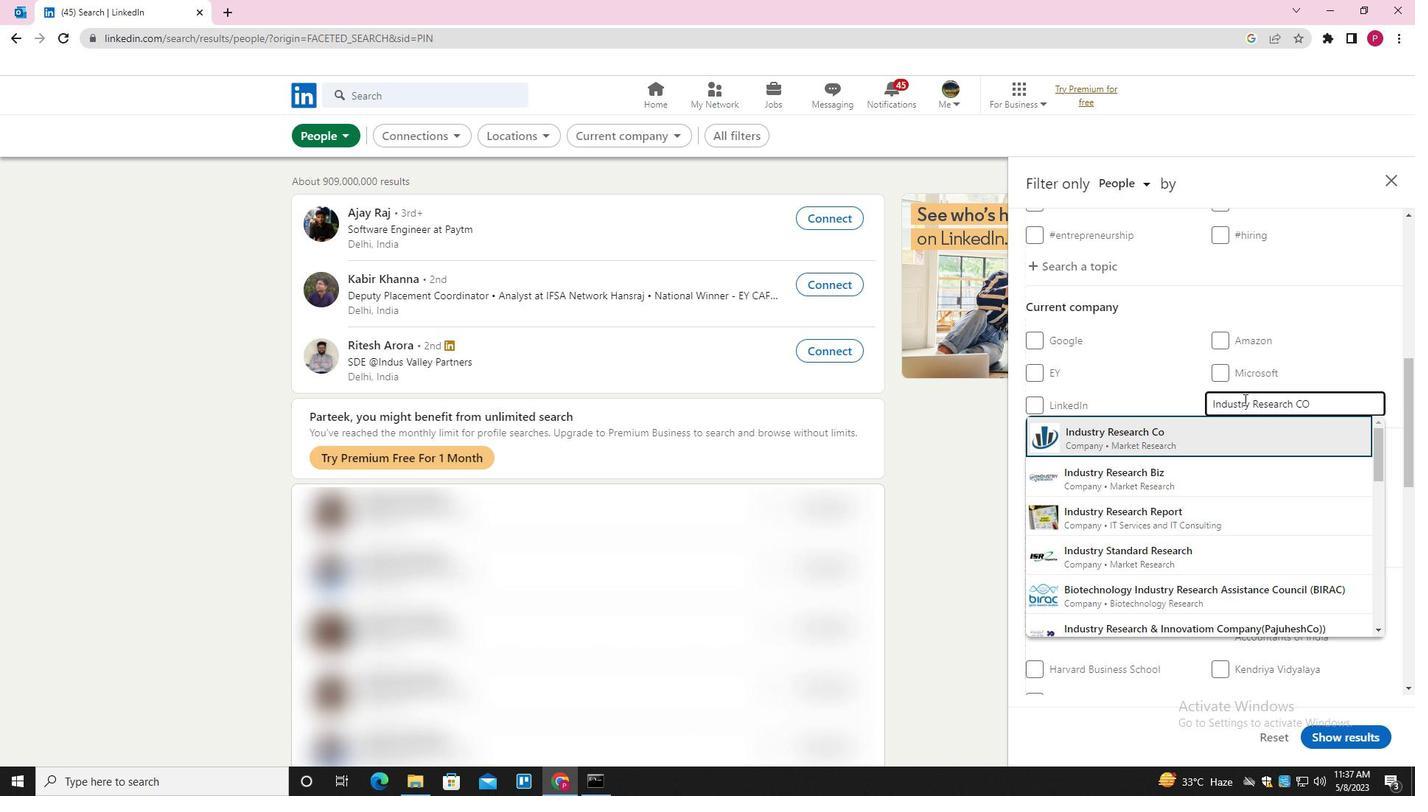
Action: Mouse moved to (1170, 468)
Screenshot: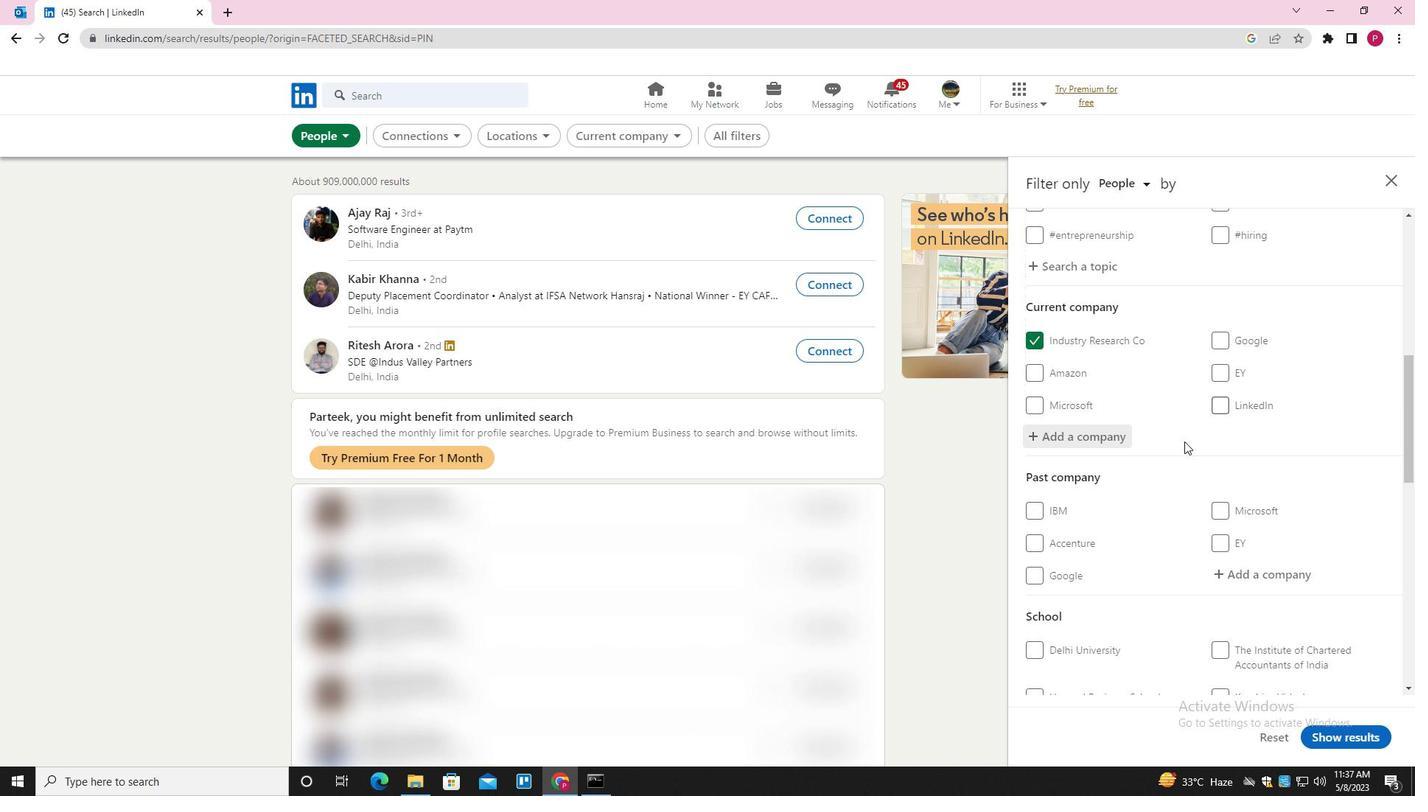 
Action: Mouse scrolled (1170, 468) with delta (0, 0)
Screenshot: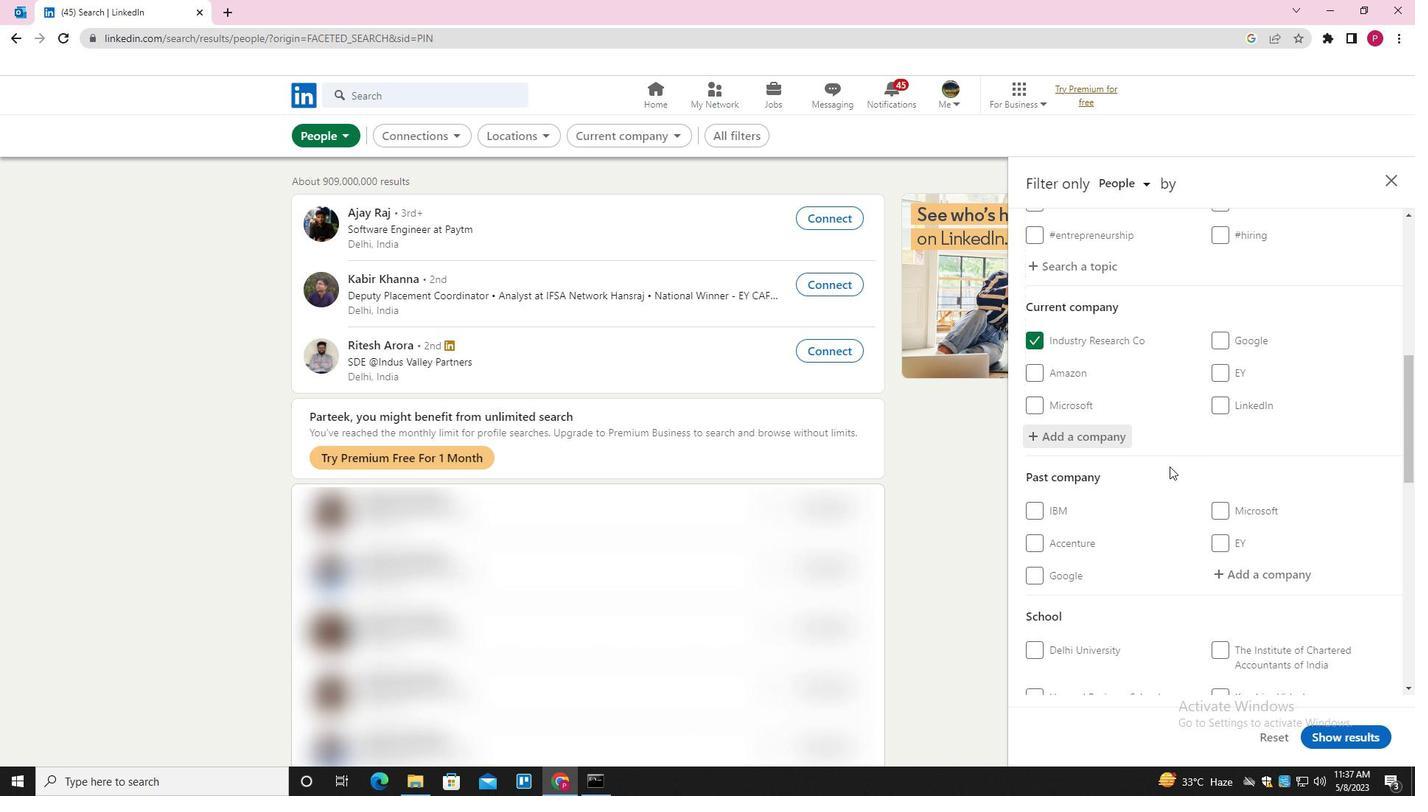 
Action: Mouse scrolled (1170, 468) with delta (0, 0)
Screenshot: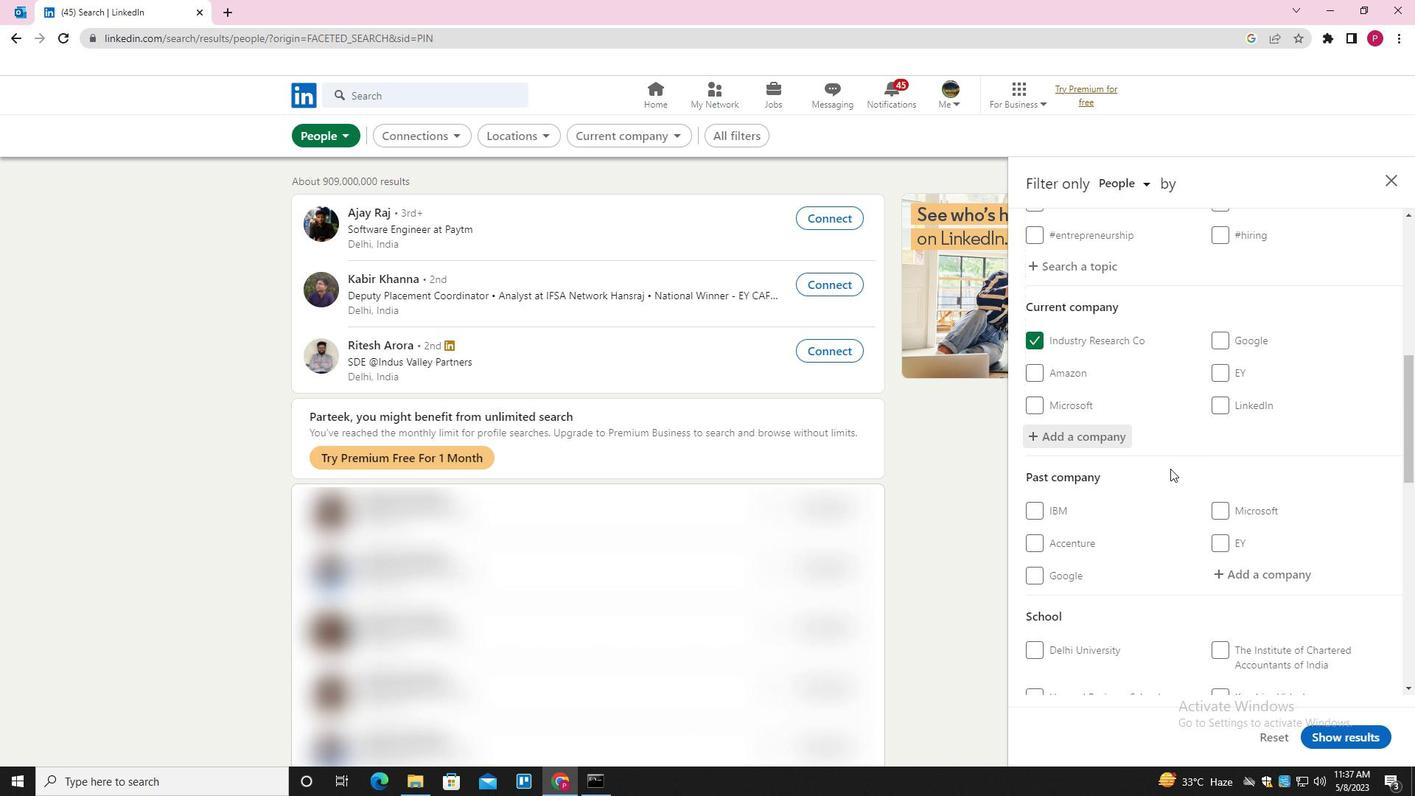 
Action: Mouse scrolled (1170, 468) with delta (0, 0)
Screenshot: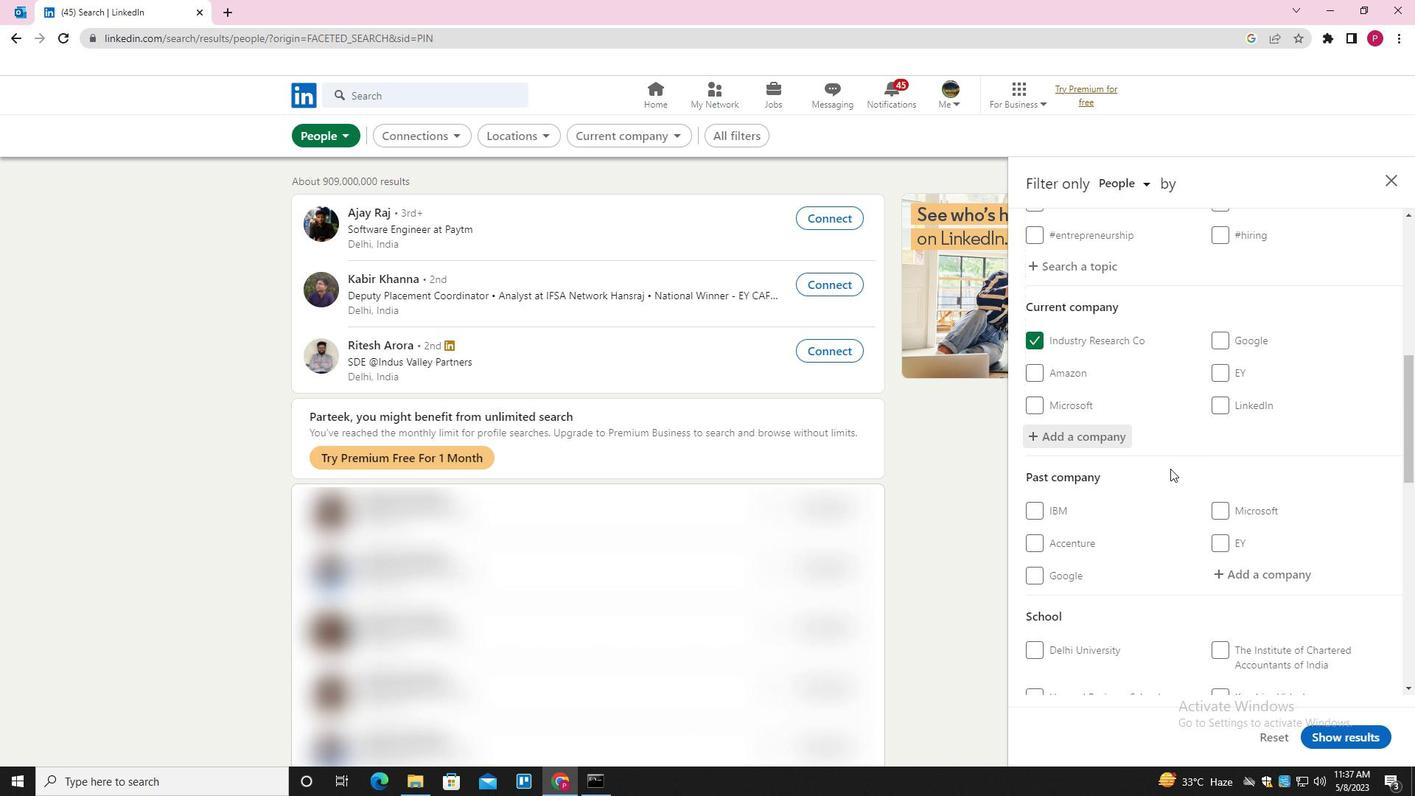 
Action: Mouse scrolled (1170, 468) with delta (0, 0)
Screenshot: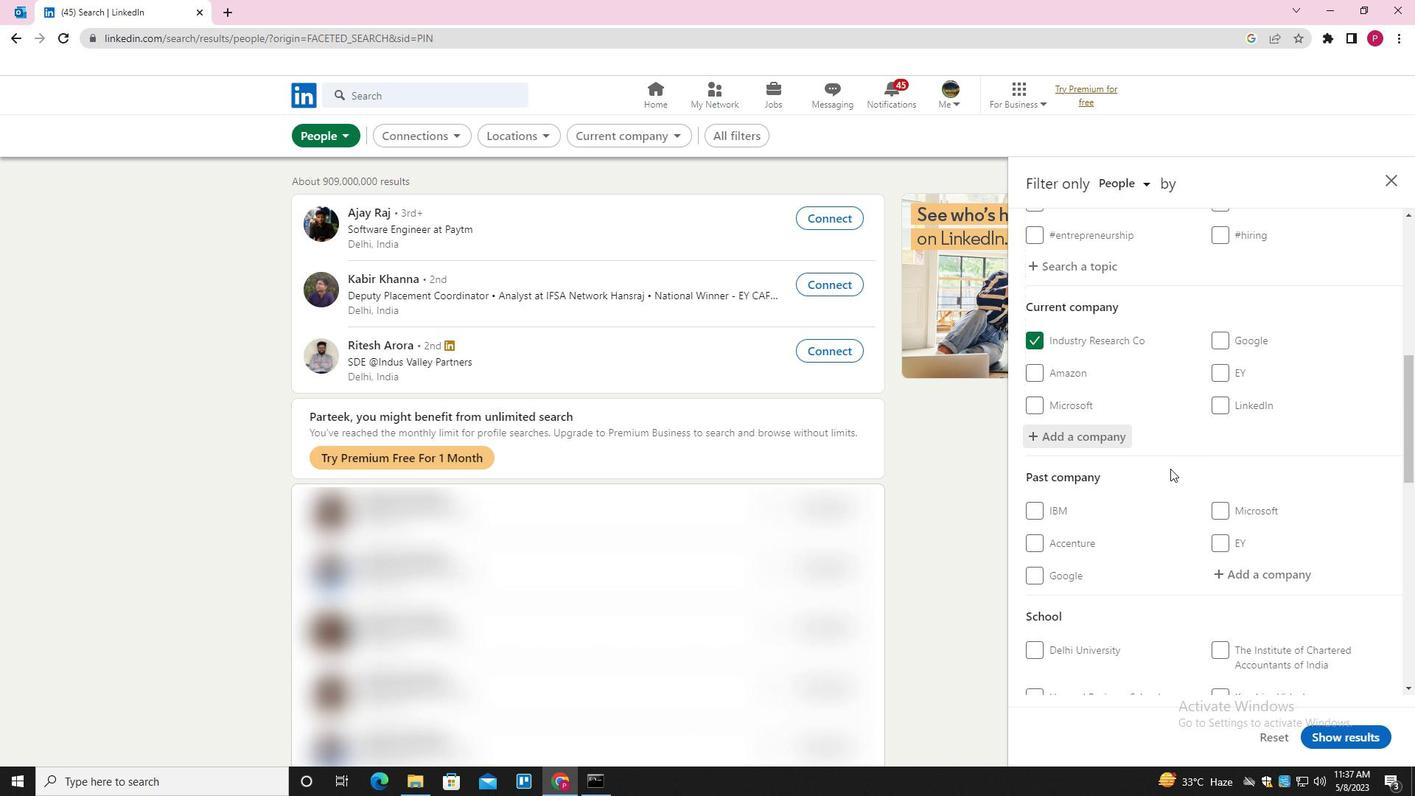 
Action: Mouse moved to (1251, 439)
Screenshot: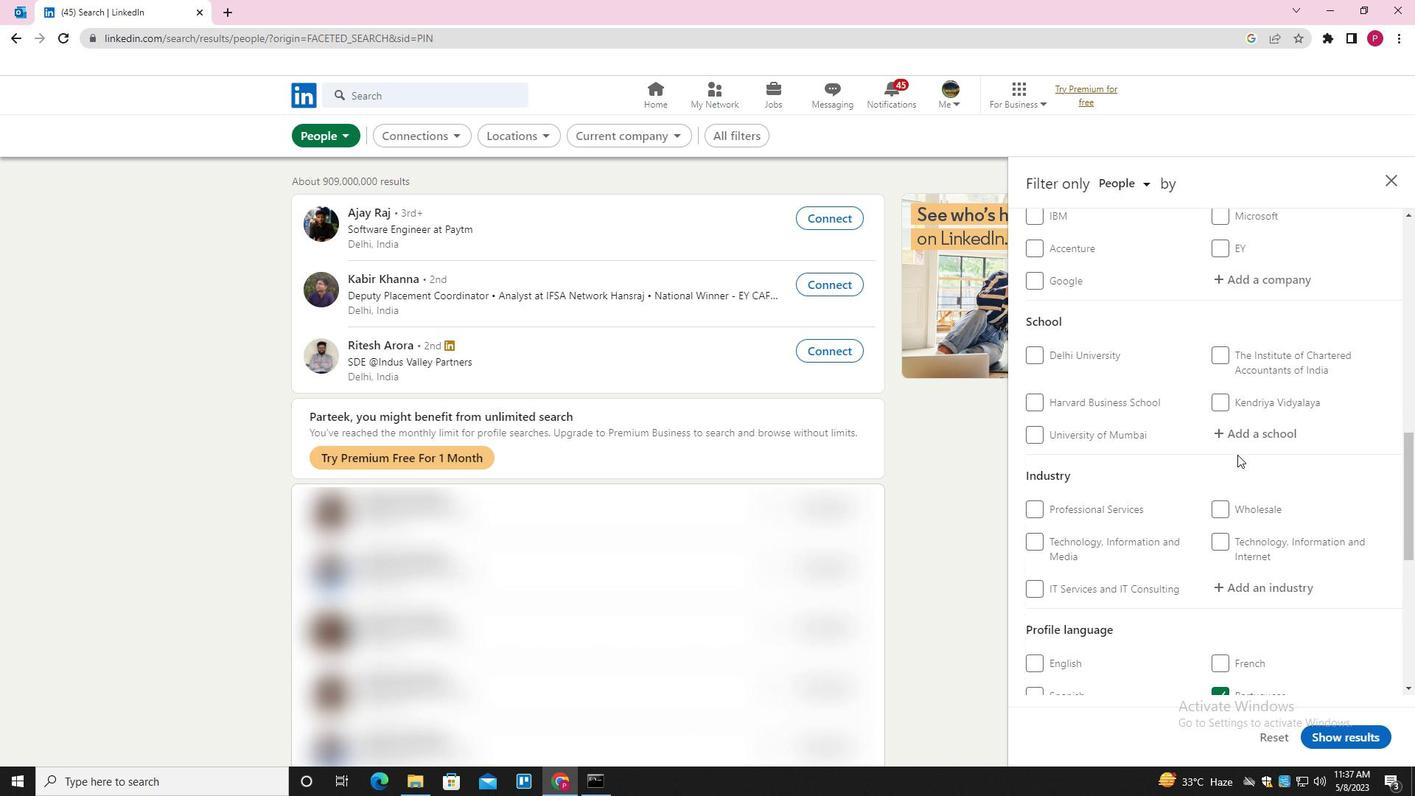 
Action: Mouse pressed left at (1251, 439)
Screenshot: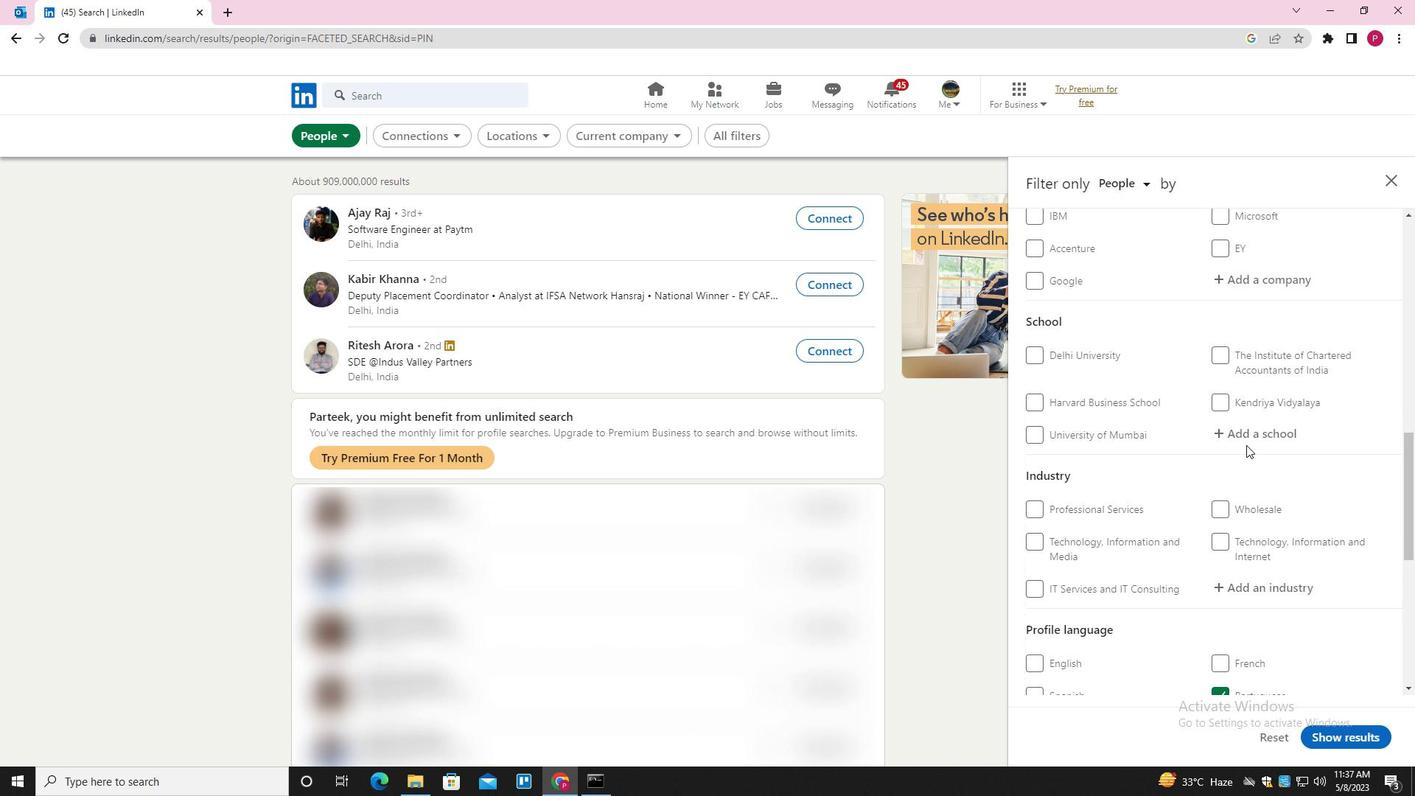 
Action: Key pressed <Key.shift>FITK<Key.backspace>JEE<Key.backspace><Key.backspace><Key.backspace><Key.backspace>ITZEE<Key.down><Key.enter><Key.backspace><Key.backspace><Key.backspace><Key.backspace><Key.shift><Key.down><Key.enter>
Screenshot: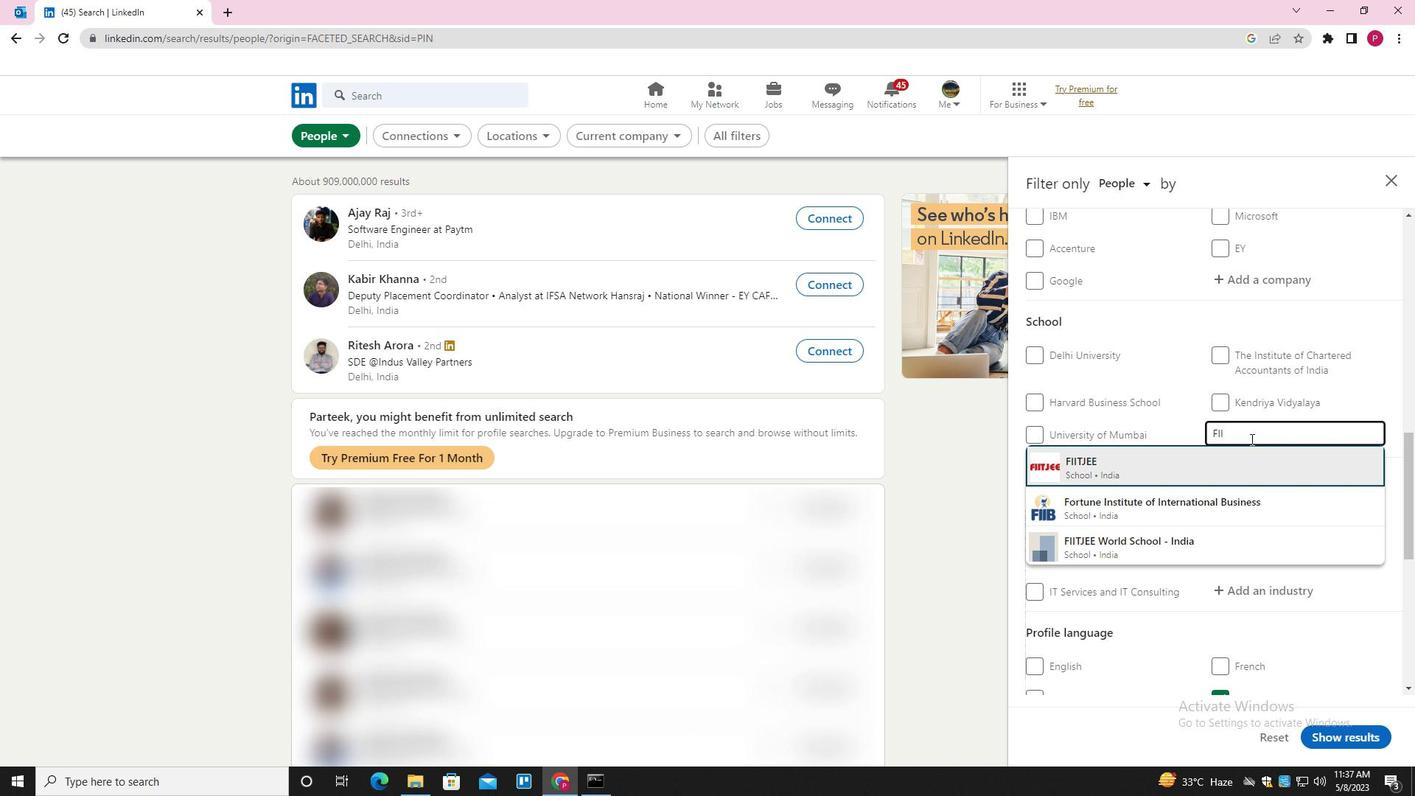 
Action: Mouse moved to (1215, 483)
Screenshot: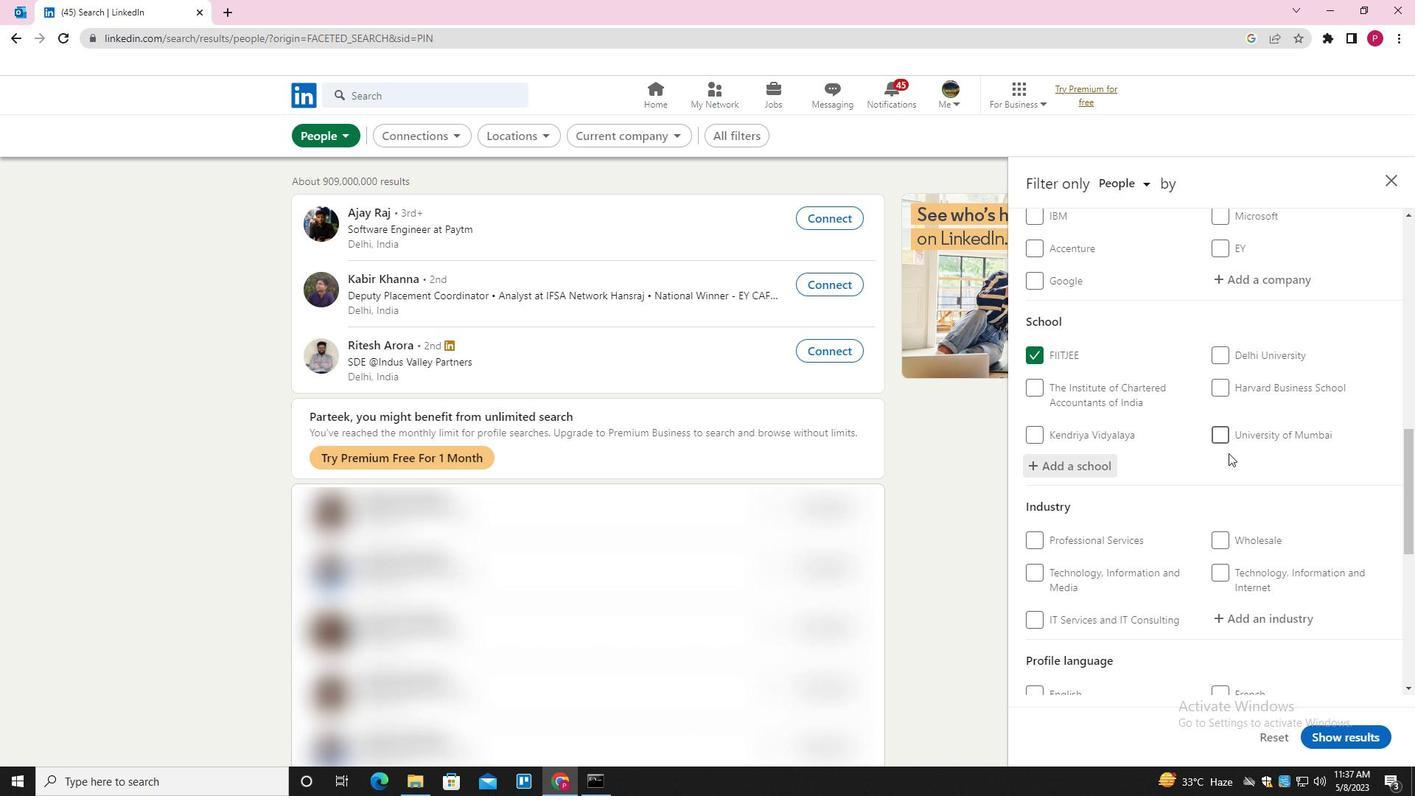 
Action: Mouse scrolled (1215, 482) with delta (0, 0)
Screenshot: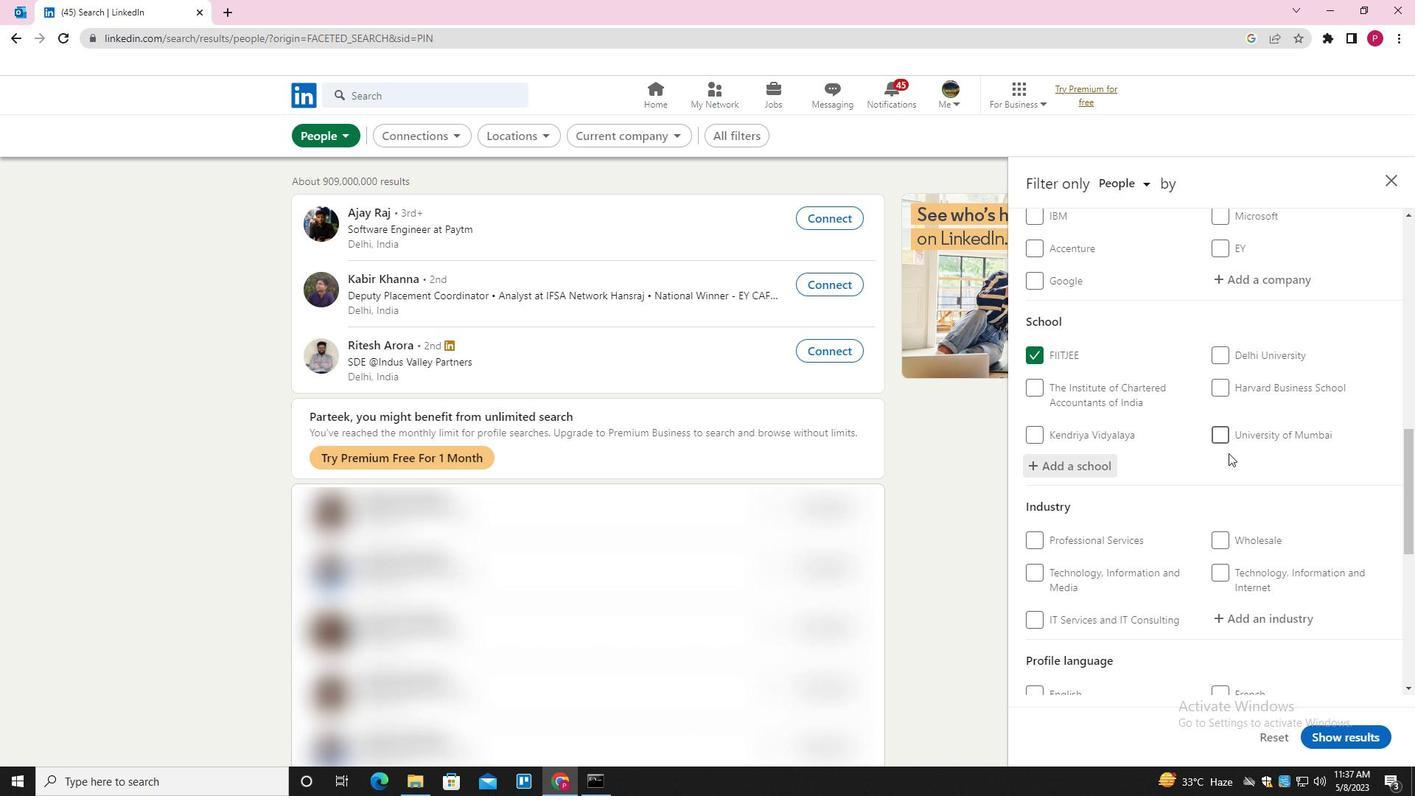 
Action: Mouse moved to (1213, 485)
Screenshot: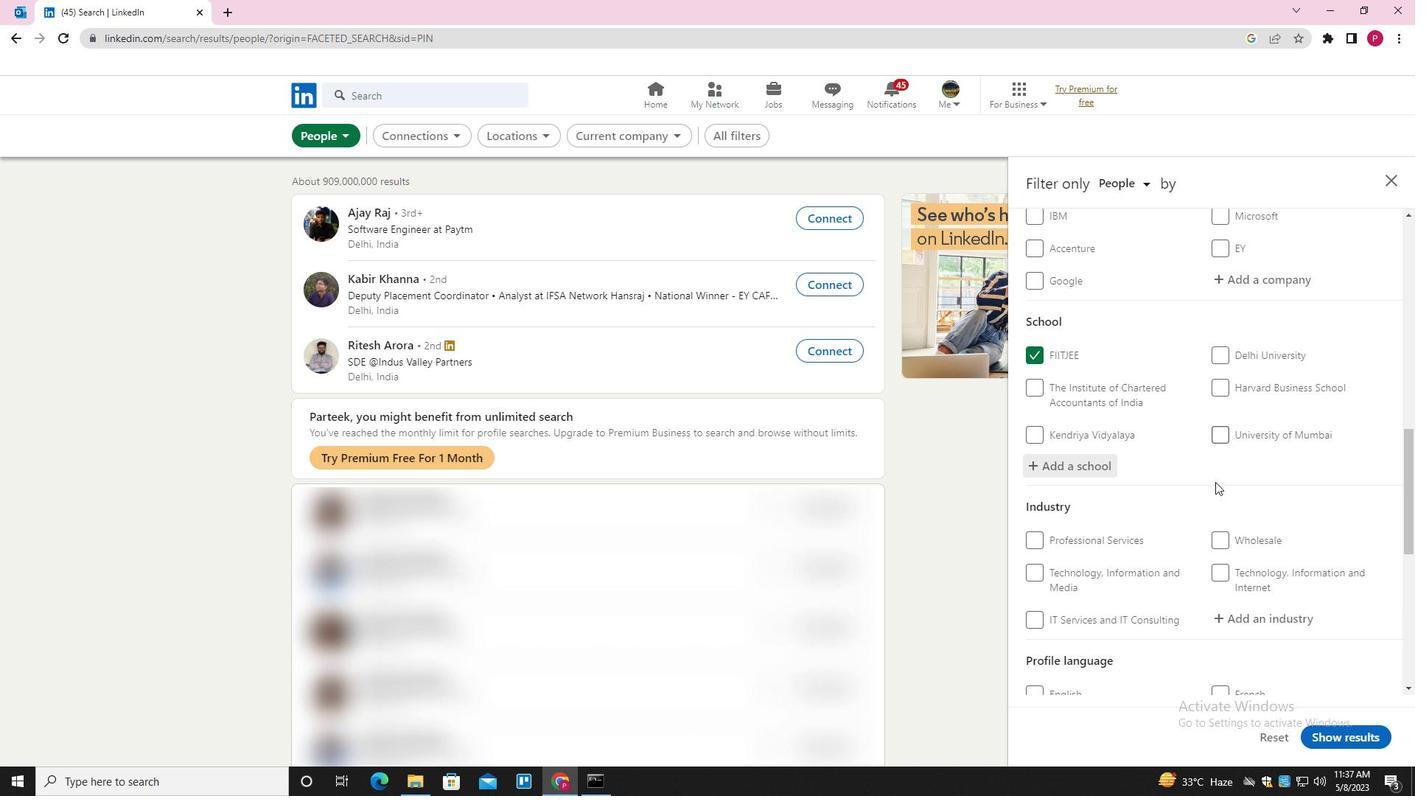 
Action: Mouse scrolled (1213, 484) with delta (0, 0)
Screenshot: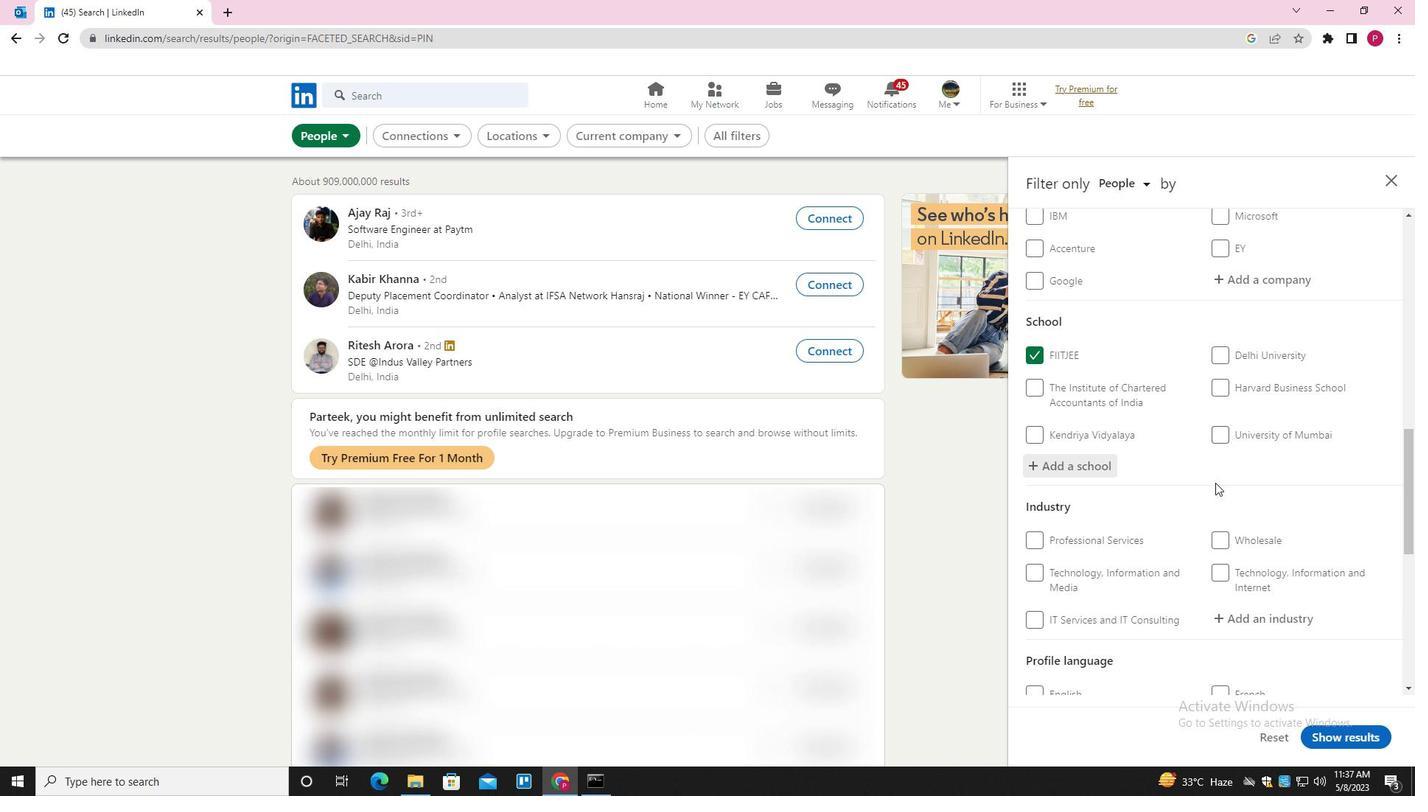 
Action: Mouse scrolled (1213, 484) with delta (0, 0)
Screenshot: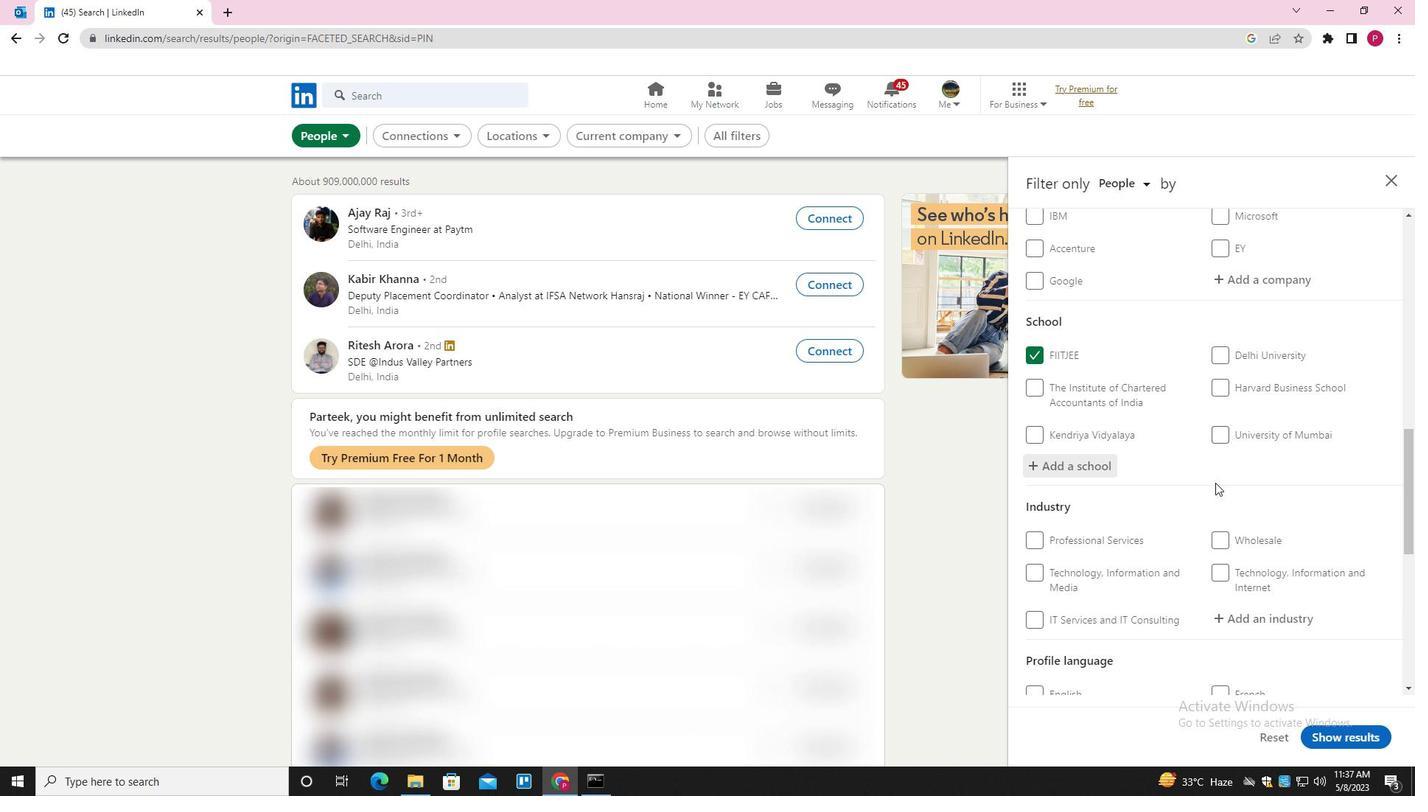 
Action: Mouse moved to (1257, 389)
Screenshot: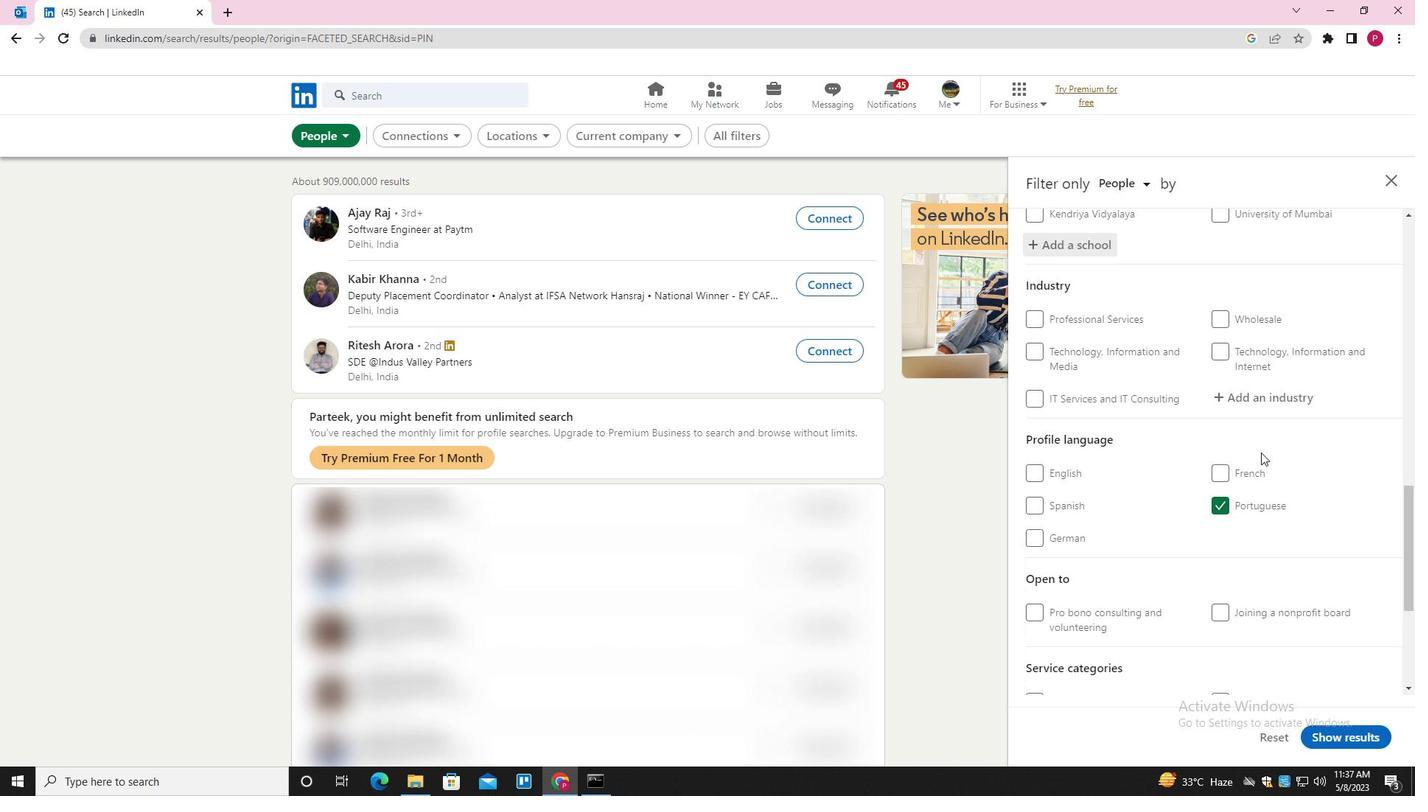 
Action: Mouse pressed left at (1257, 389)
Screenshot: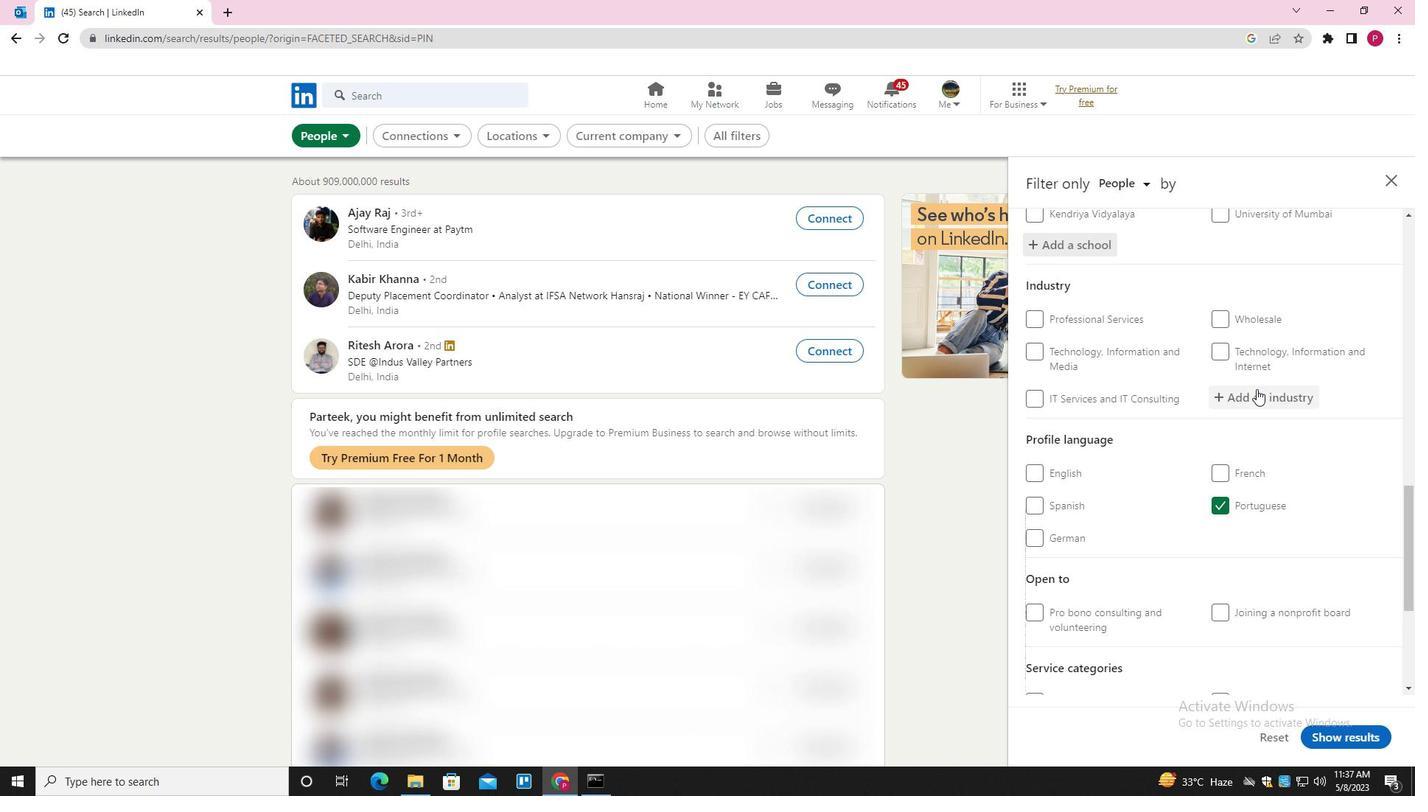 
Action: Key pressed <Key.shift><Key.shift><Key.shift><Key.shift><Key.shift><Key.shift><Key.shift><Key.shift>RETAIL<Key.space><Key.shift><Key.shift><Key.shift><Key.shift><Key.shift><Key.shift><Key.shift><Key.shift><Key.shift><Key.shift><Key.shift><Key.shift><Key.shift><Key.shift><Key.shift><Key.shift><Key.shift><Key.shift><Key.shift><Key.shift><Key.shift><Key.shift><Key.shift><Key.shift><Key.shift><Key.shift><Key.shift><Key.shift><Key.shift><Key.shift><Key.shift><Key.shift><Key.shift>APPLIANCES,<Key.space><Key.shift><Key.shift><Key.shift>ELECTRICAL,<Key.space><Key.shift>A<Key.backspace>AND<Key.space><Key.shift><Key.shift><Key.shift><Key.shift><Key.shift><Key.shift>ELECTRONIC<Key.space><Key.shift>W<Key.backspace>EQUIPMEN<Key.backspace>N<Key.backspace>NT<Key.down><Key.enter>
Screenshot: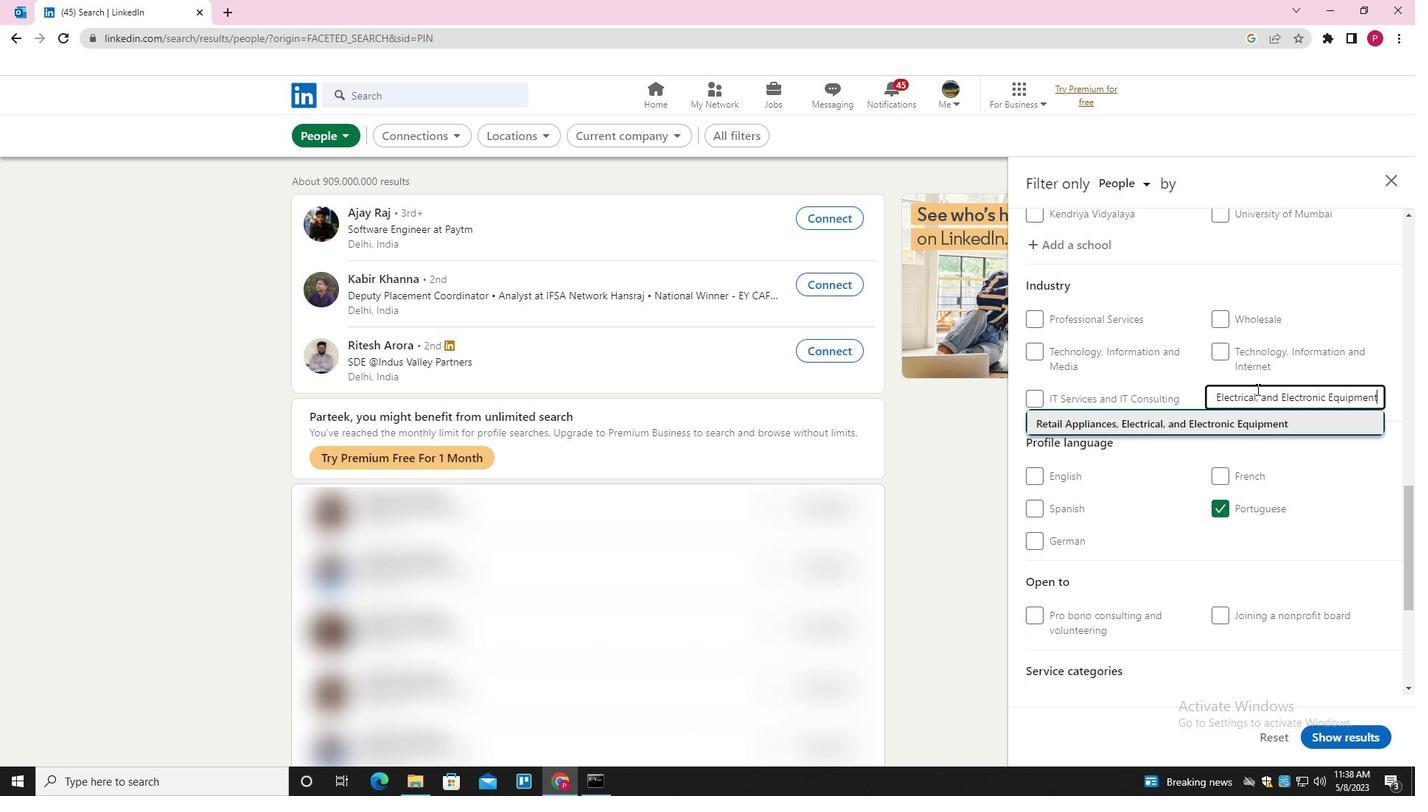 
Action: Mouse moved to (1207, 420)
Screenshot: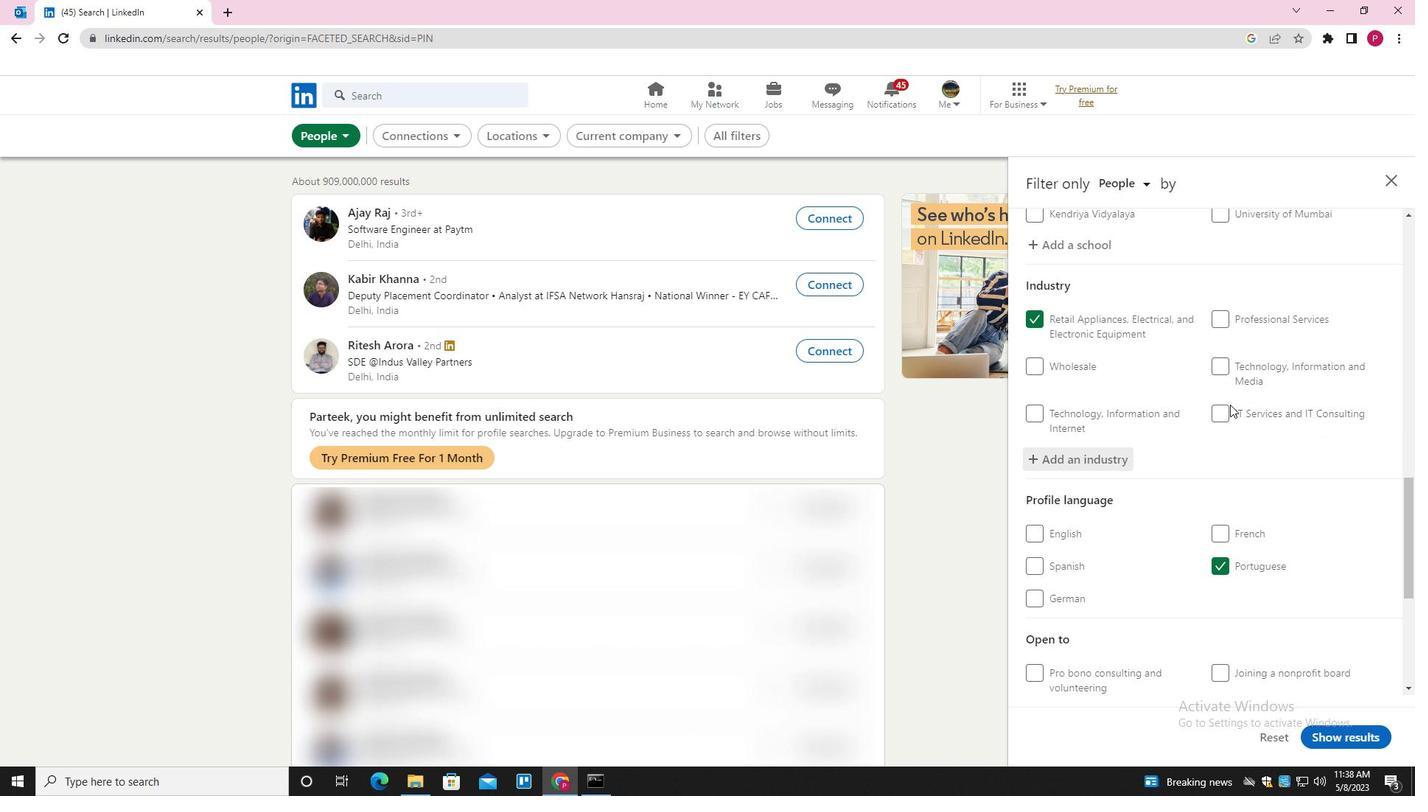
Action: Mouse scrolled (1207, 419) with delta (0, 0)
Screenshot: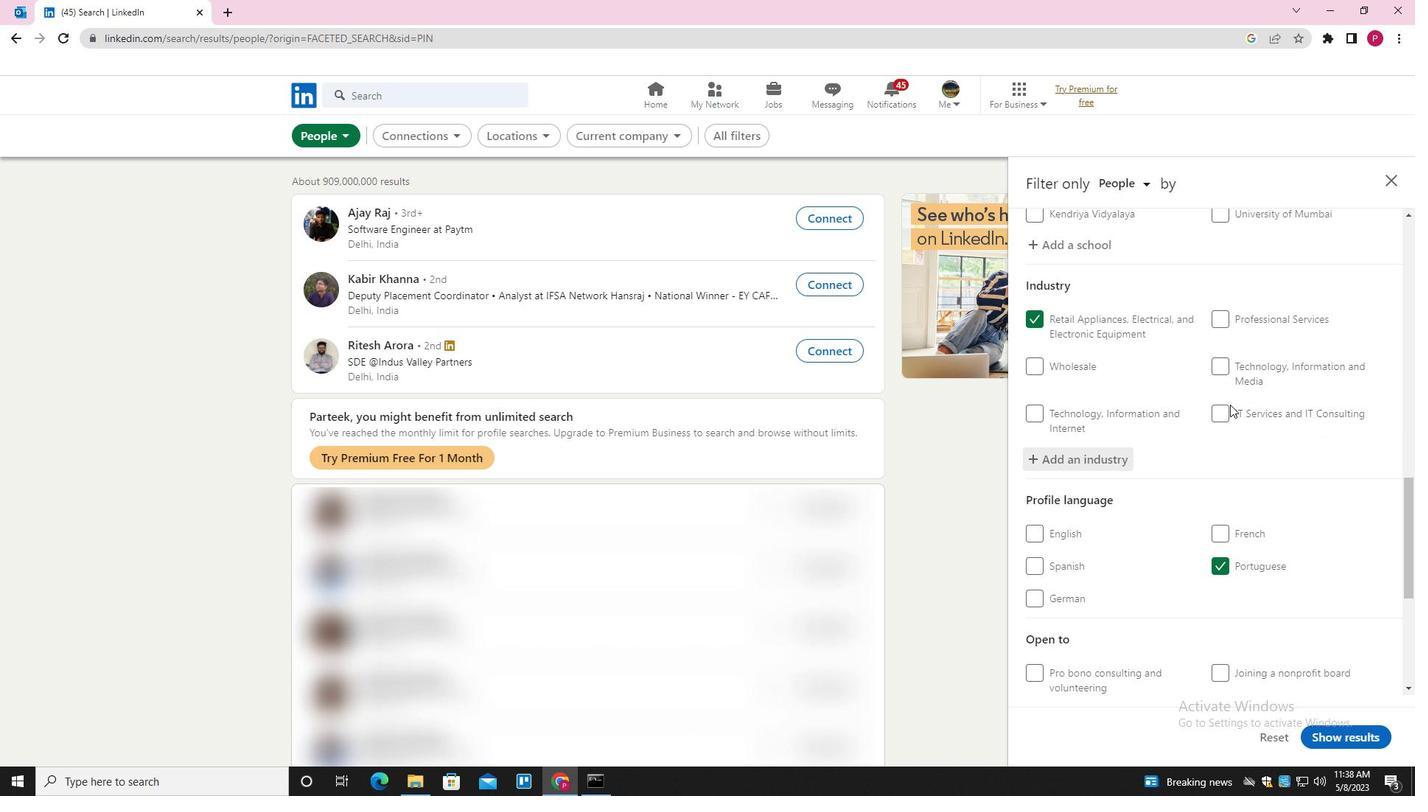 
Action: Mouse moved to (1207, 424)
Screenshot: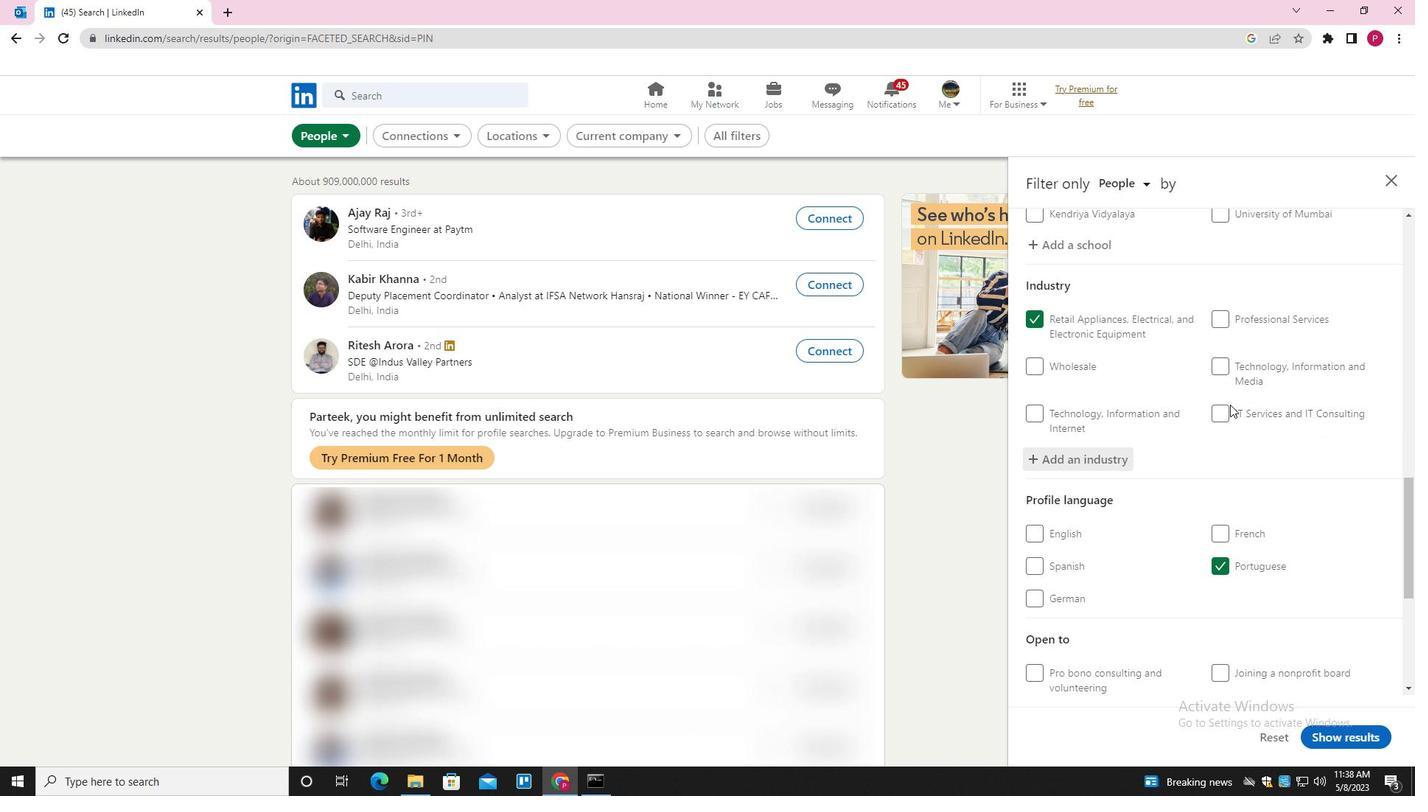 
Action: Mouse scrolled (1207, 423) with delta (0, 0)
Screenshot: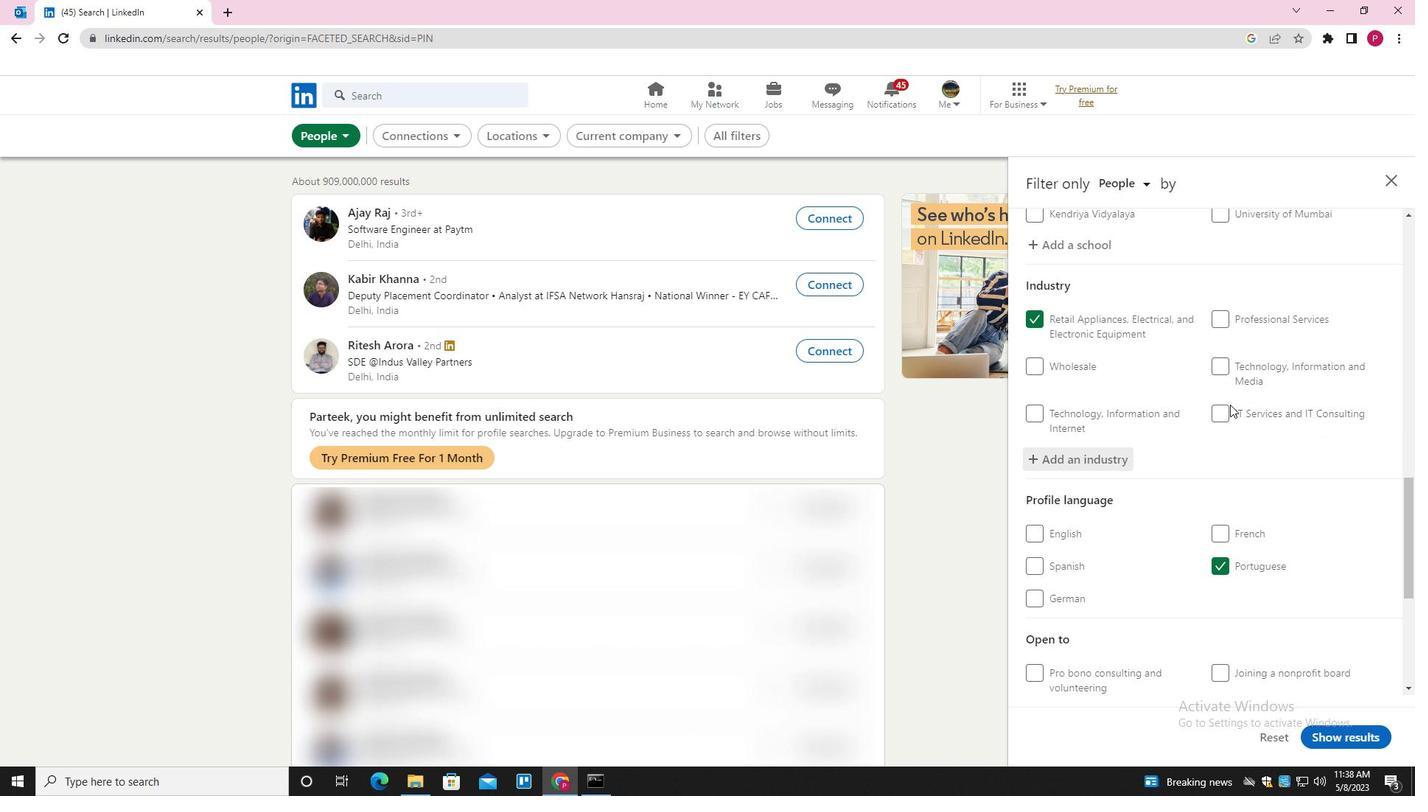 
Action: Mouse moved to (1210, 429)
Screenshot: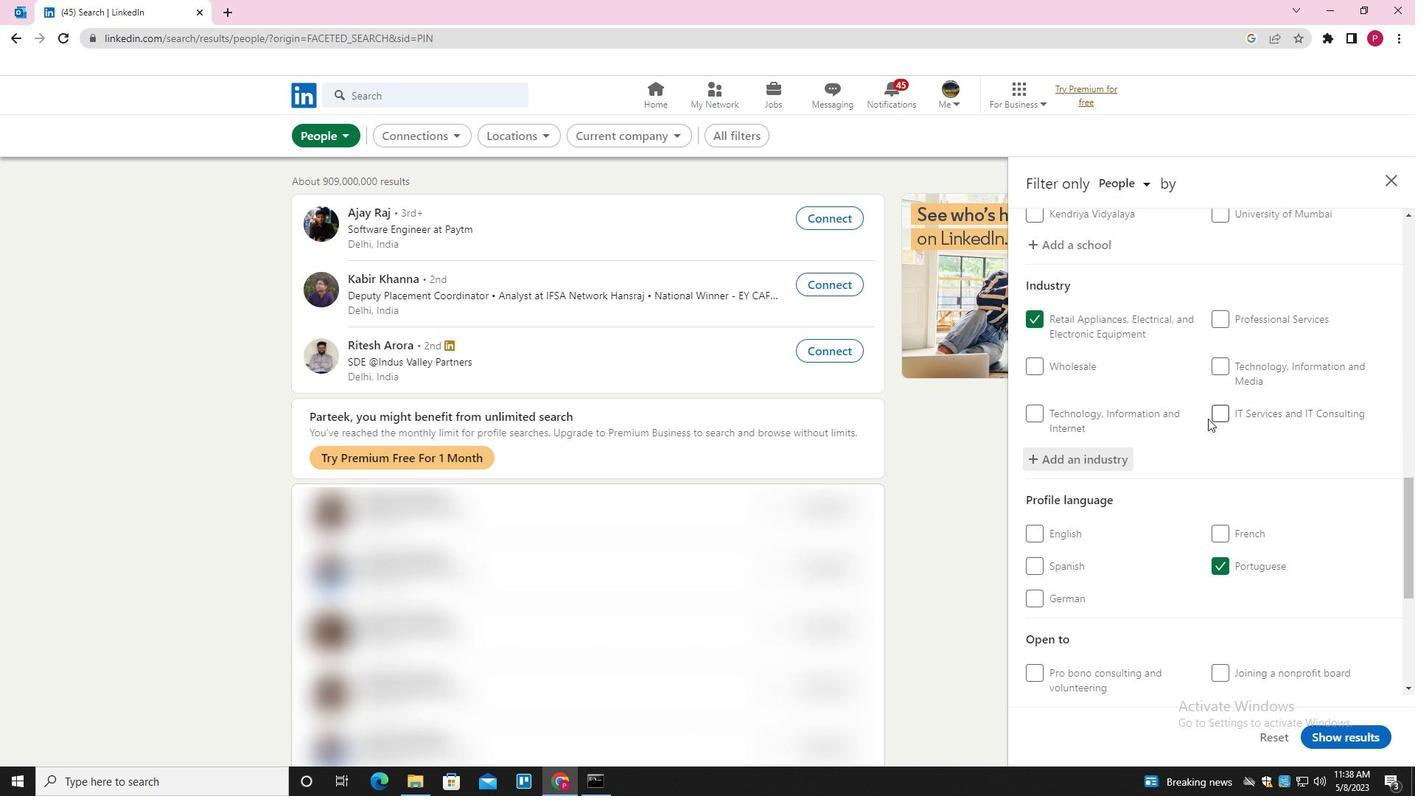 
Action: Mouse scrolled (1210, 429) with delta (0, 0)
Screenshot: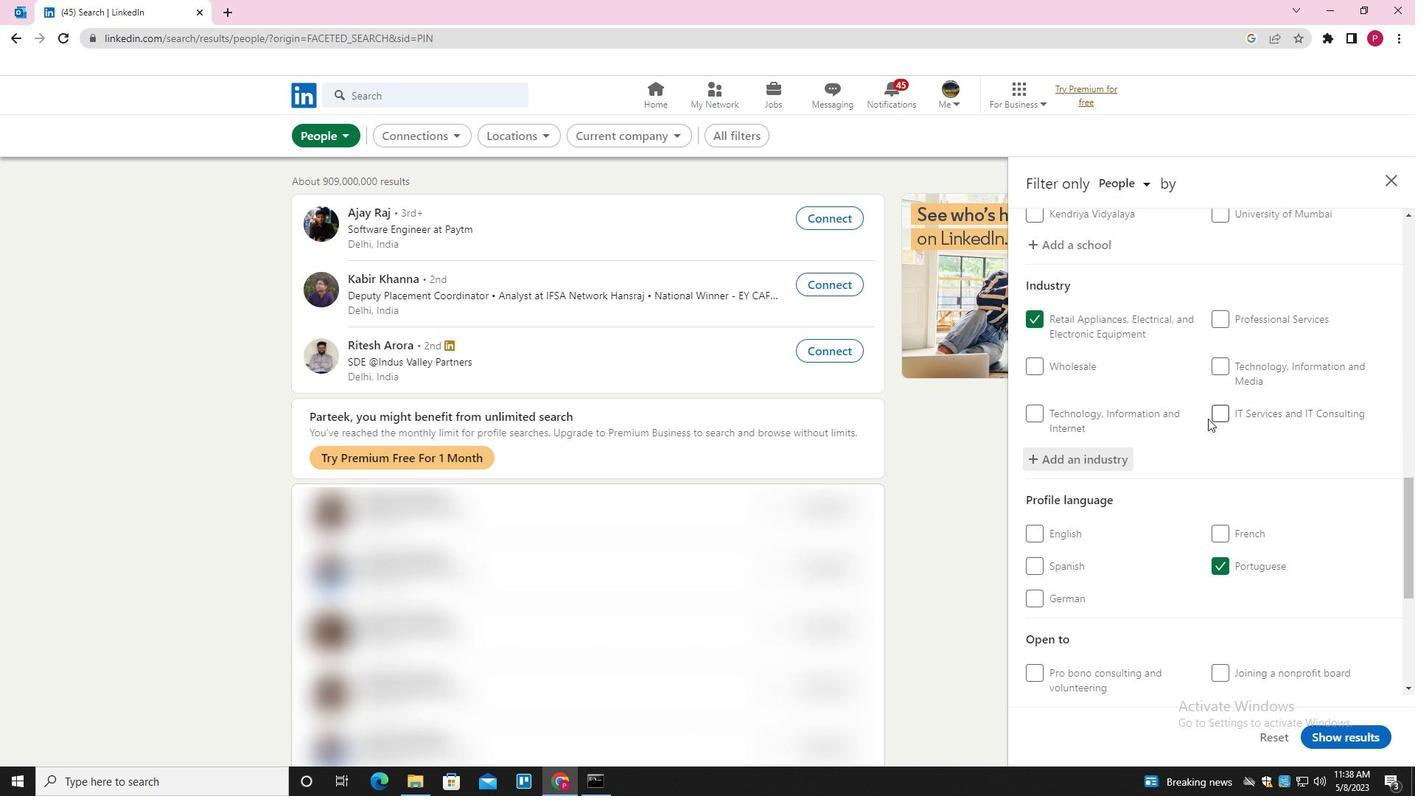 
Action: Mouse moved to (1212, 438)
Screenshot: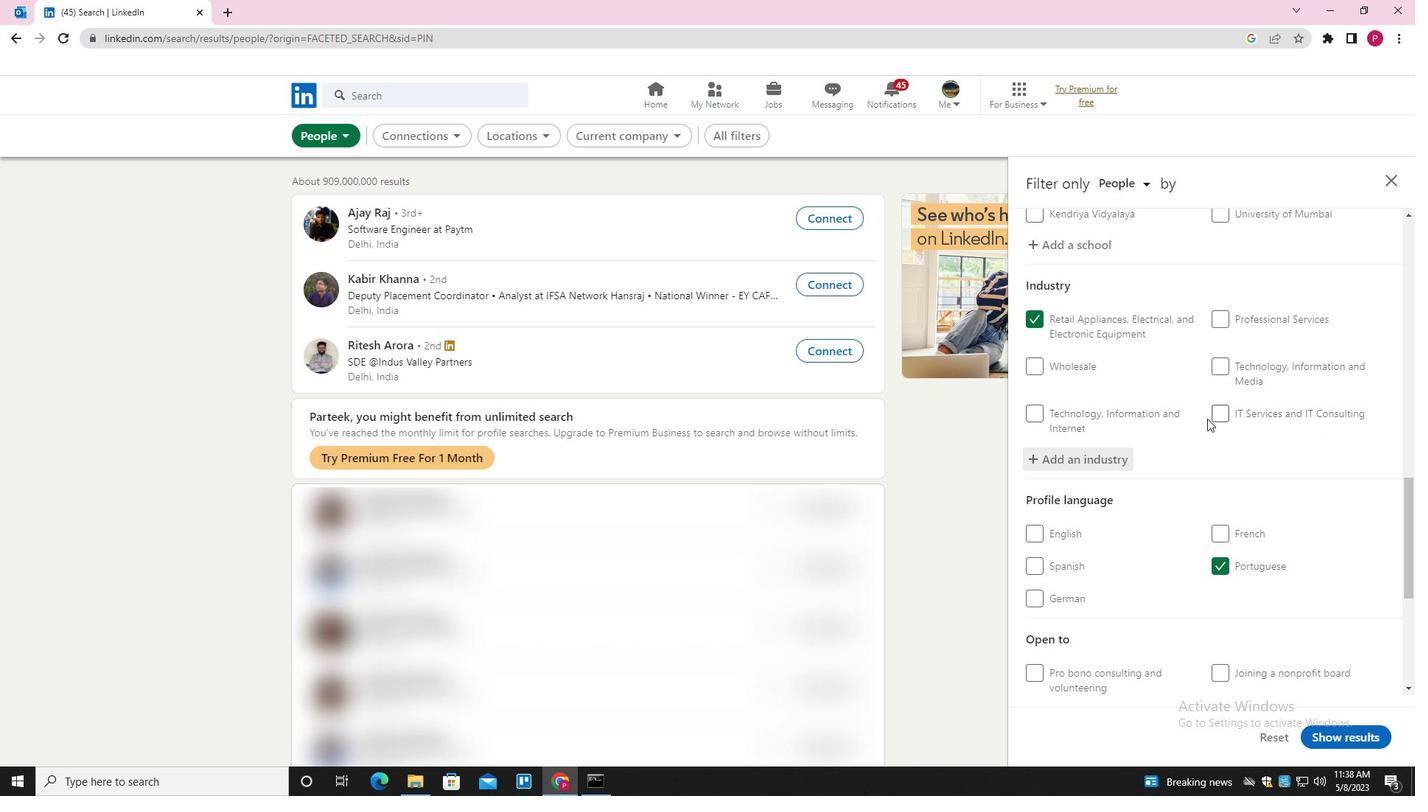
Action: Mouse scrolled (1212, 437) with delta (0, 0)
Screenshot: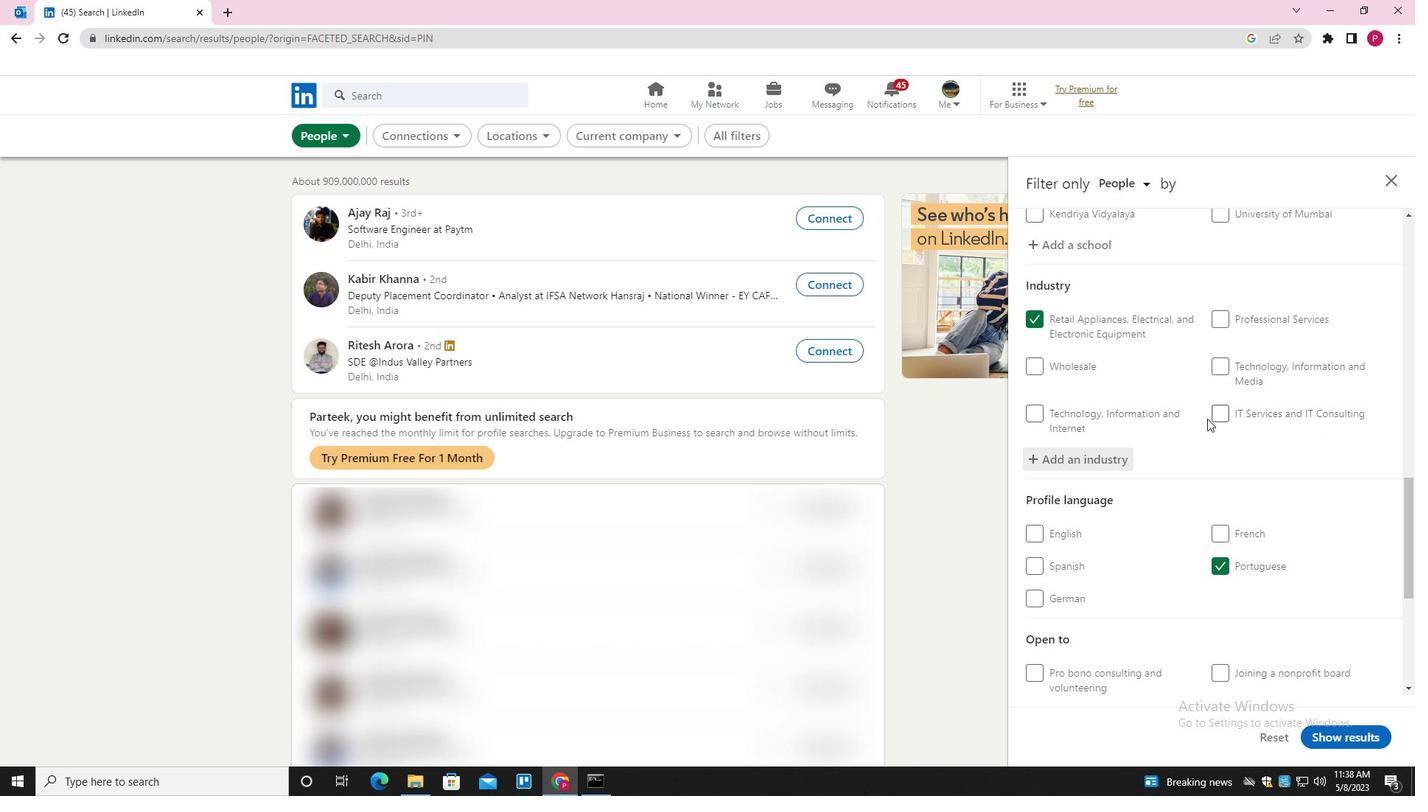 
Action: Mouse moved to (1221, 457)
Screenshot: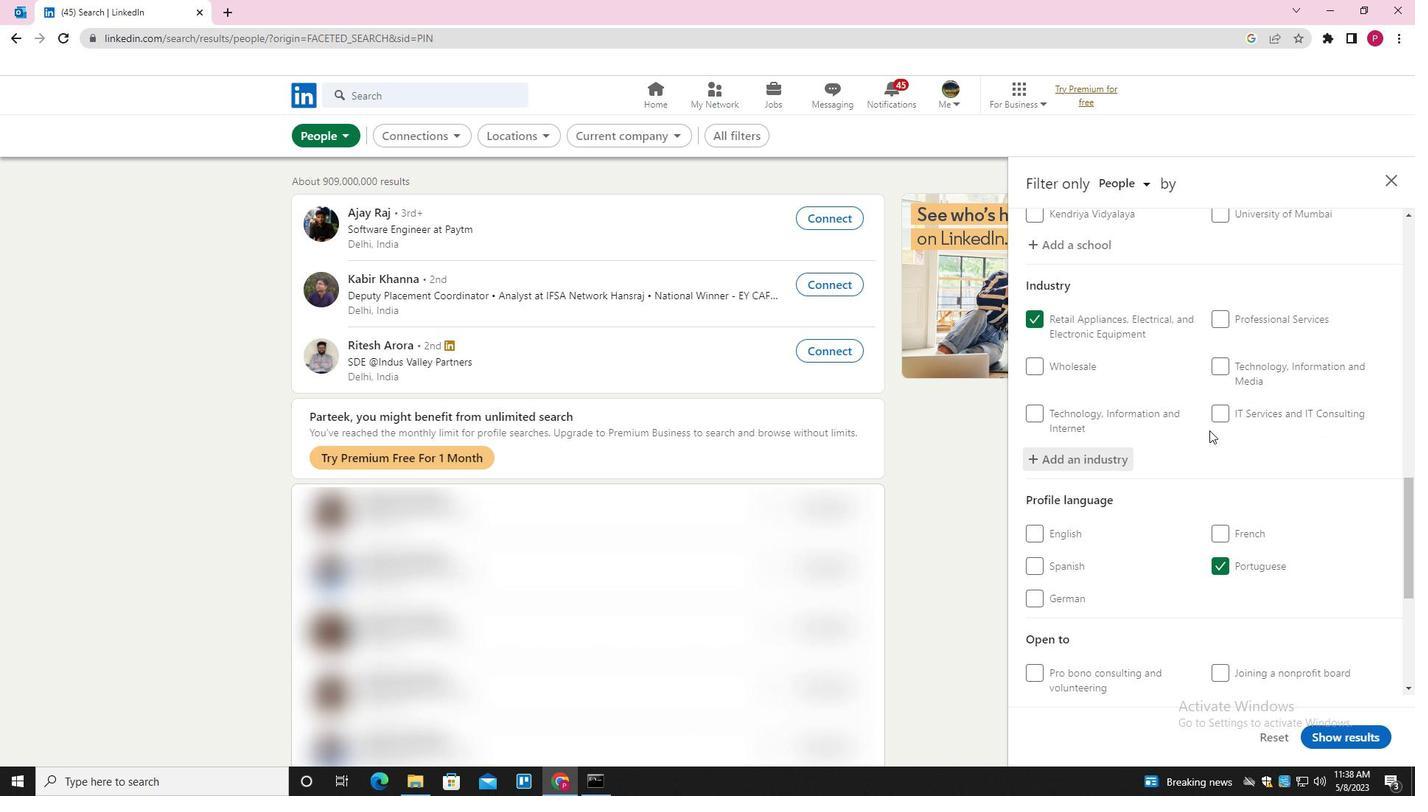 
Action: Mouse scrolled (1221, 456) with delta (0, 0)
Screenshot: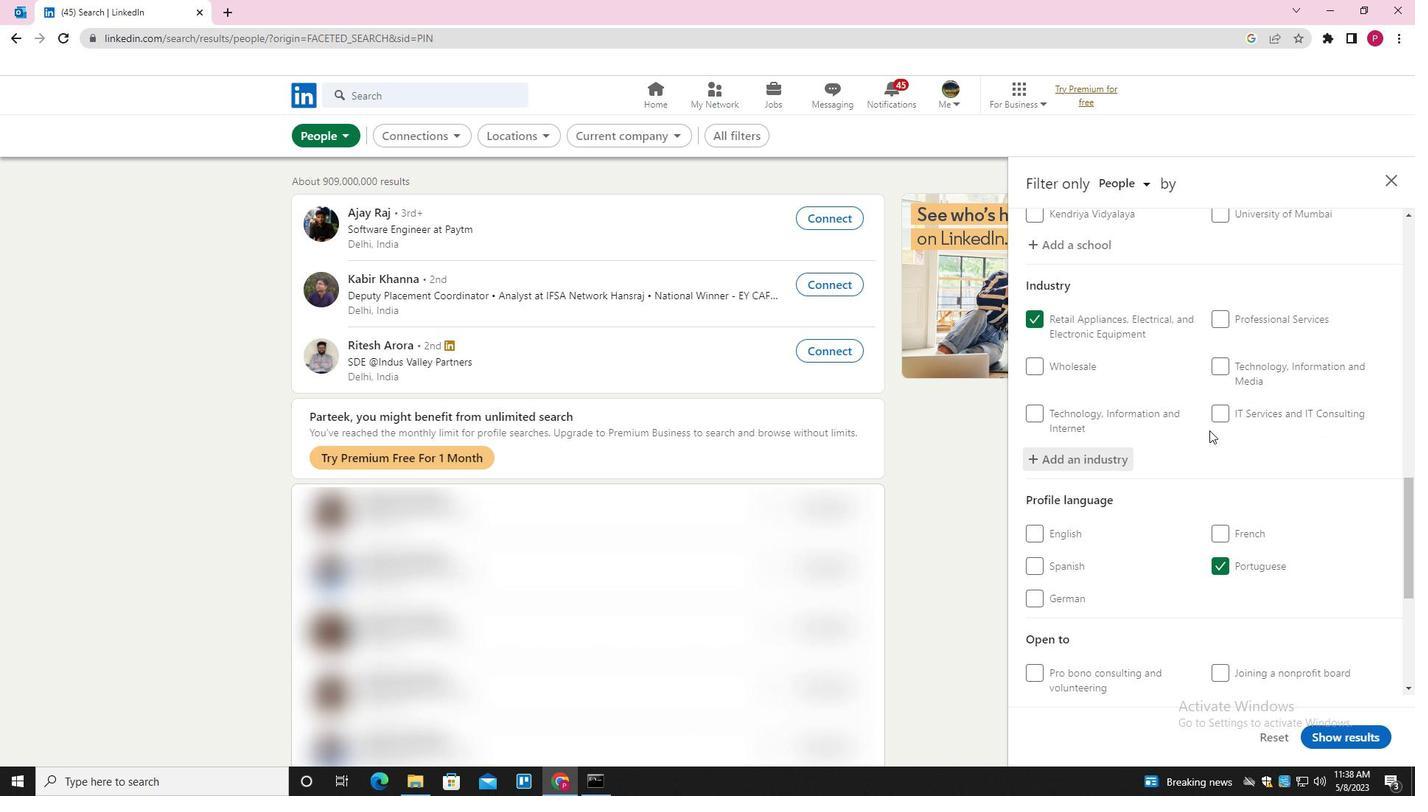 
Action: Mouse moved to (1262, 493)
Screenshot: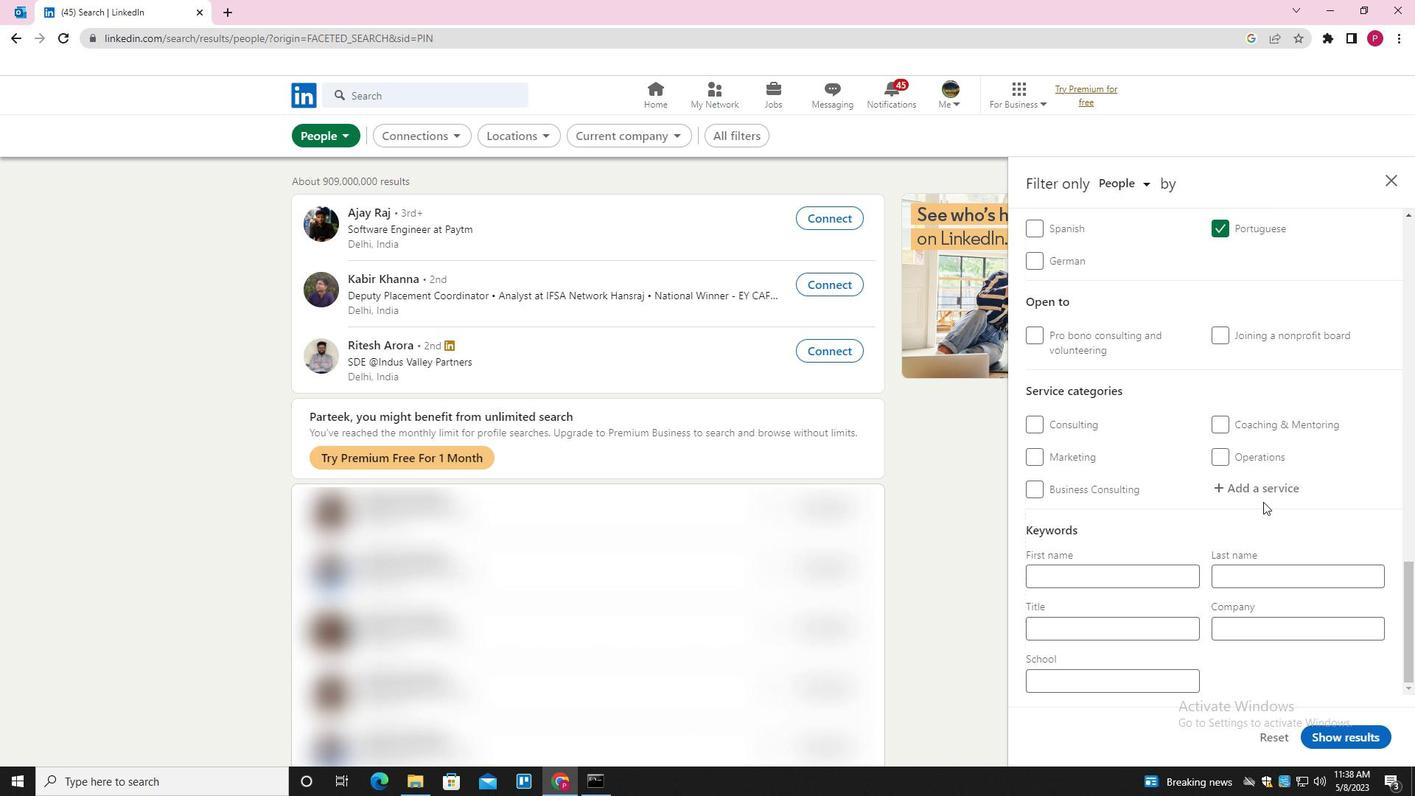 
Action: Mouse pressed left at (1262, 493)
Screenshot: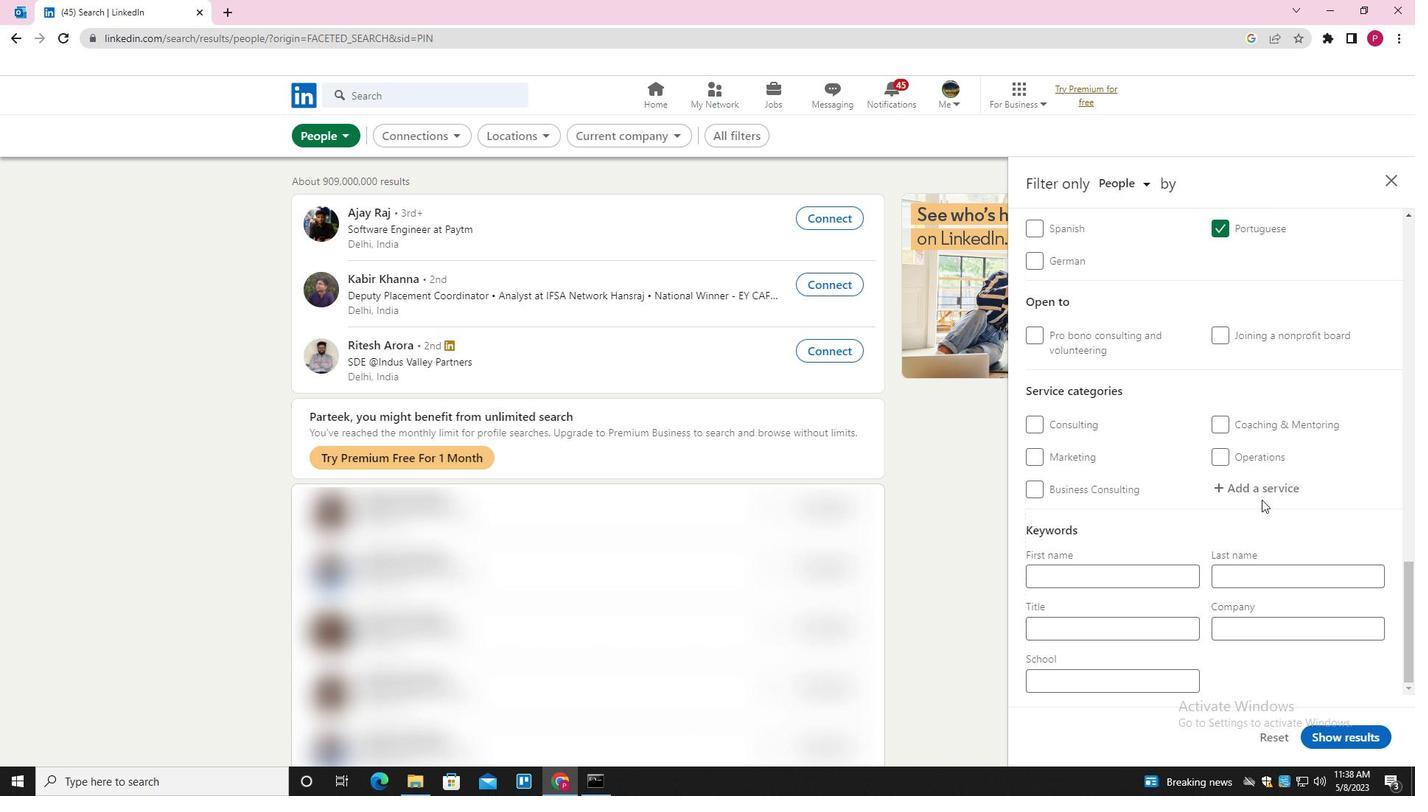 
Action: Key pressed <Key.shift>LU<Key.backspace>IFE<Key.space><Key.shift>COACHING<Key.down><Key.enter>
Screenshot: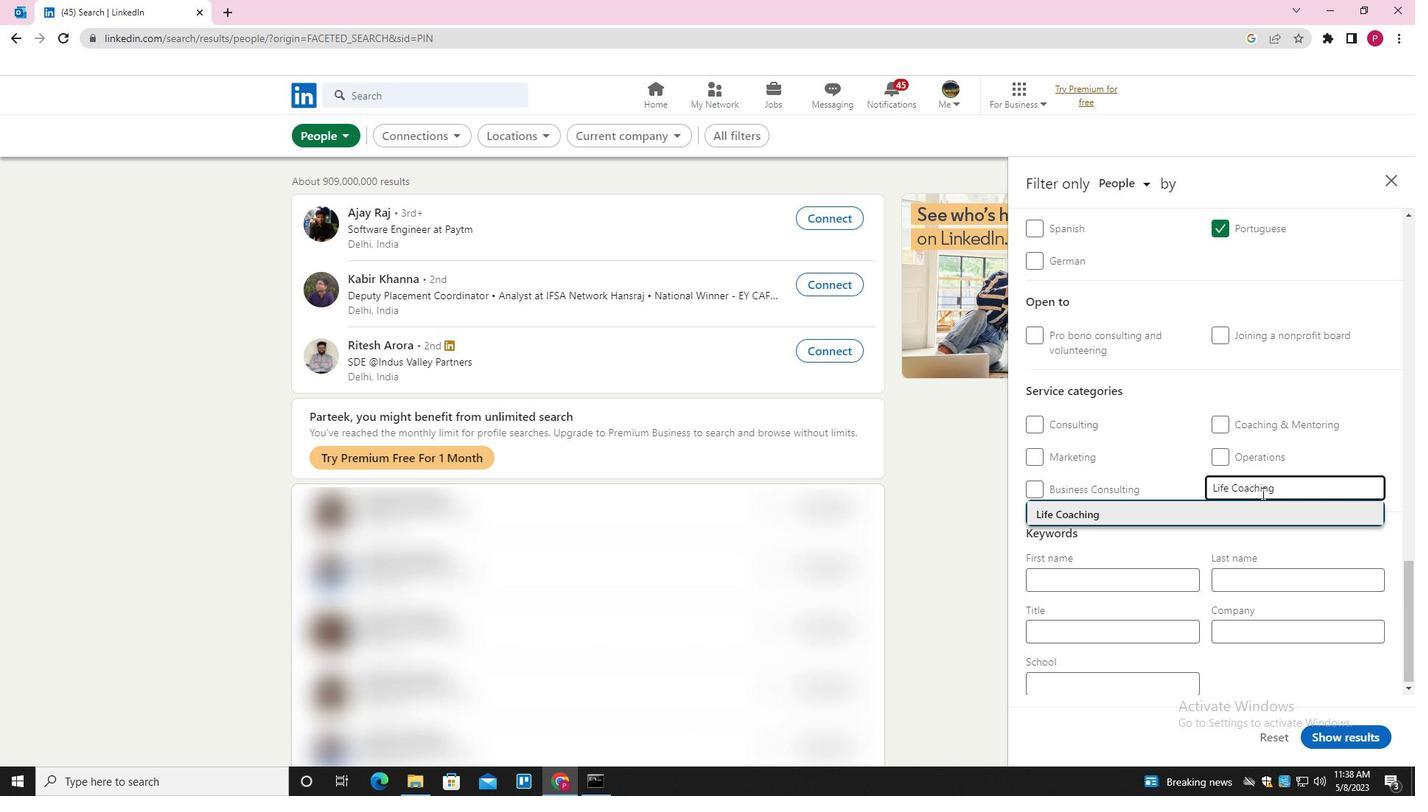 
Action: Mouse moved to (1259, 492)
Screenshot: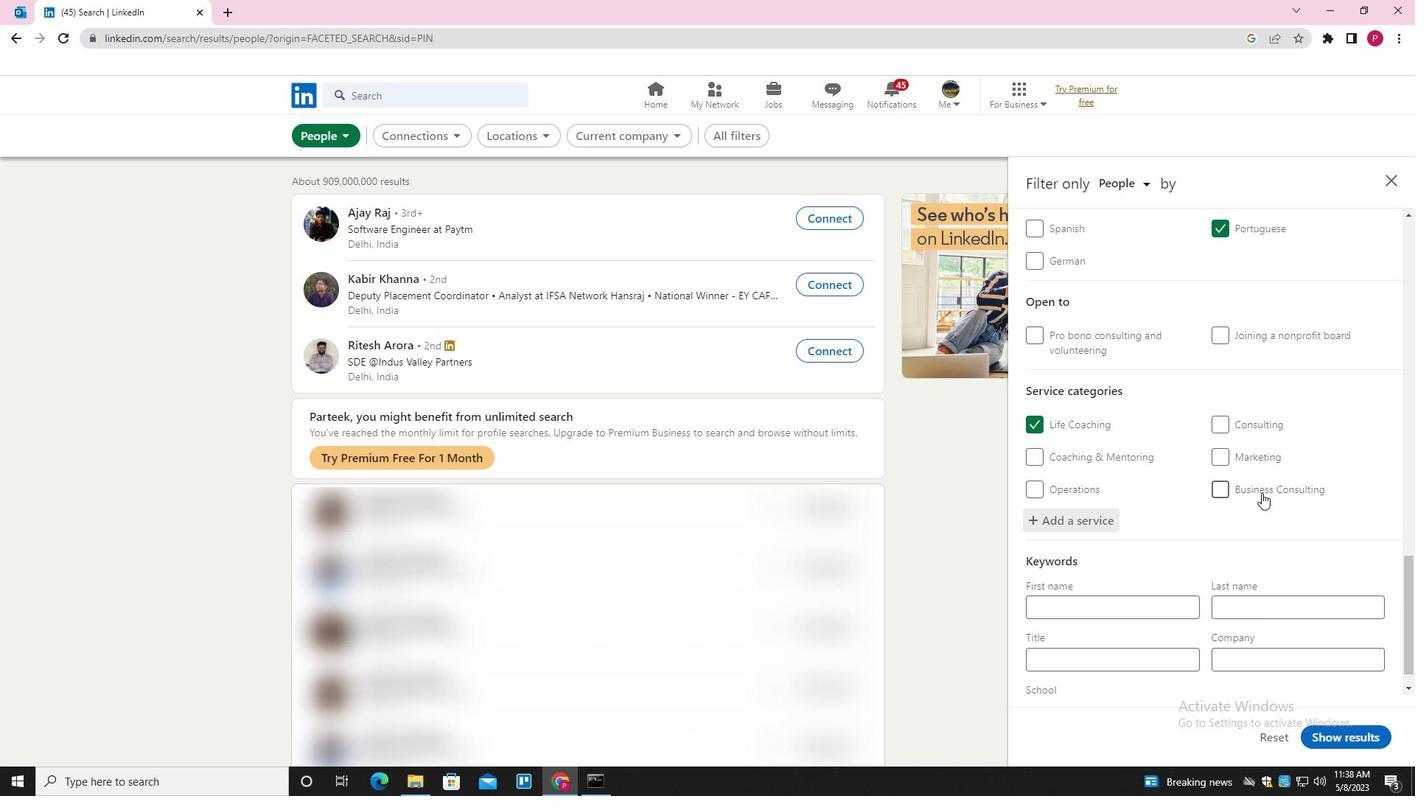 
Action: Mouse scrolled (1259, 491) with delta (0, 0)
Screenshot: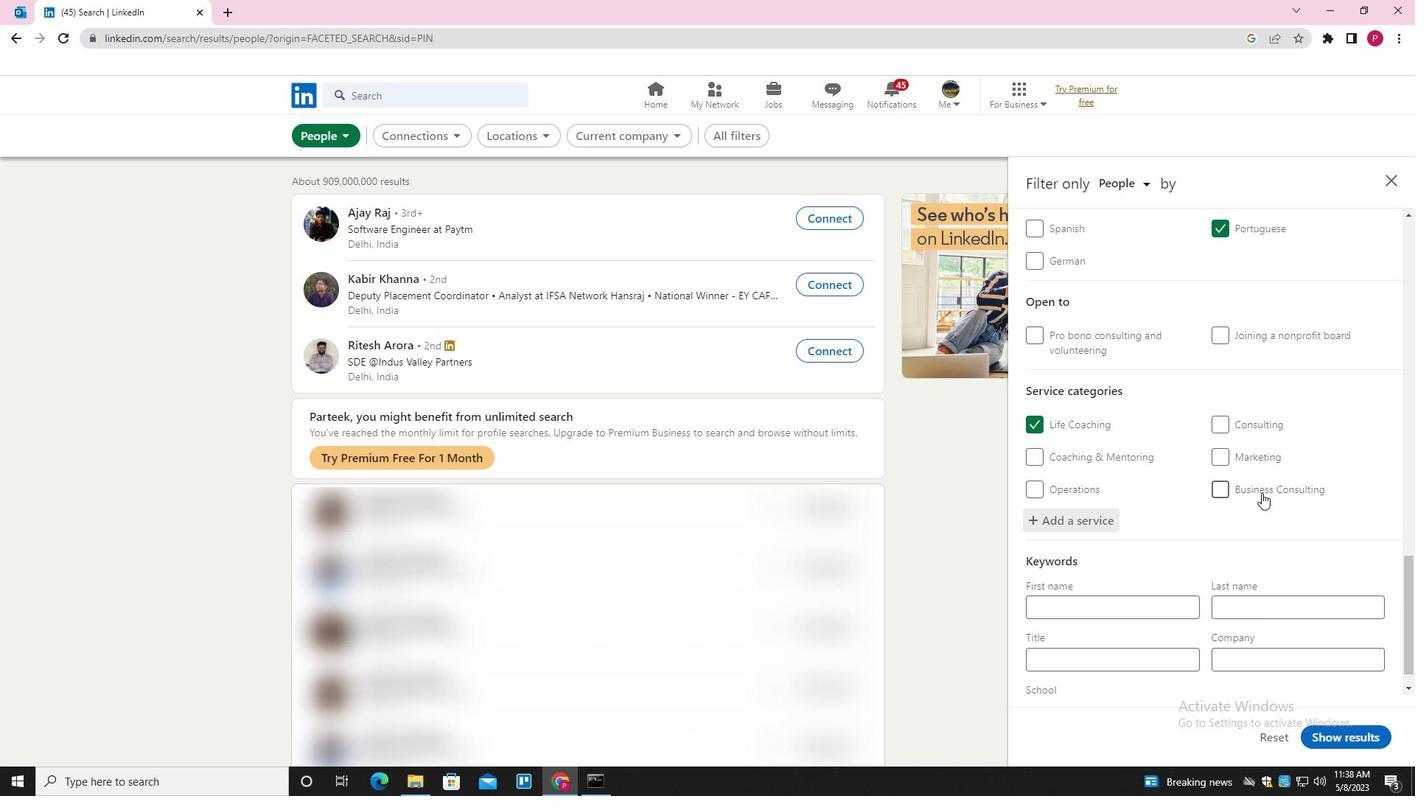 
Action: Mouse moved to (1231, 500)
Screenshot: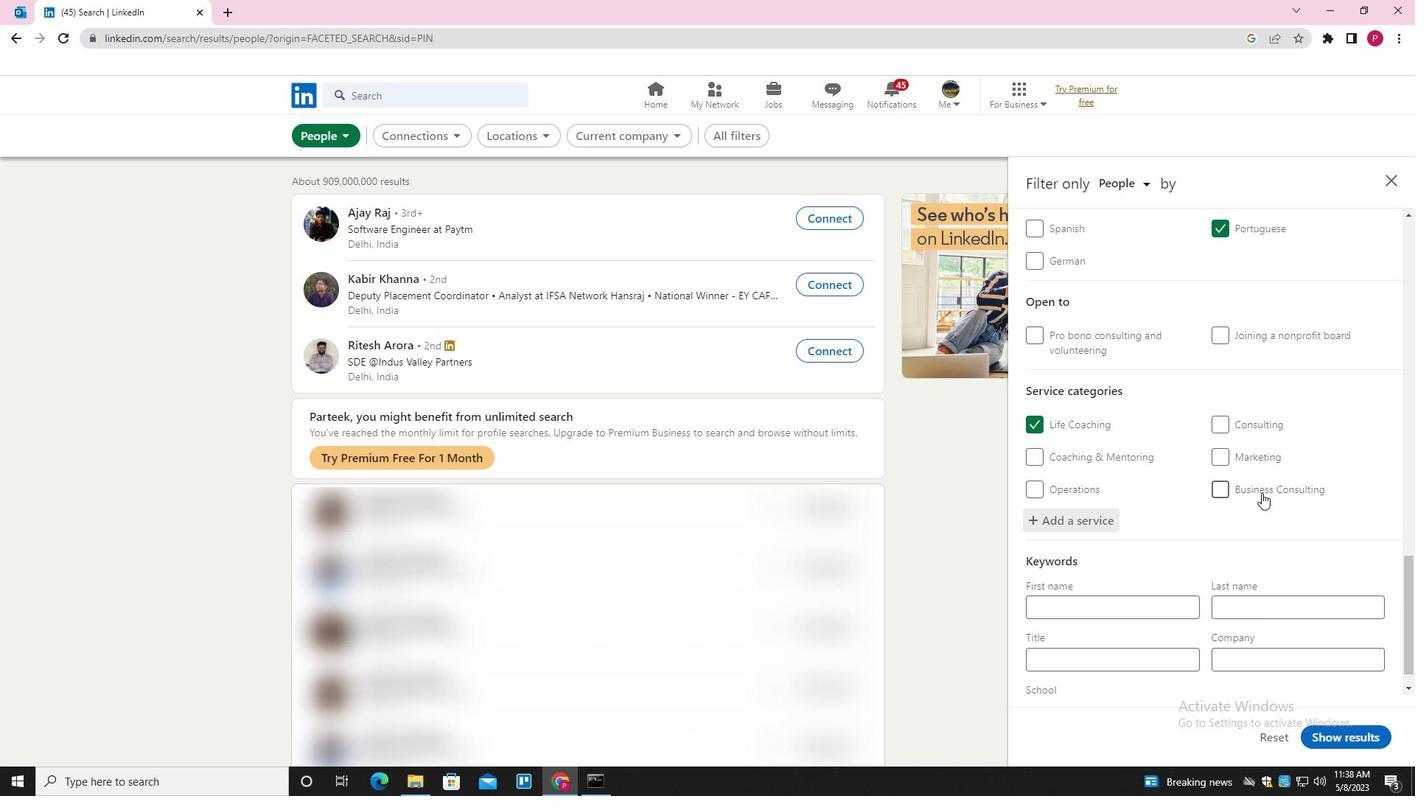 
Action: Mouse scrolled (1231, 499) with delta (0, 0)
Screenshot: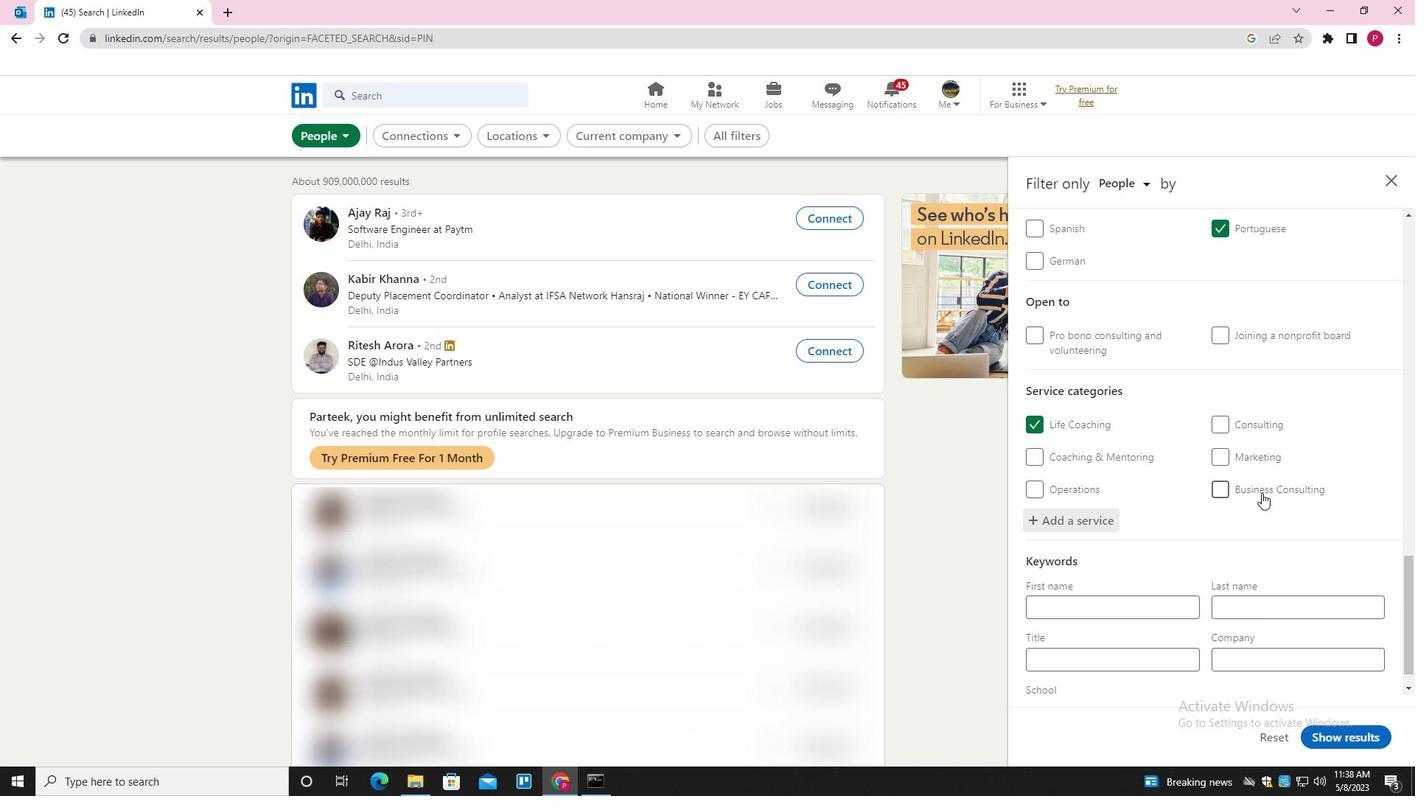 
Action: Mouse moved to (1207, 508)
Screenshot: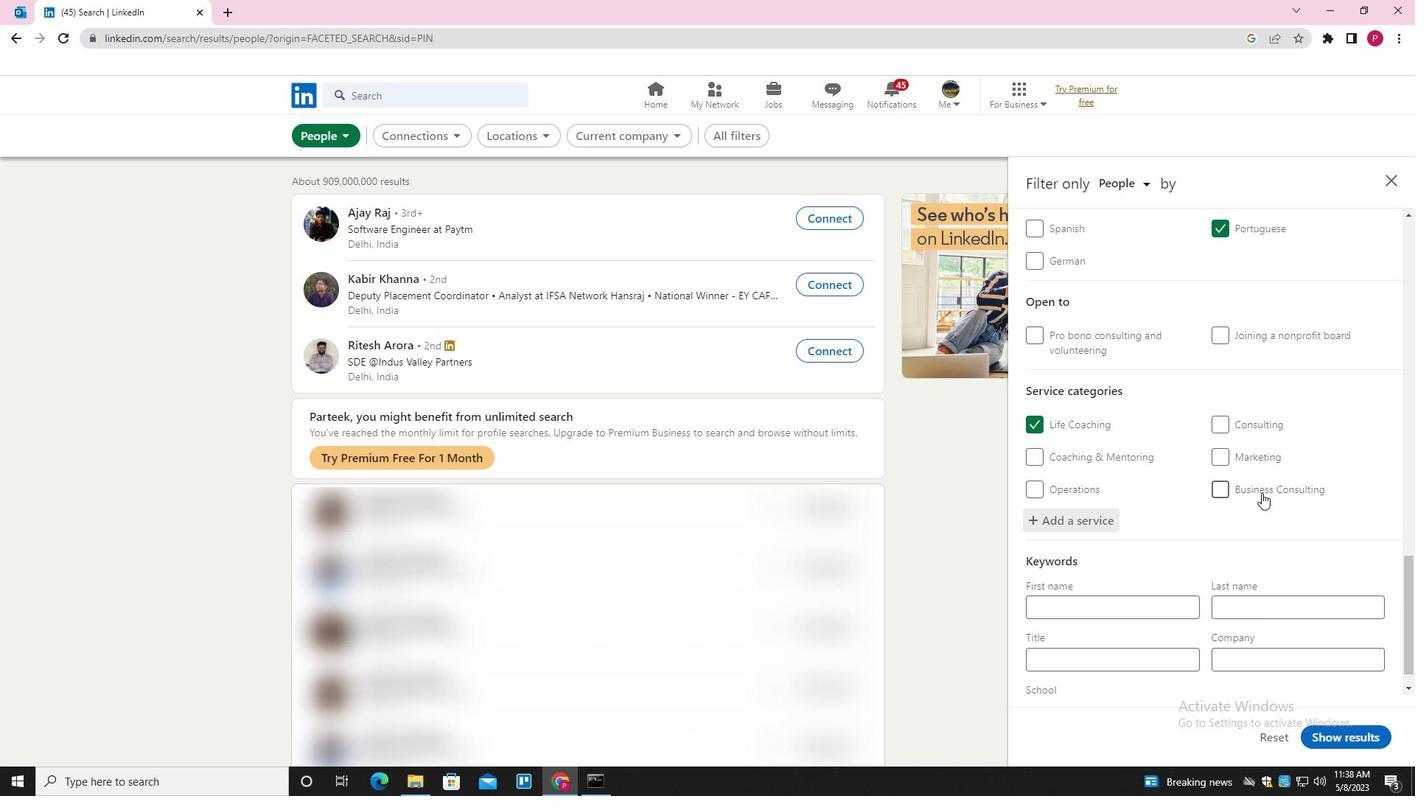 
Action: Mouse scrolled (1207, 508) with delta (0, 0)
Screenshot: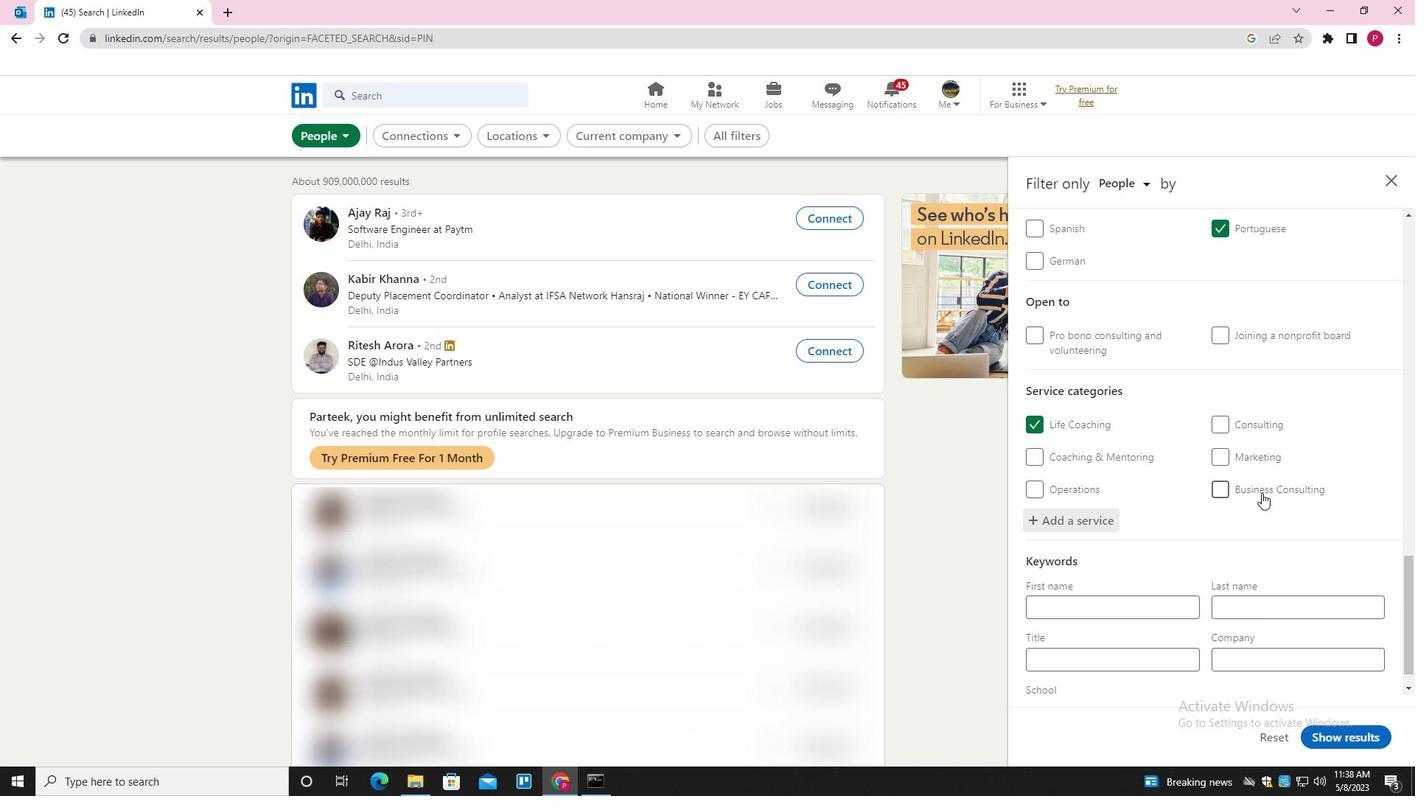 
Action: Mouse moved to (1185, 514)
Screenshot: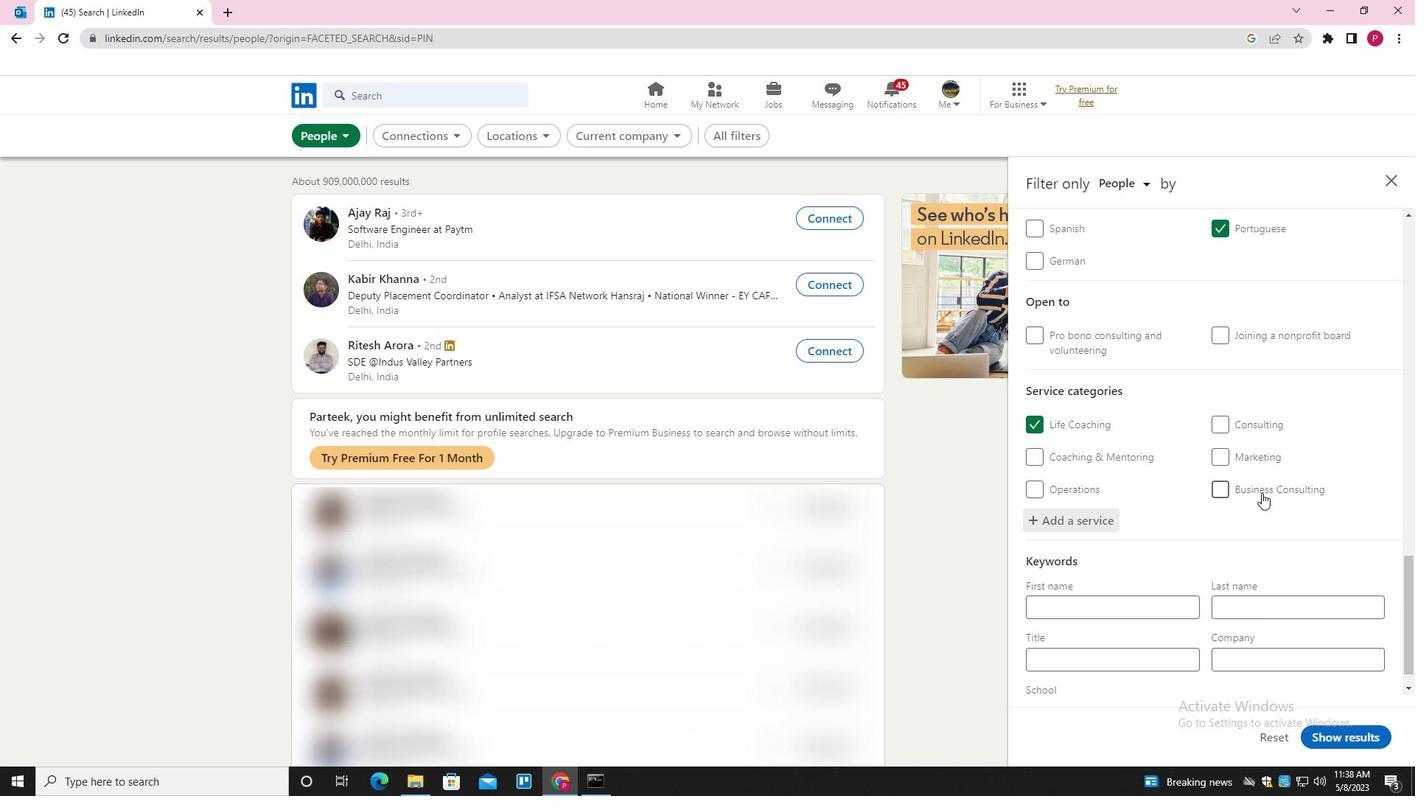 
Action: Mouse scrolled (1185, 513) with delta (0, 0)
Screenshot: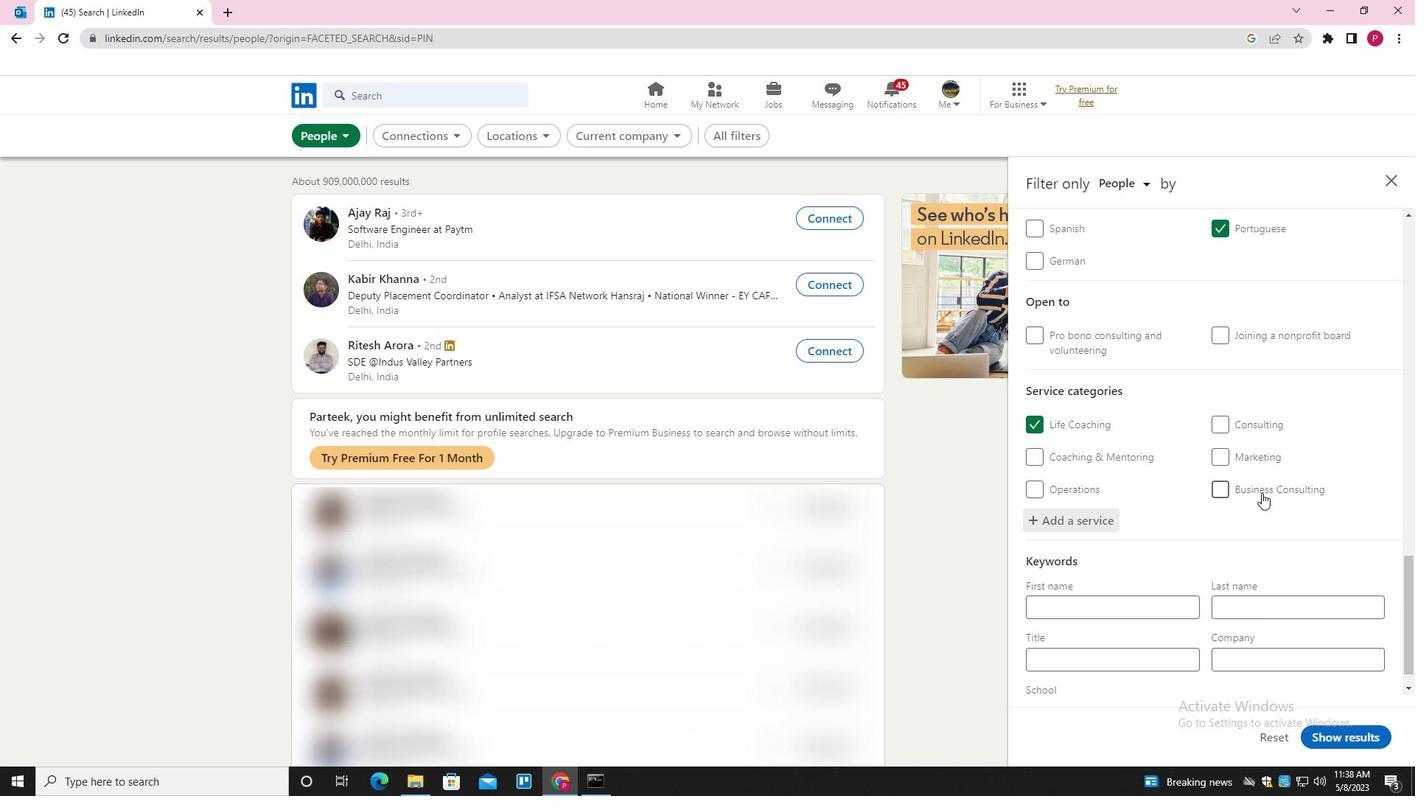 
Action: Mouse moved to (1167, 520)
Screenshot: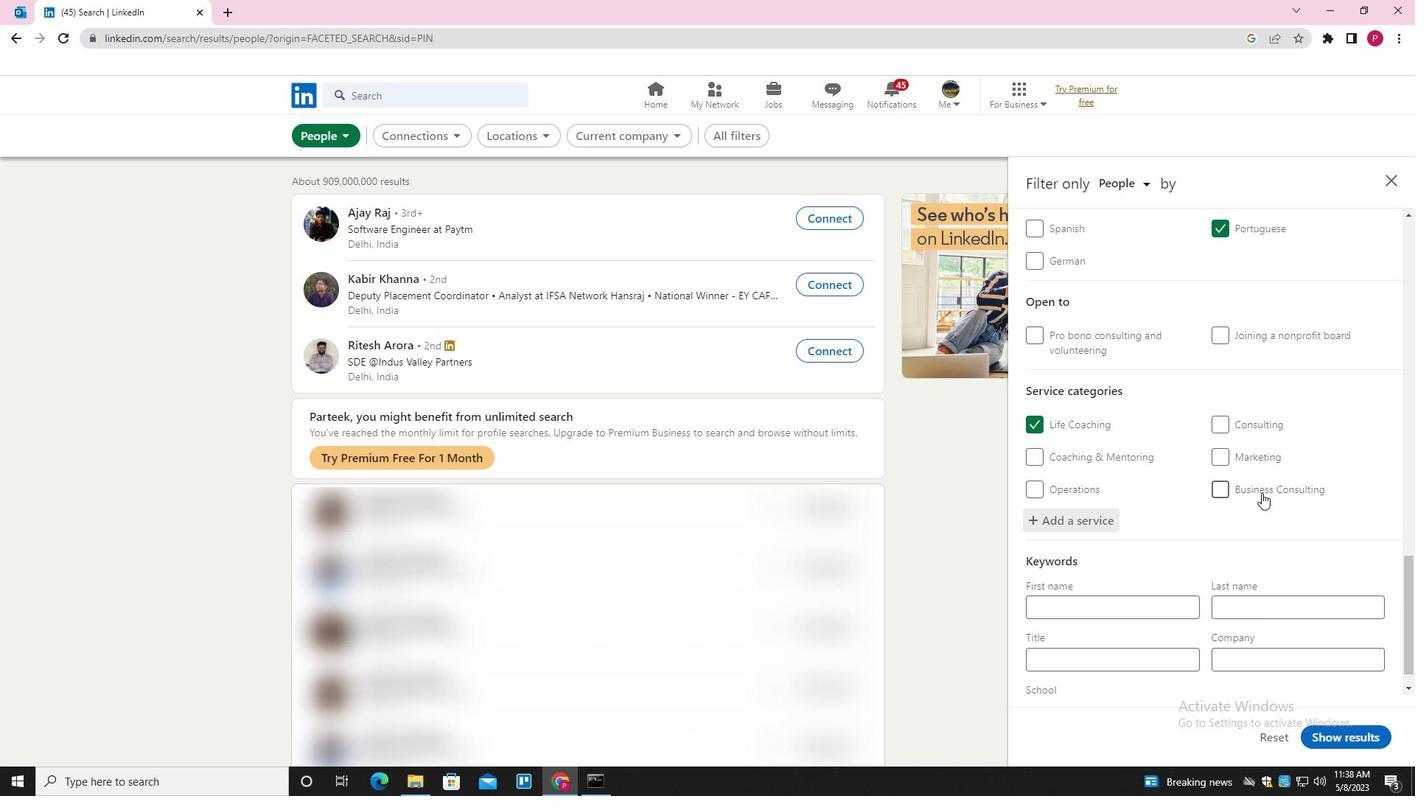 
Action: Mouse scrolled (1167, 519) with delta (0, 0)
Screenshot: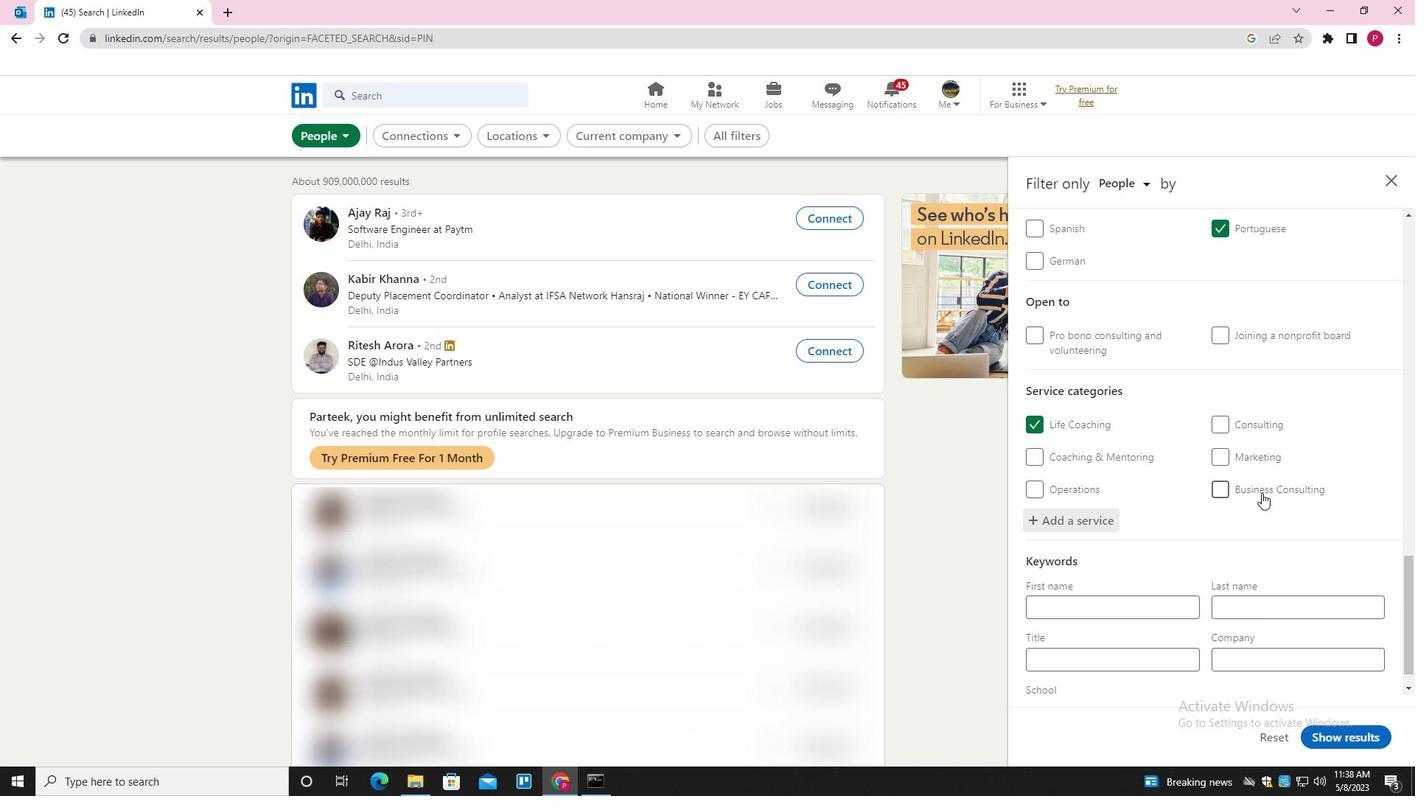 
Action: Mouse moved to (1121, 622)
Screenshot: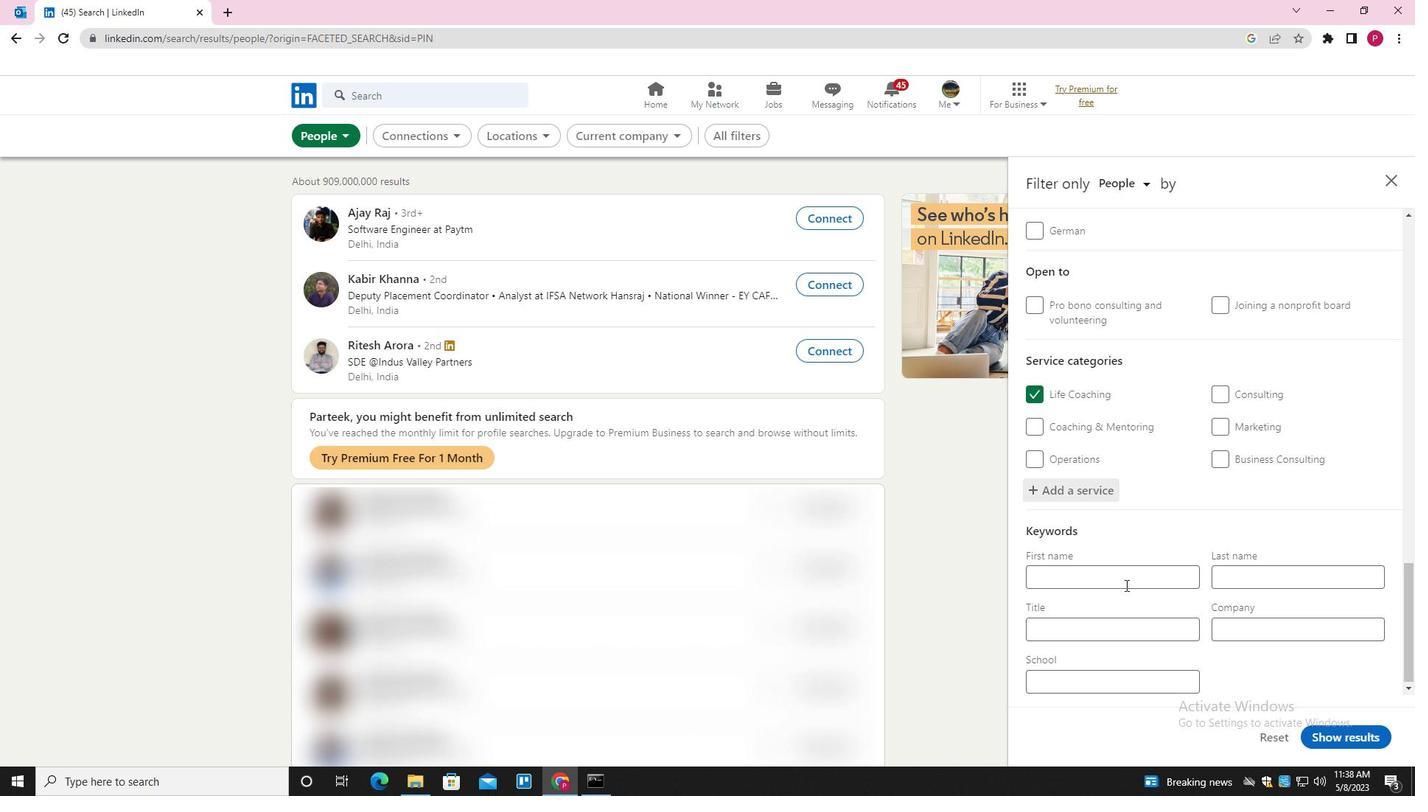 
Action: Mouse pressed left at (1121, 622)
Screenshot: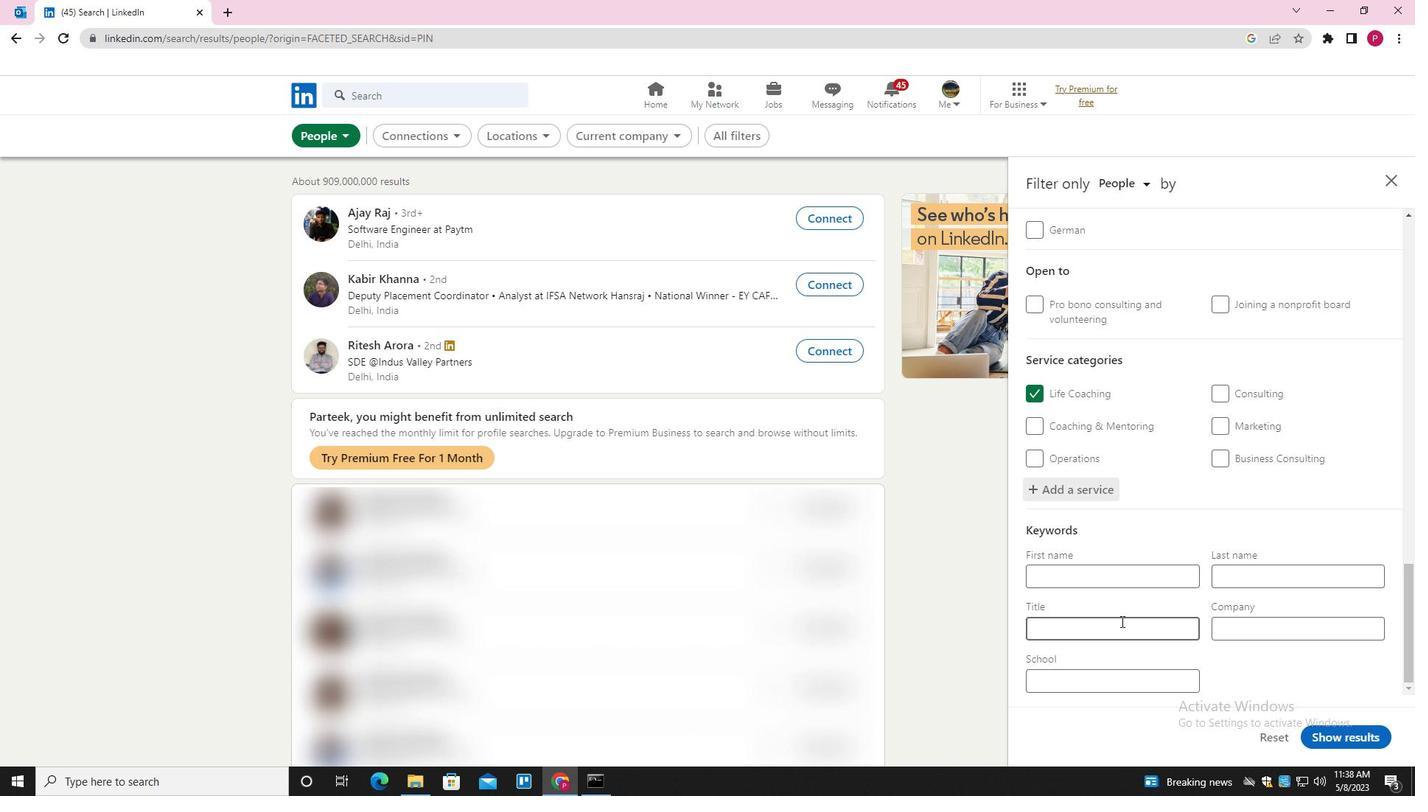 
Action: Mouse moved to (1107, 631)
Screenshot: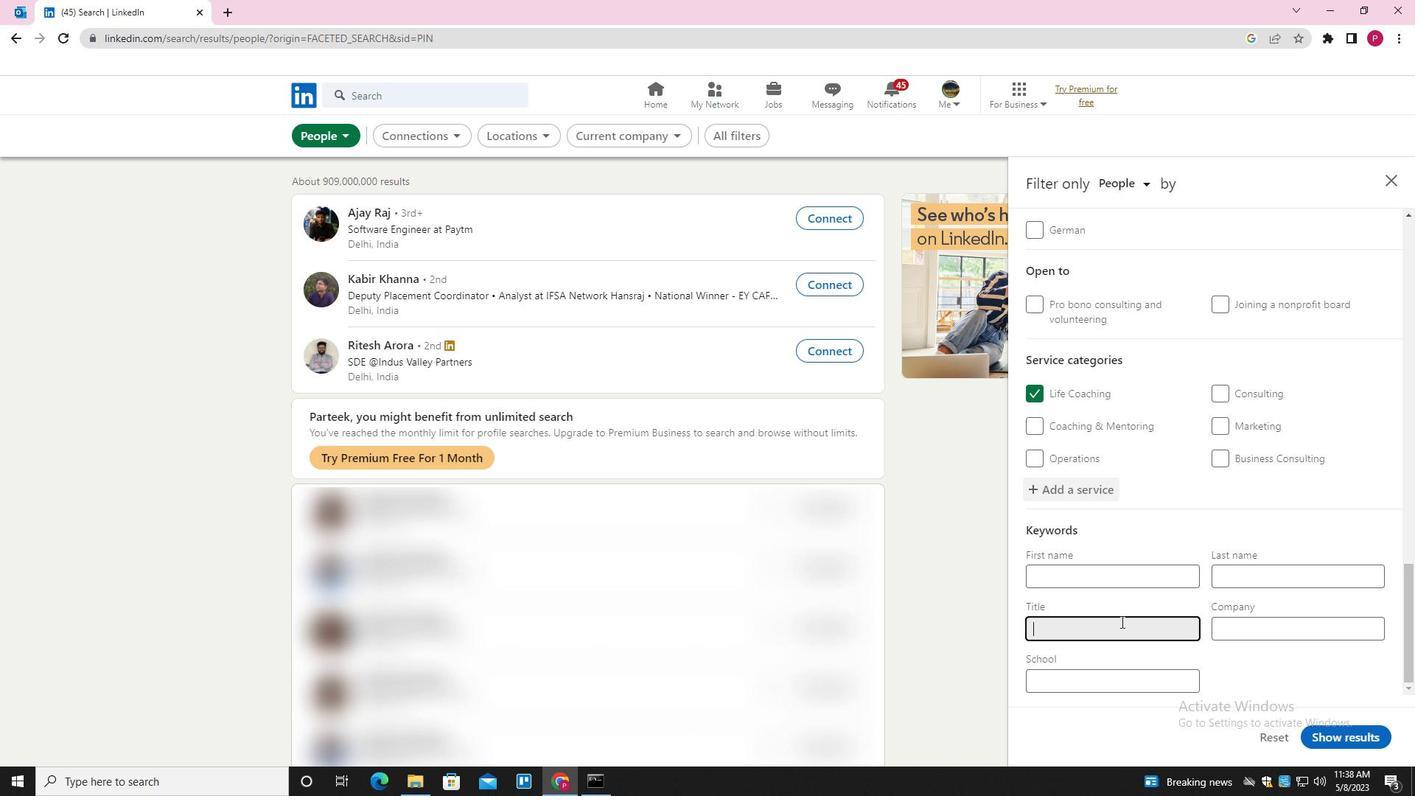 
Action: Key pressed <Key.shift><Key.shift><Key.shift><Key.shift><Key.shift><Key.shift>FAST<Key.space><Key.shift>FOOD<Key.space><Key.shift>WORKER
Screenshot: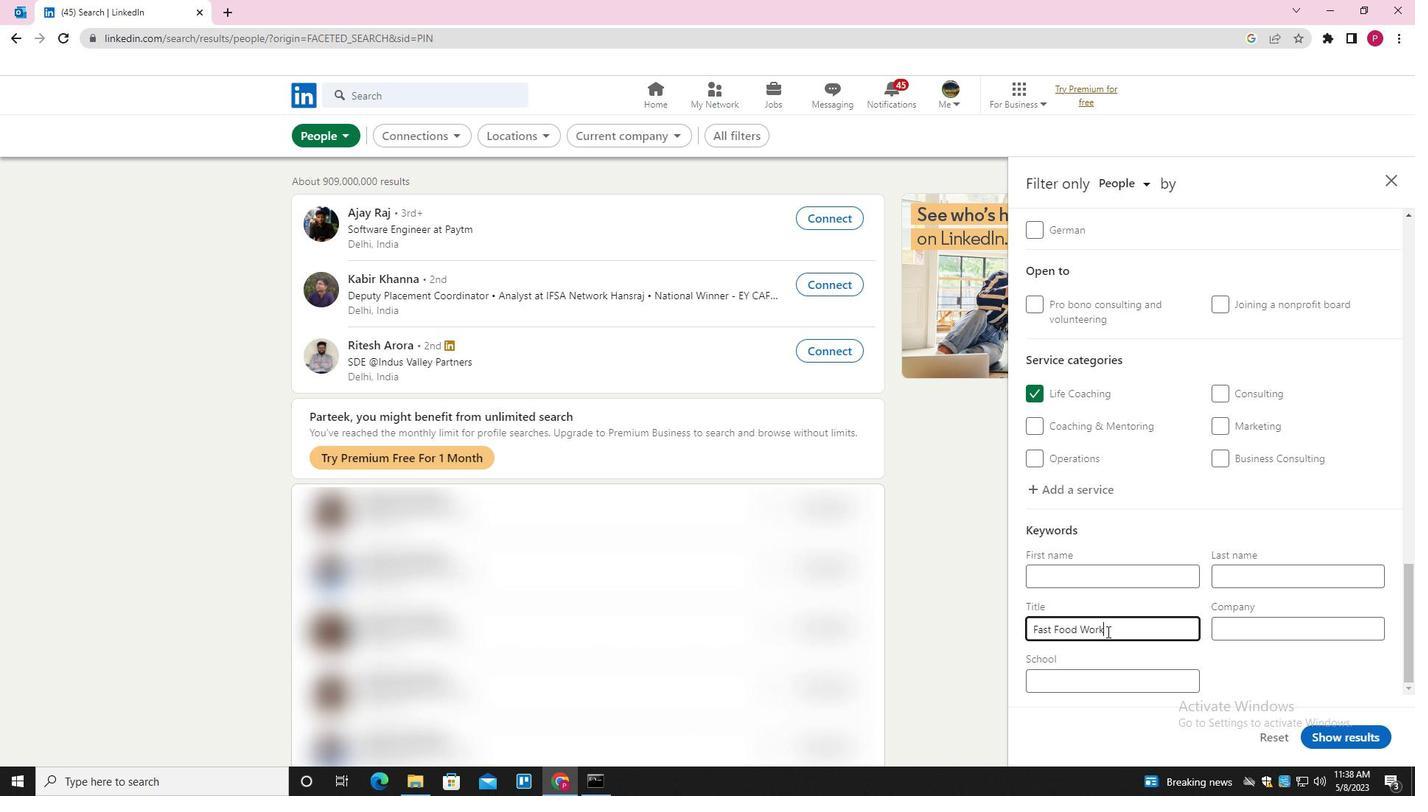 
Action: Mouse moved to (1350, 738)
Screenshot: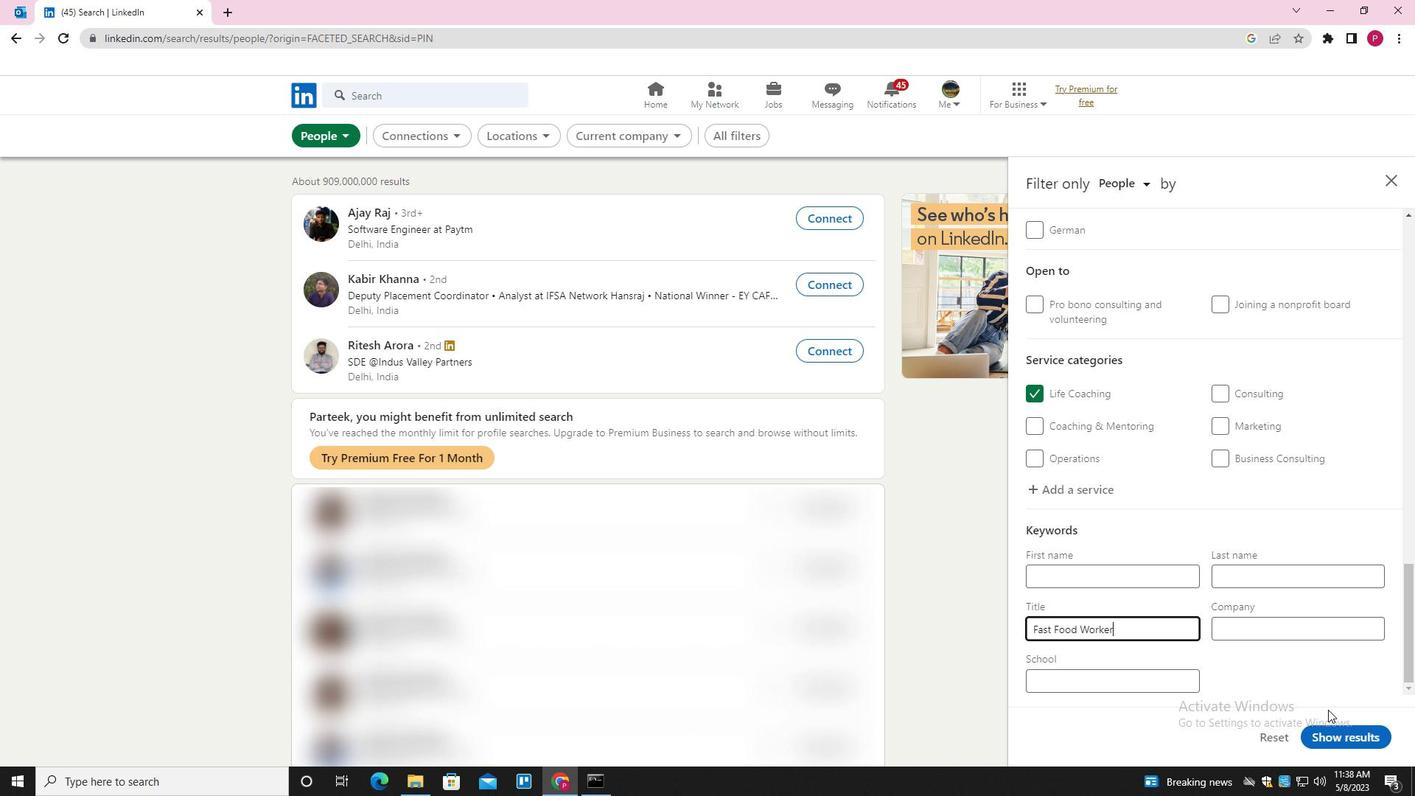 
Action: Mouse pressed left at (1350, 738)
Screenshot: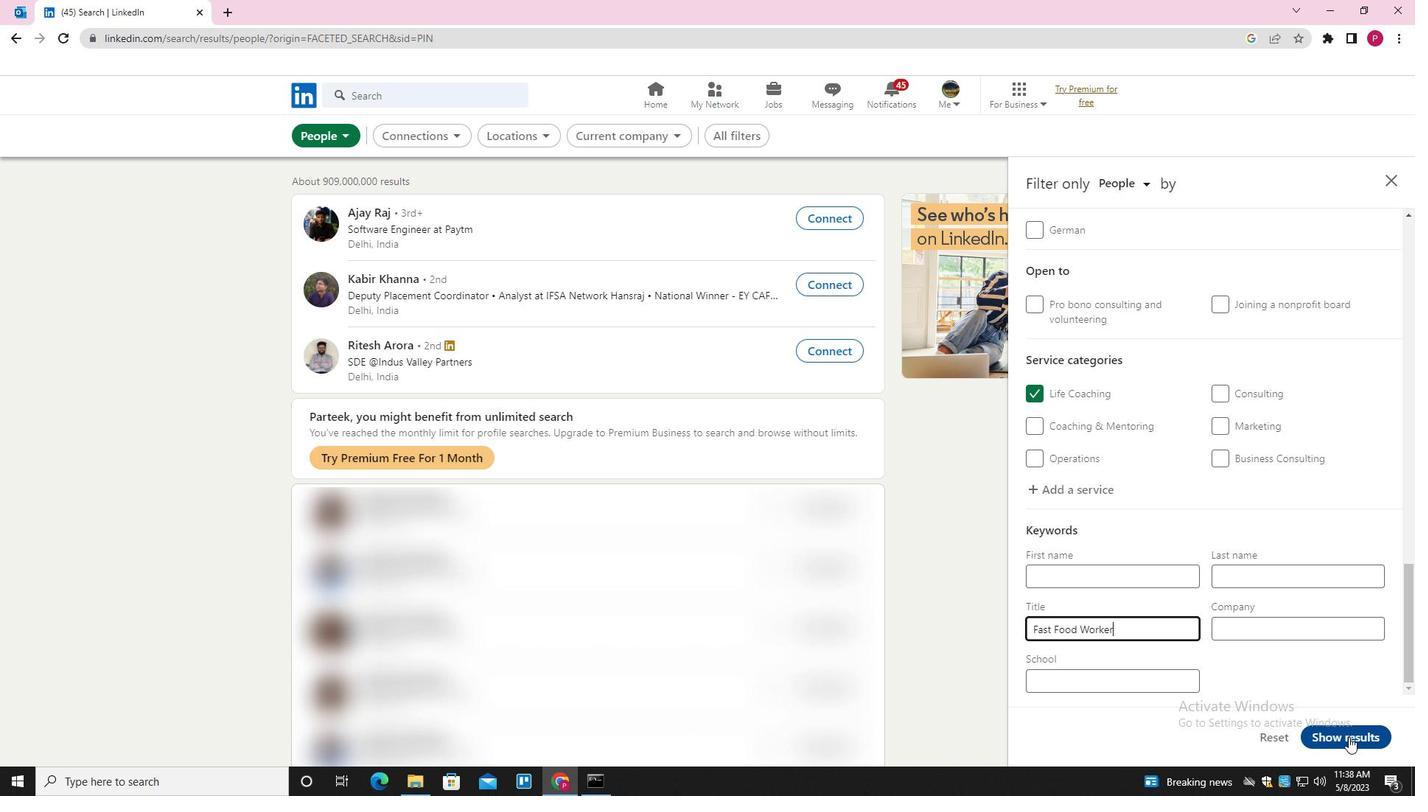 
Action: Mouse moved to (539, 362)
Screenshot: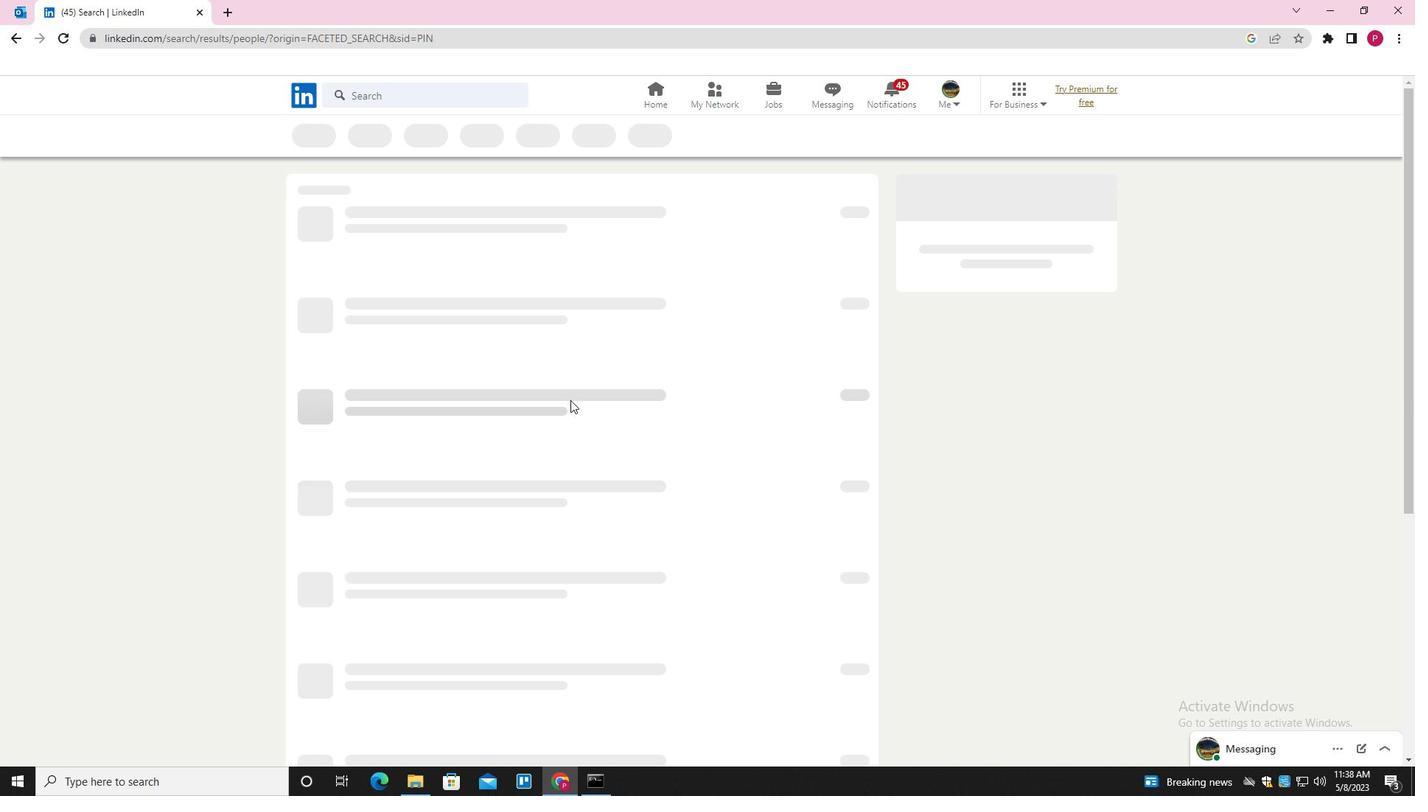 
